 Task: Look for space in Combs-la-Ville, France from 15th June, 2023 to 21st June, 2023 for 5 adults in price range Rs.14000 to Rs.25000. Place can be entire place with 3 bedrooms having 3 beds and 3 bathrooms. Property type can be house, flat, guest house. Amenities needed are: washing machine. Booking option can be shelf check-in. Required host language is English.
Action: Mouse moved to (498, 120)
Screenshot: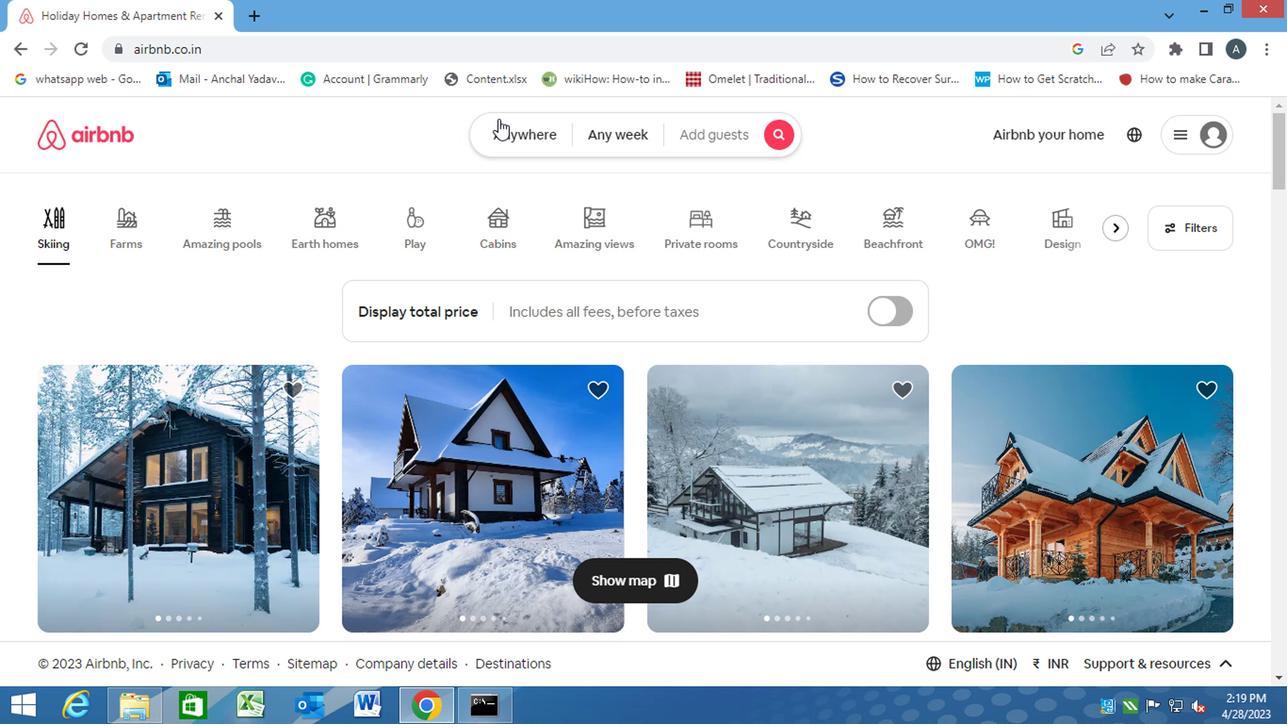 
Action: Mouse pressed left at (498, 120)
Screenshot: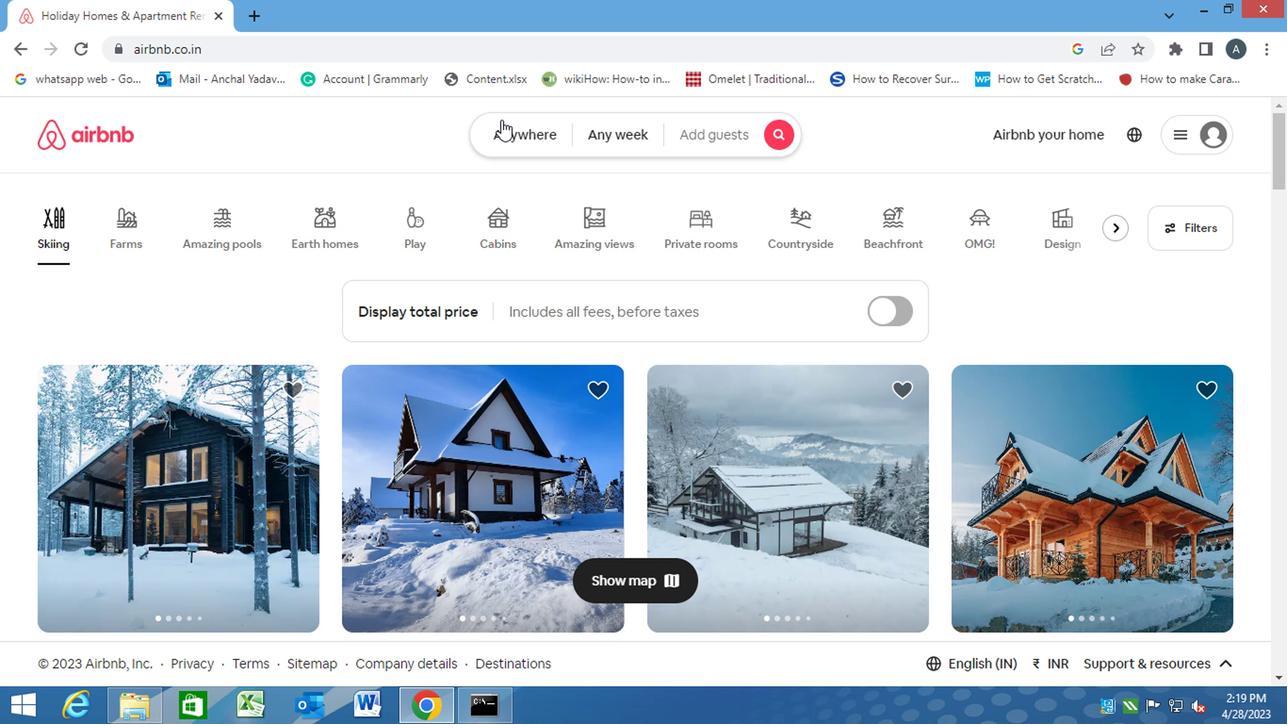 
Action: Mouse moved to (412, 199)
Screenshot: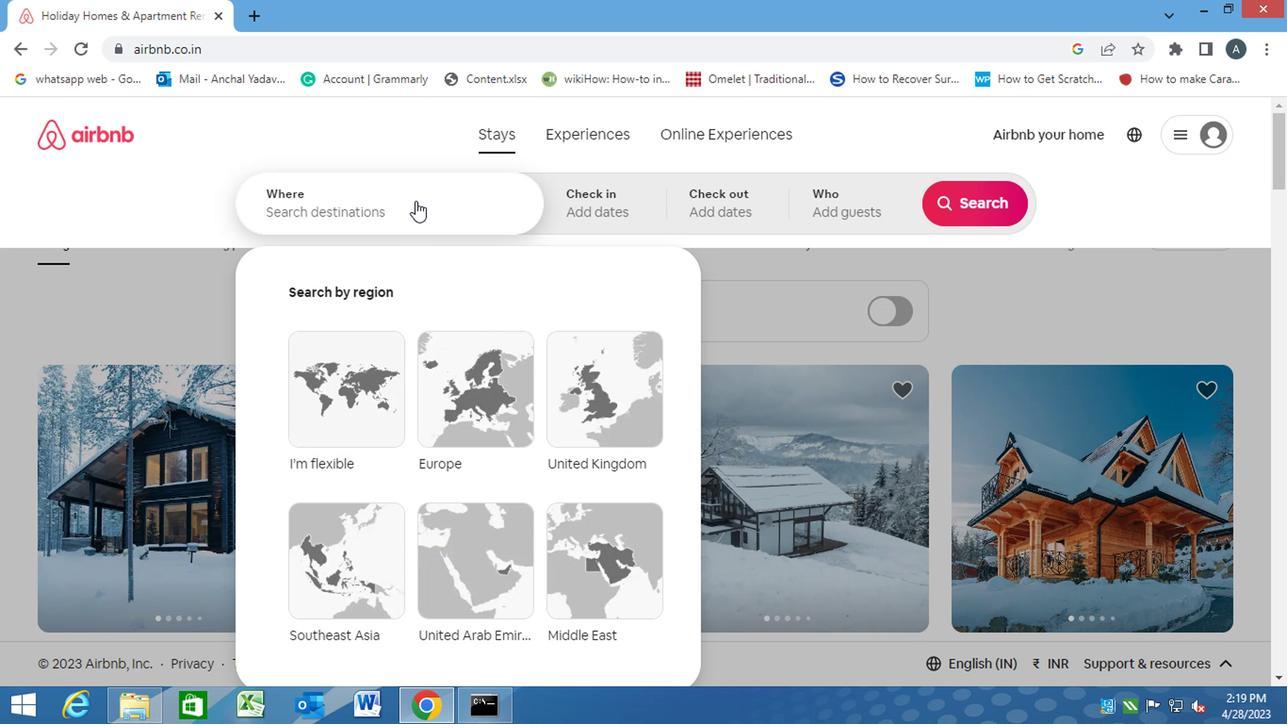 
Action: Mouse pressed left at (412, 199)
Screenshot: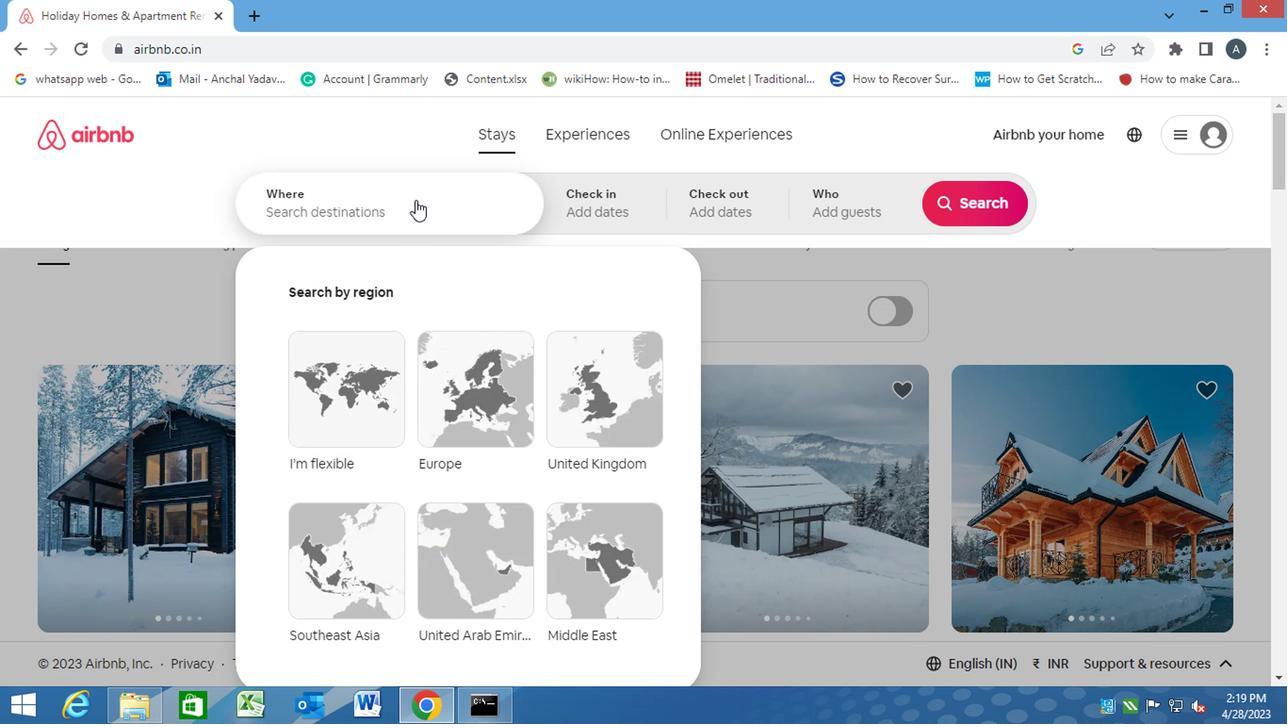 
Action: Key pressed <Key.caps_lock>c<Key.caps_lock>ombs-la-<Key.caps_lock>v<Key.caps_lock>ille,<Key.space><Key.caps_lock>f<Key.caps_lock>rance<Key.enter>
Screenshot: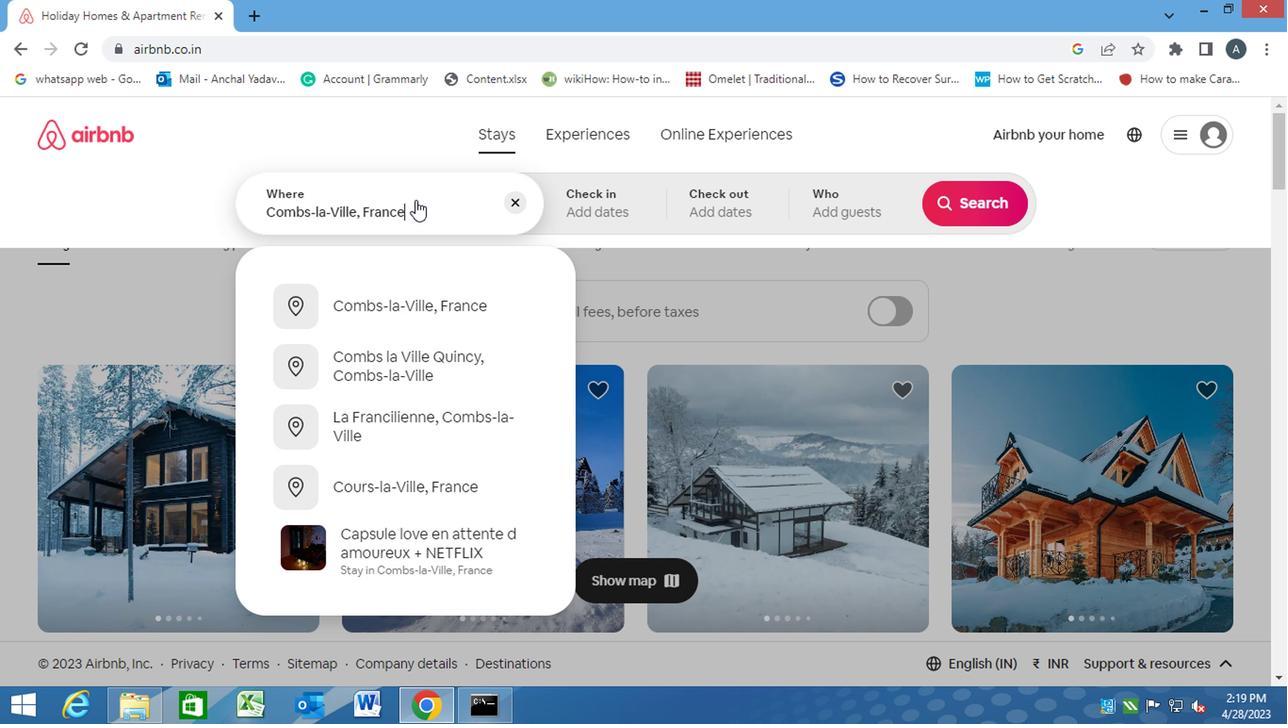 
Action: Mouse moved to (971, 356)
Screenshot: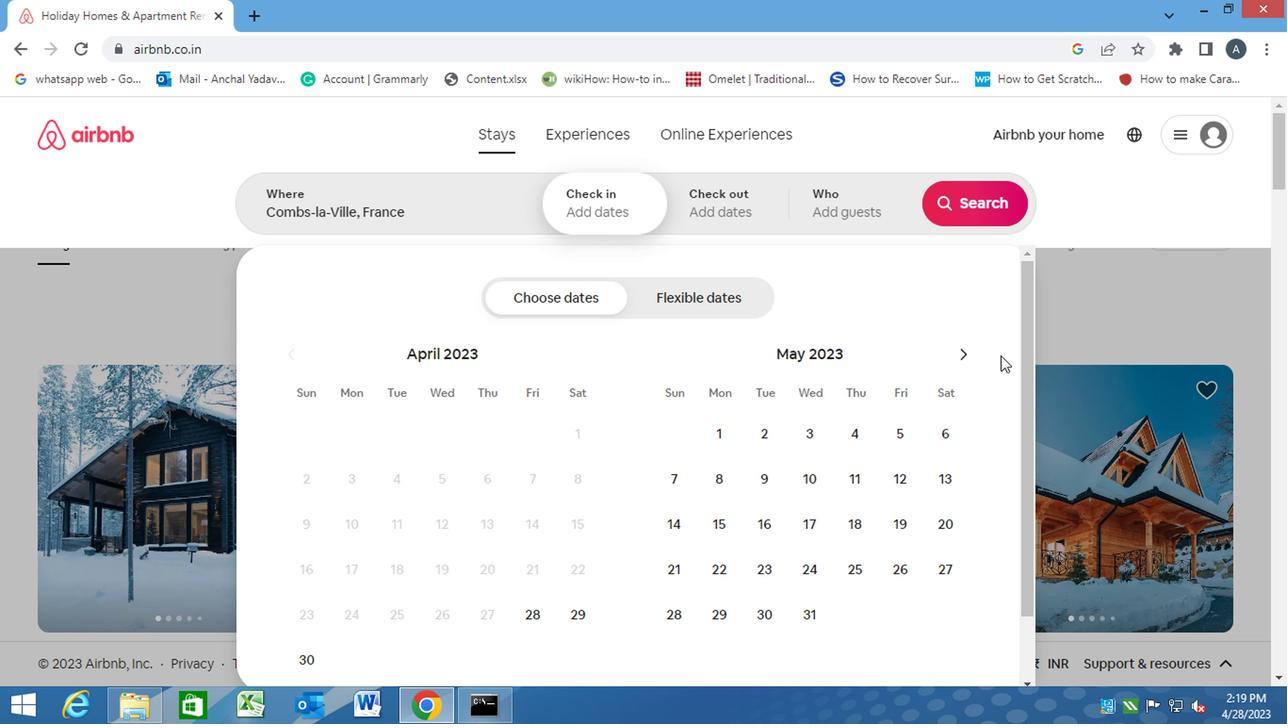 
Action: Mouse pressed left at (971, 356)
Screenshot: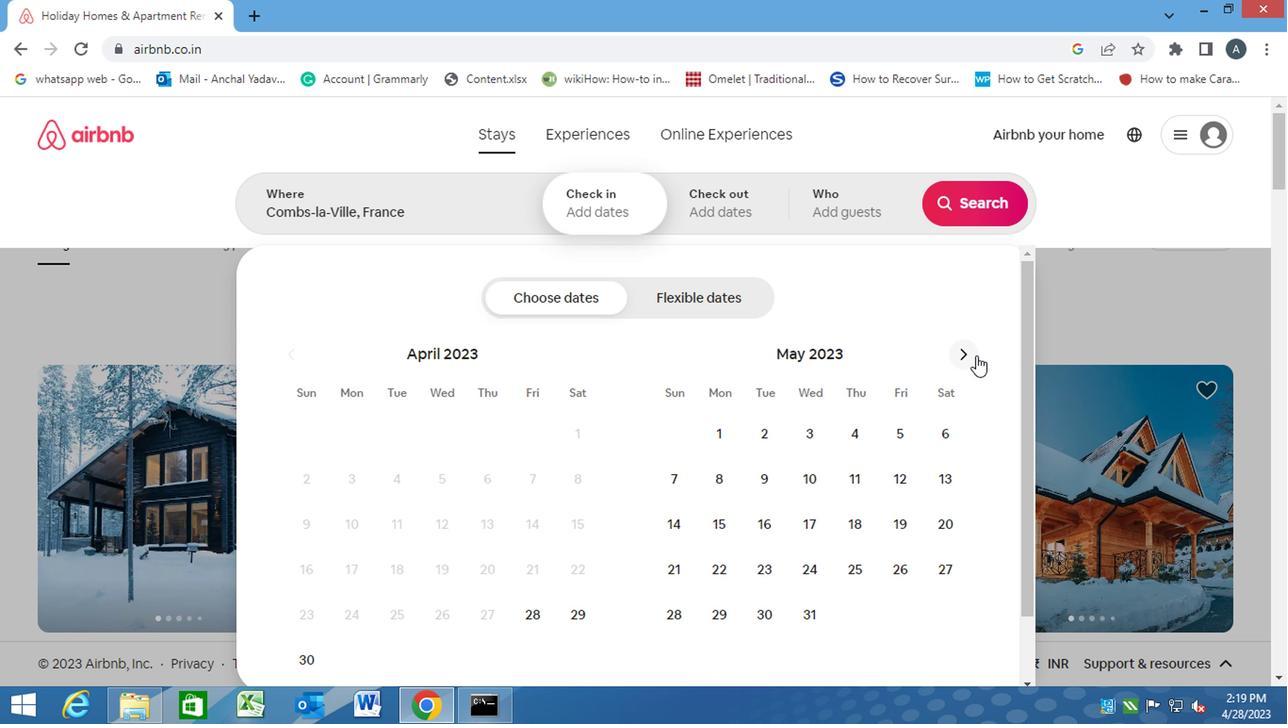 
Action: Mouse moved to (838, 529)
Screenshot: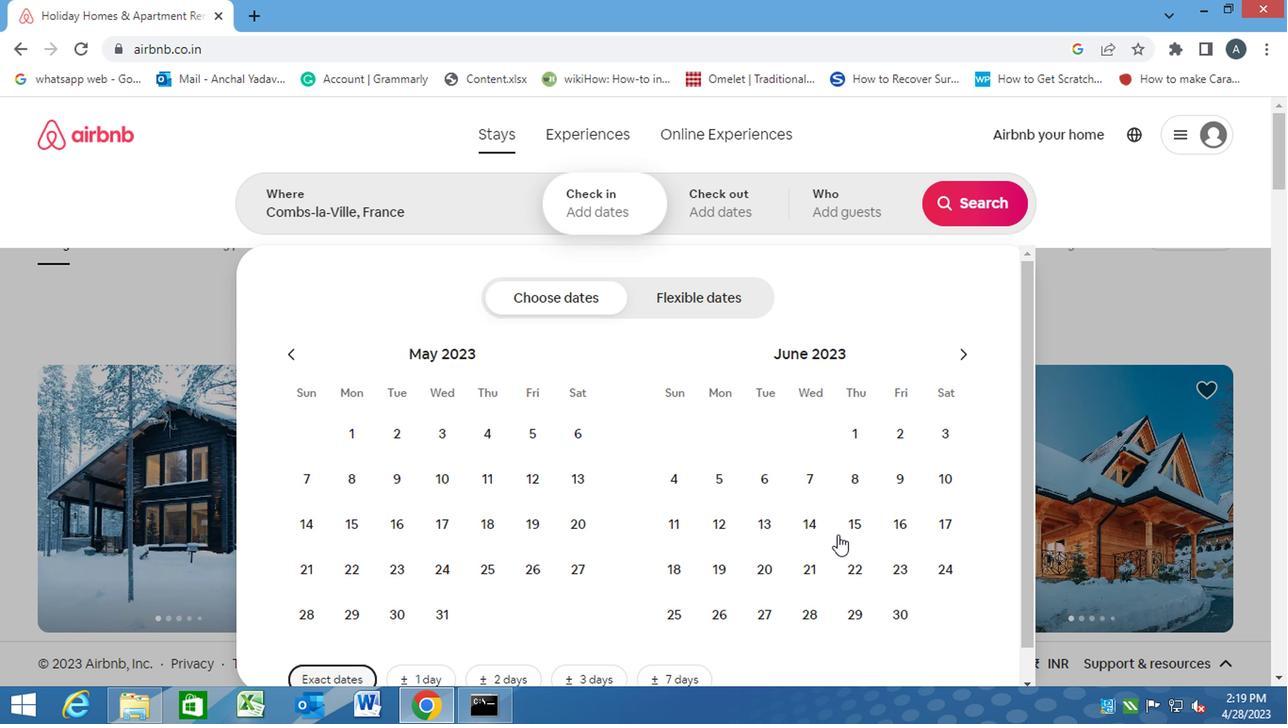 
Action: Mouse pressed left at (838, 529)
Screenshot: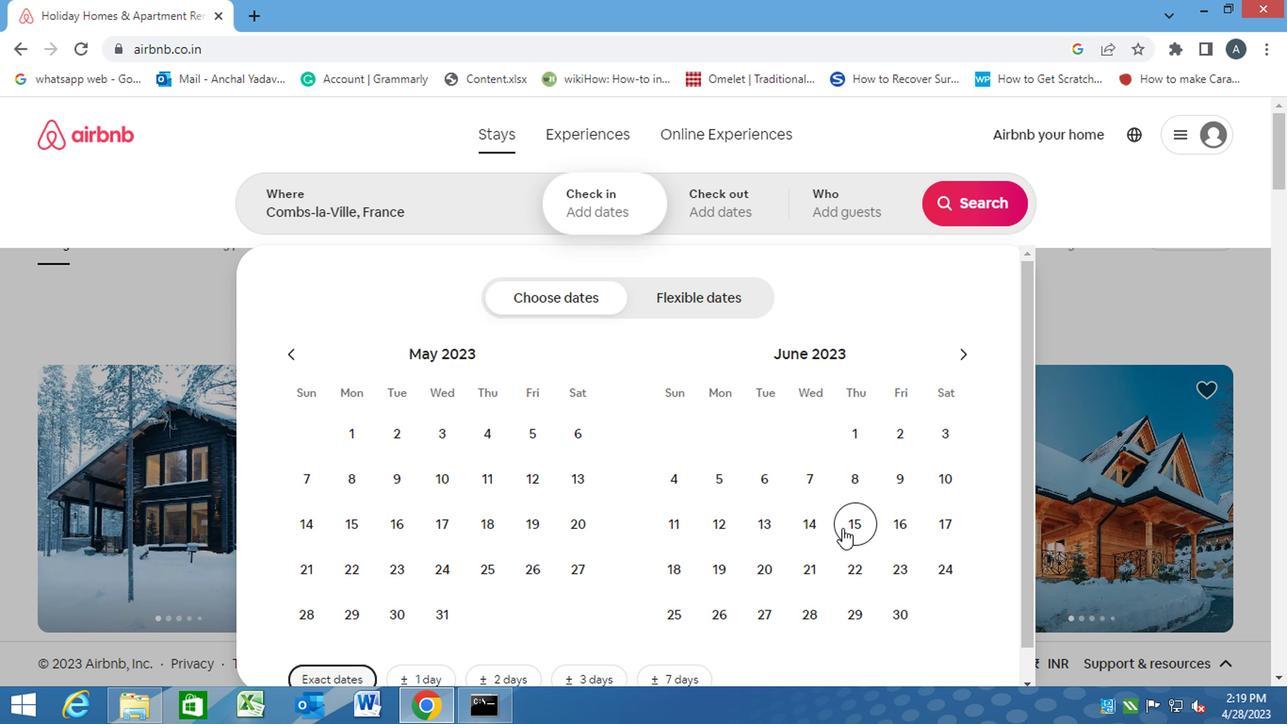 
Action: Mouse moved to (804, 568)
Screenshot: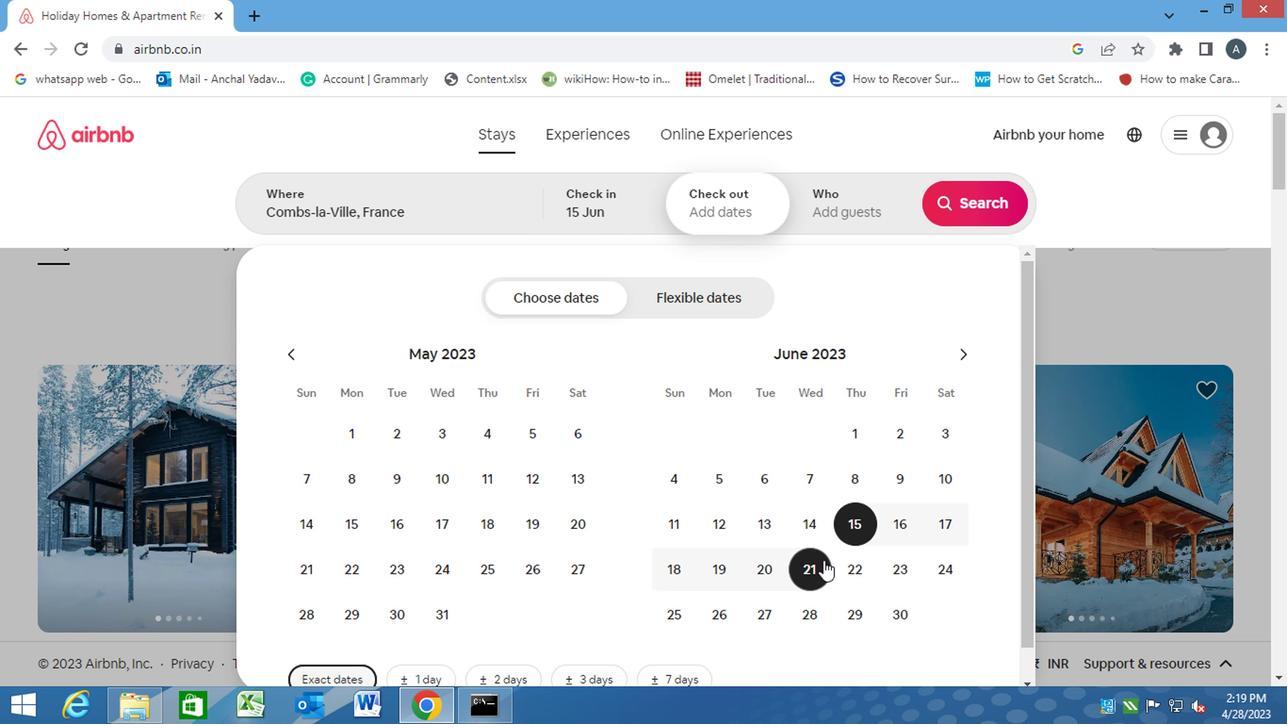 
Action: Mouse pressed left at (804, 568)
Screenshot: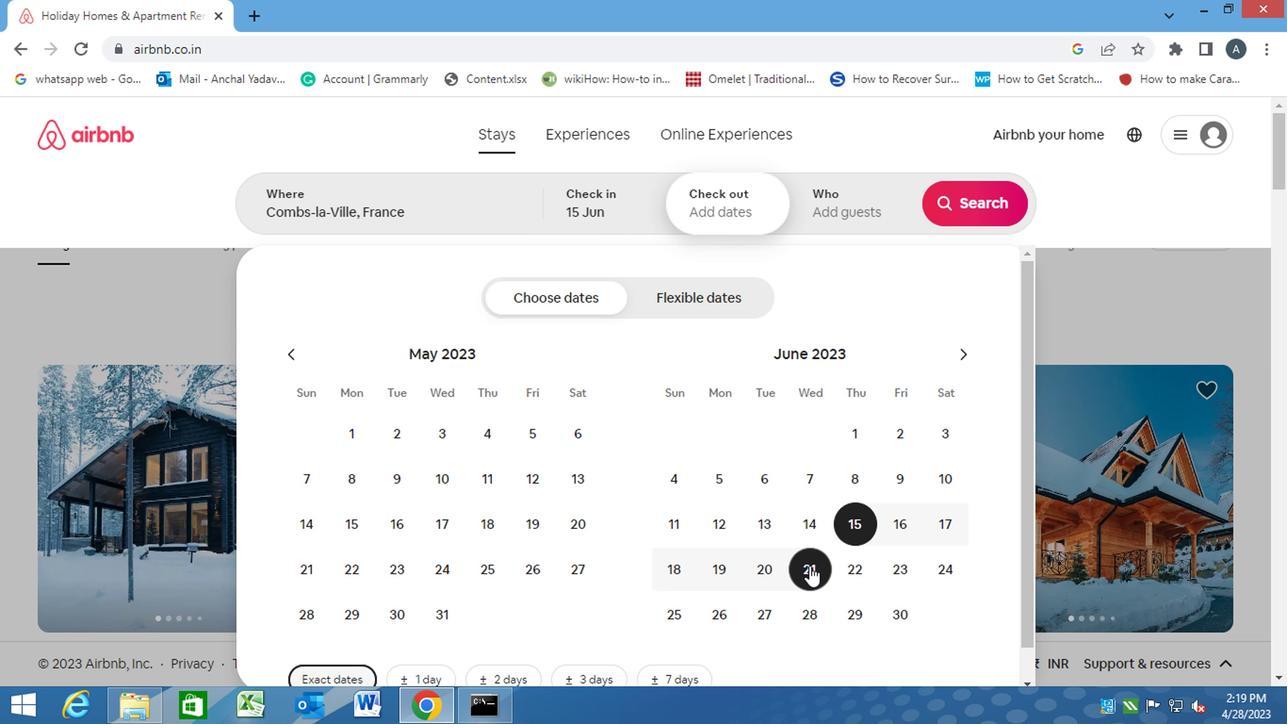 
Action: Mouse moved to (852, 199)
Screenshot: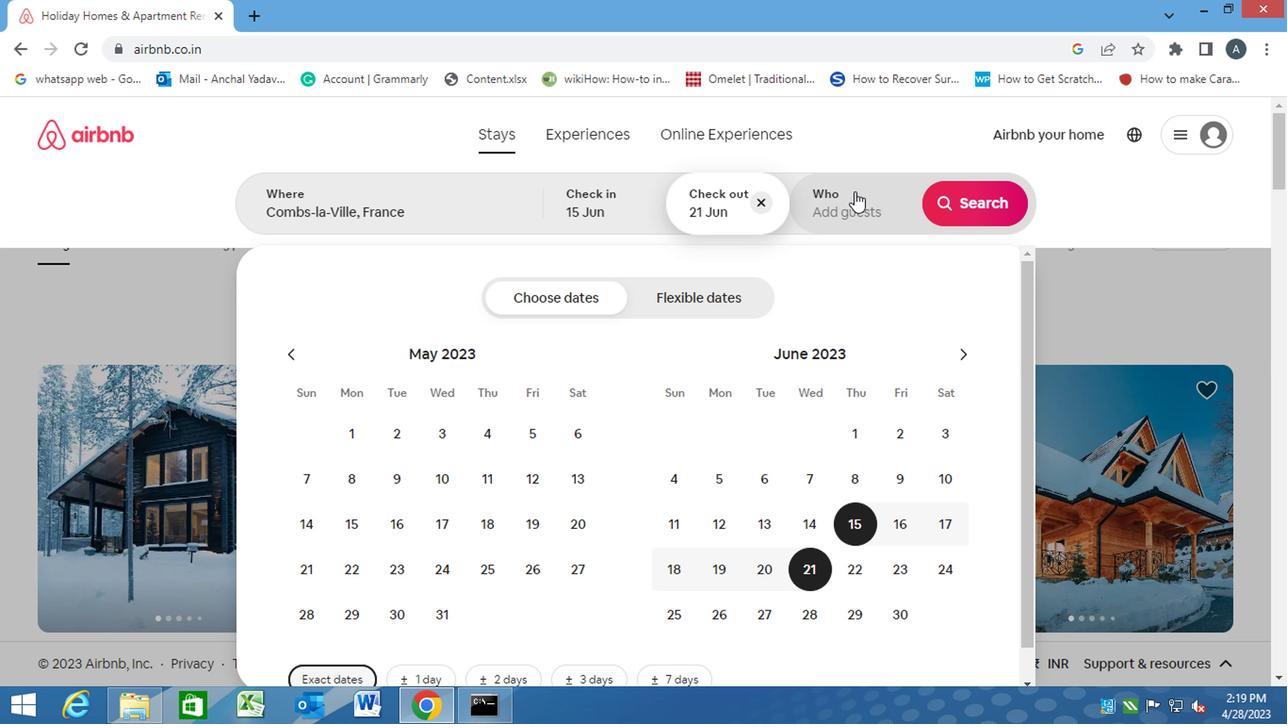 
Action: Mouse pressed left at (852, 199)
Screenshot: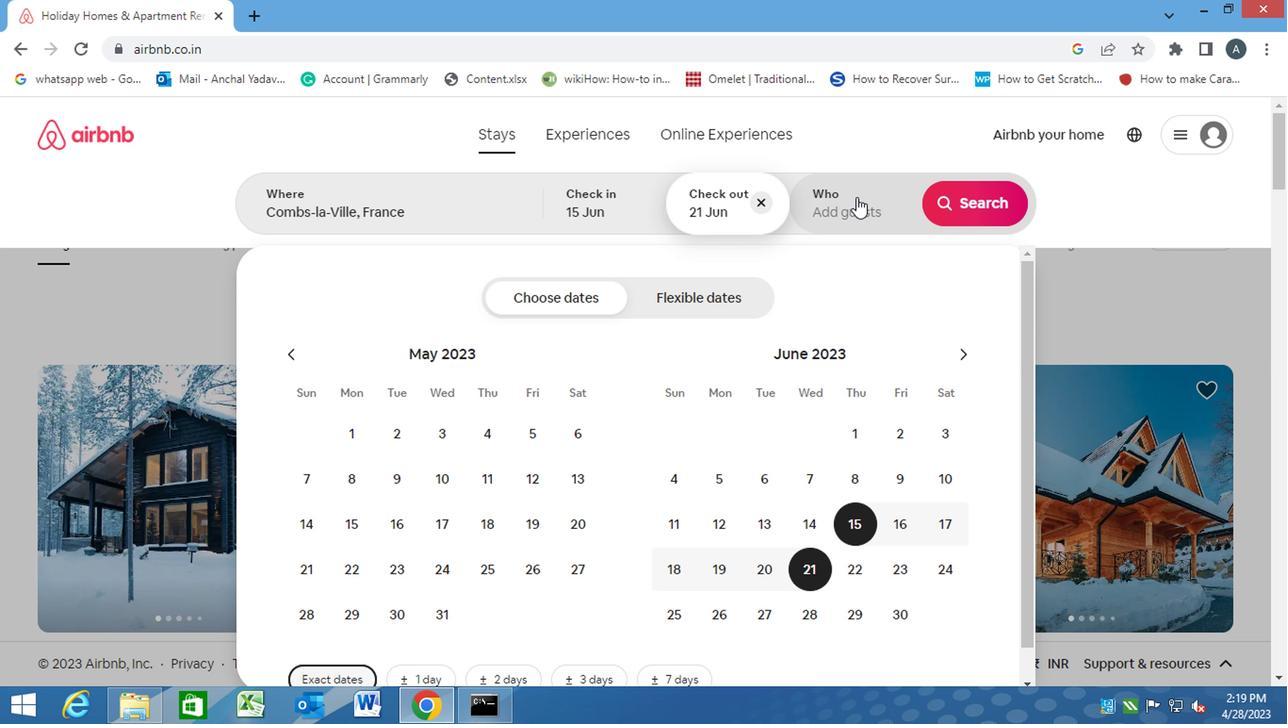 
Action: Mouse moved to (969, 309)
Screenshot: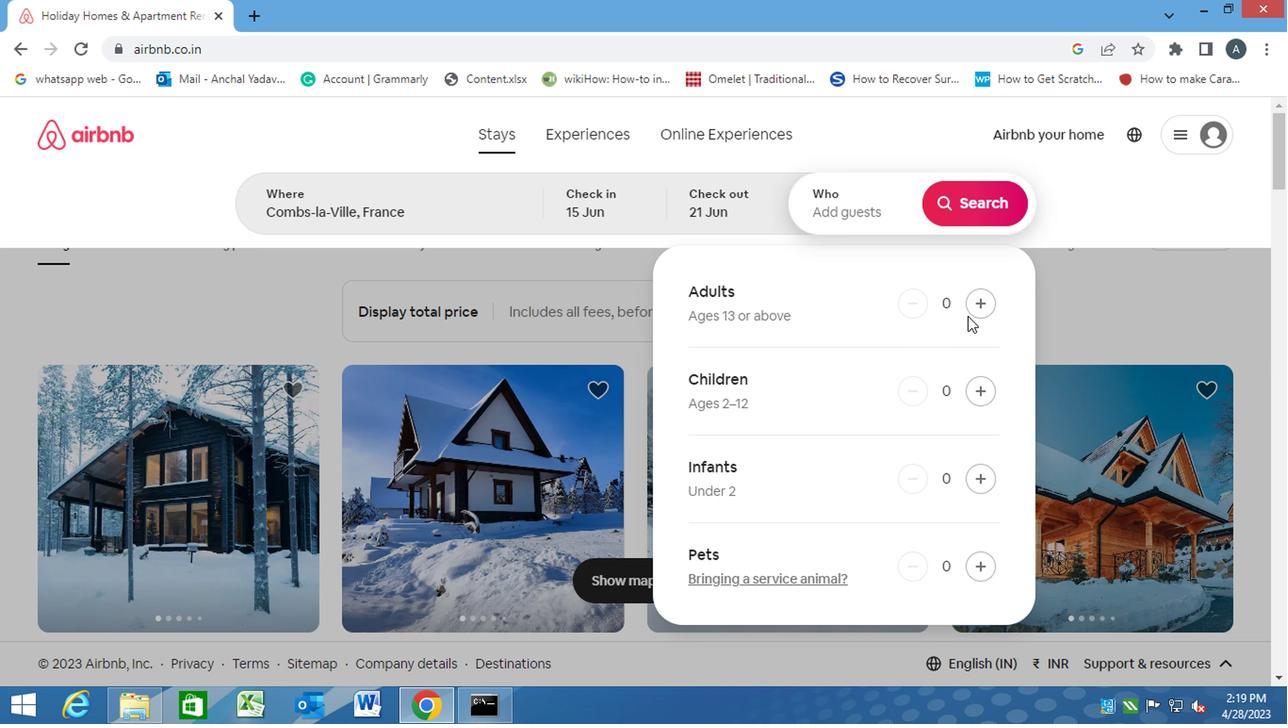 
Action: Mouse pressed left at (969, 309)
Screenshot: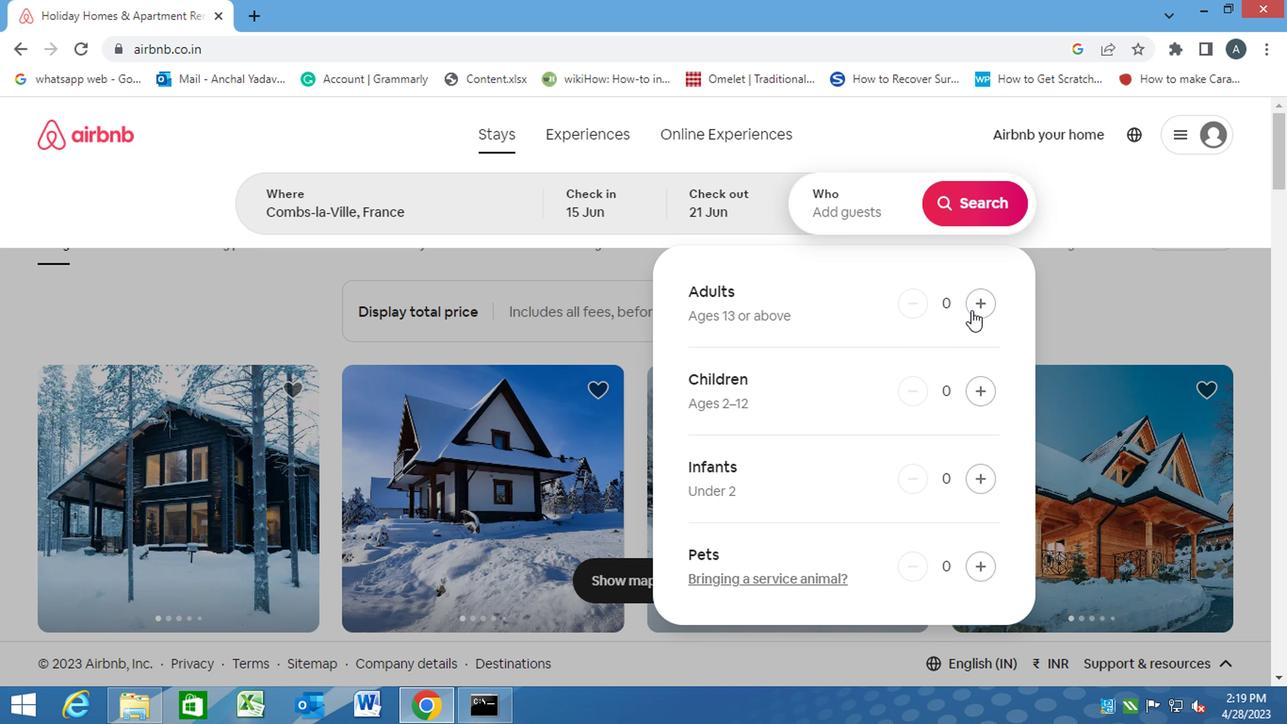 
Action: Mouse pressed left at (969, 309)
Screenshot: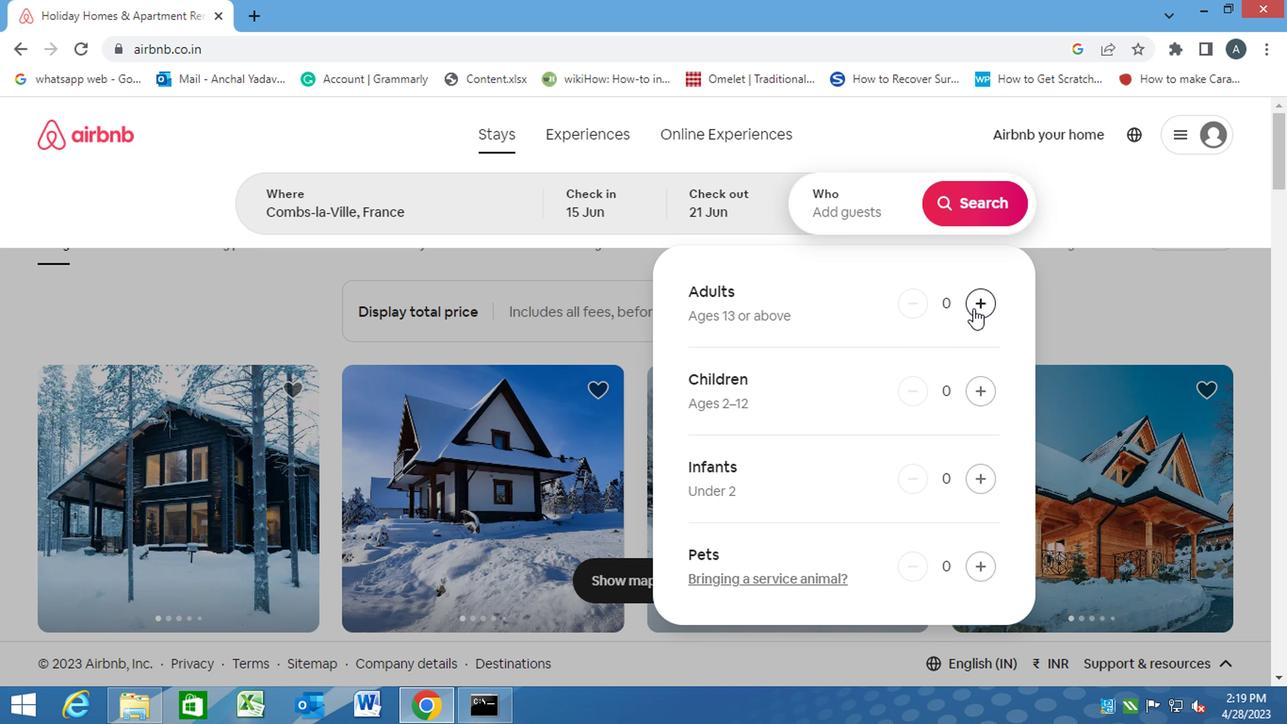 
Action: Mouse pressed left at (969, 309)
Screenshot: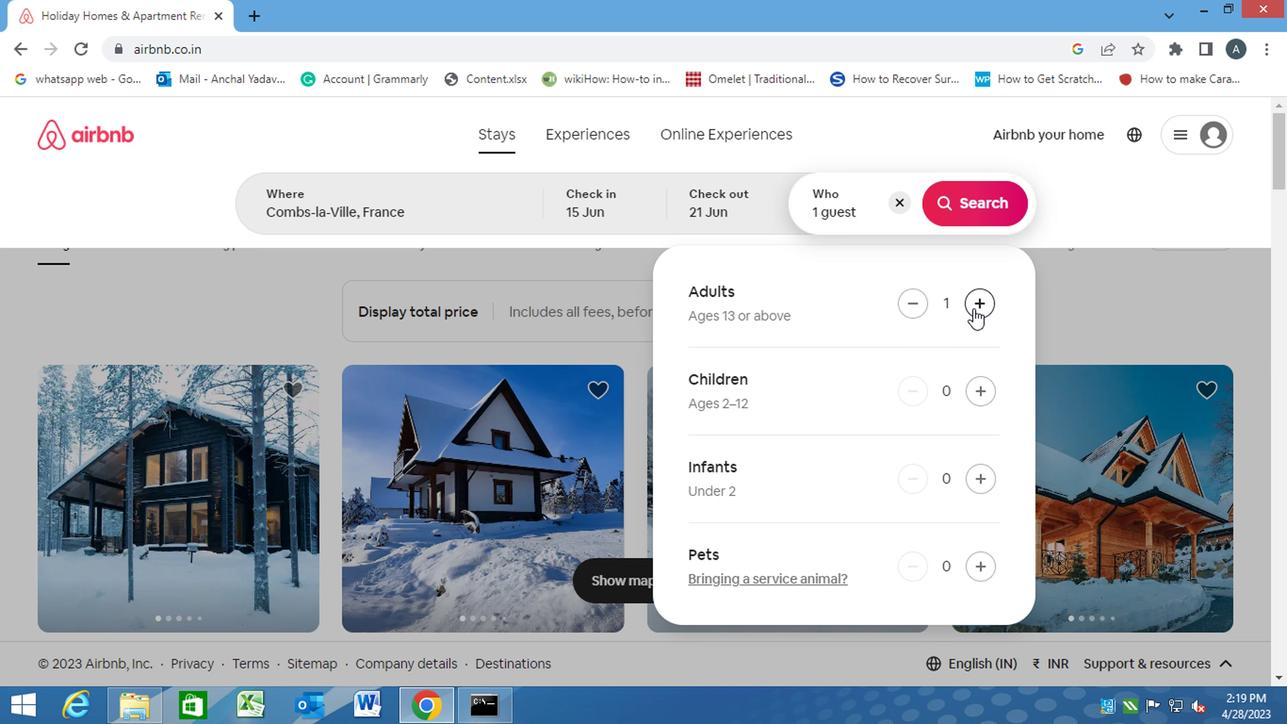 
Action: Mouse pressed left at (969, 309)
Screenshot: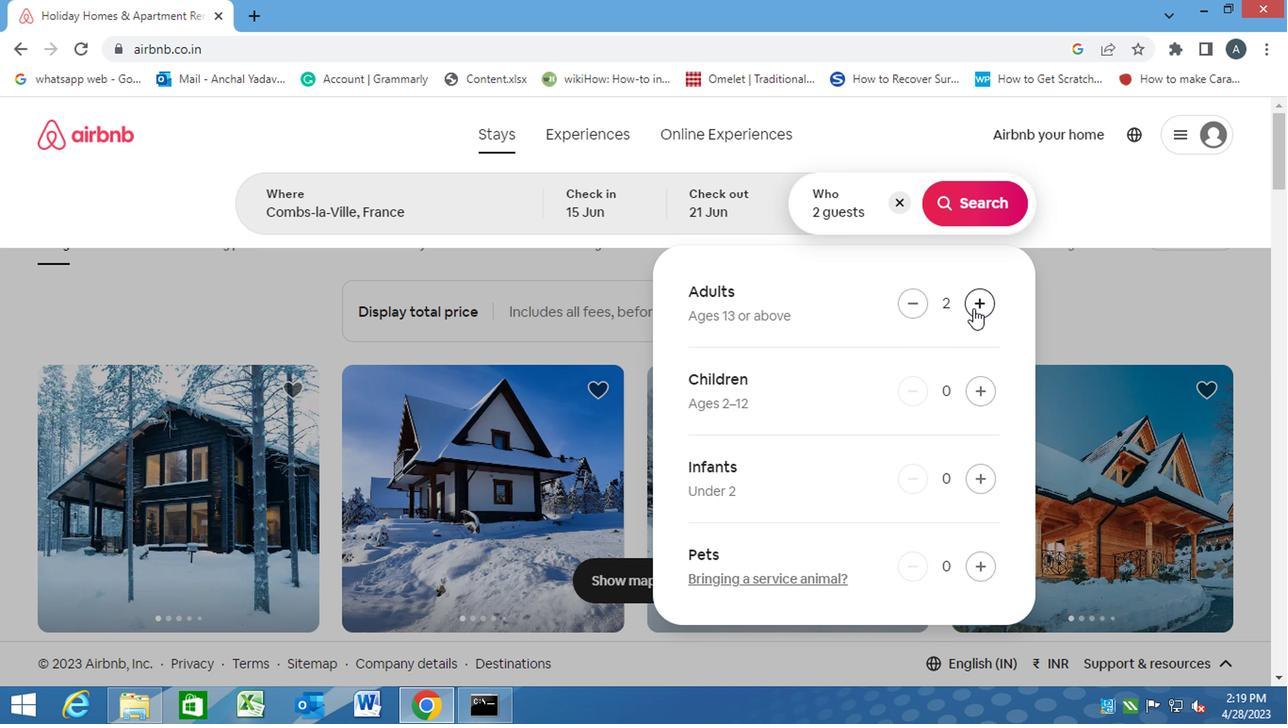 
Action: Mouse pressed left at (969, 309)
Screenshot: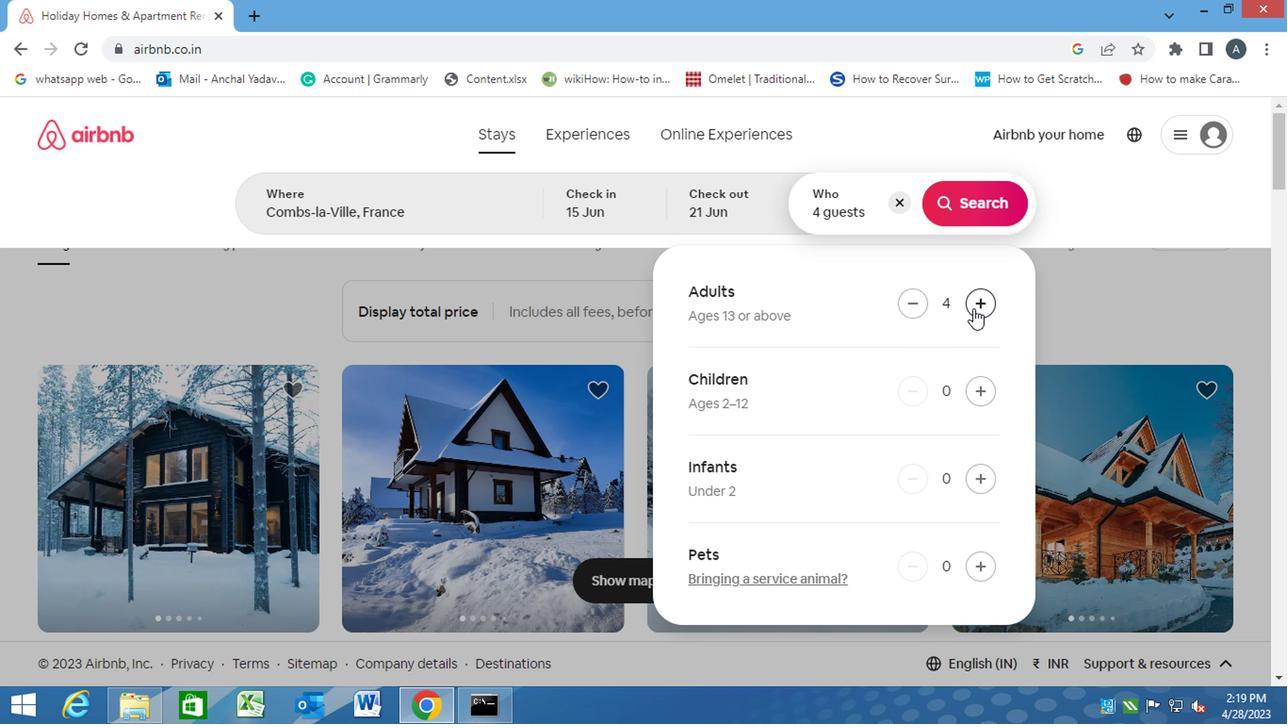 
Action: Mouse moved to (956, 205)
Screenshot: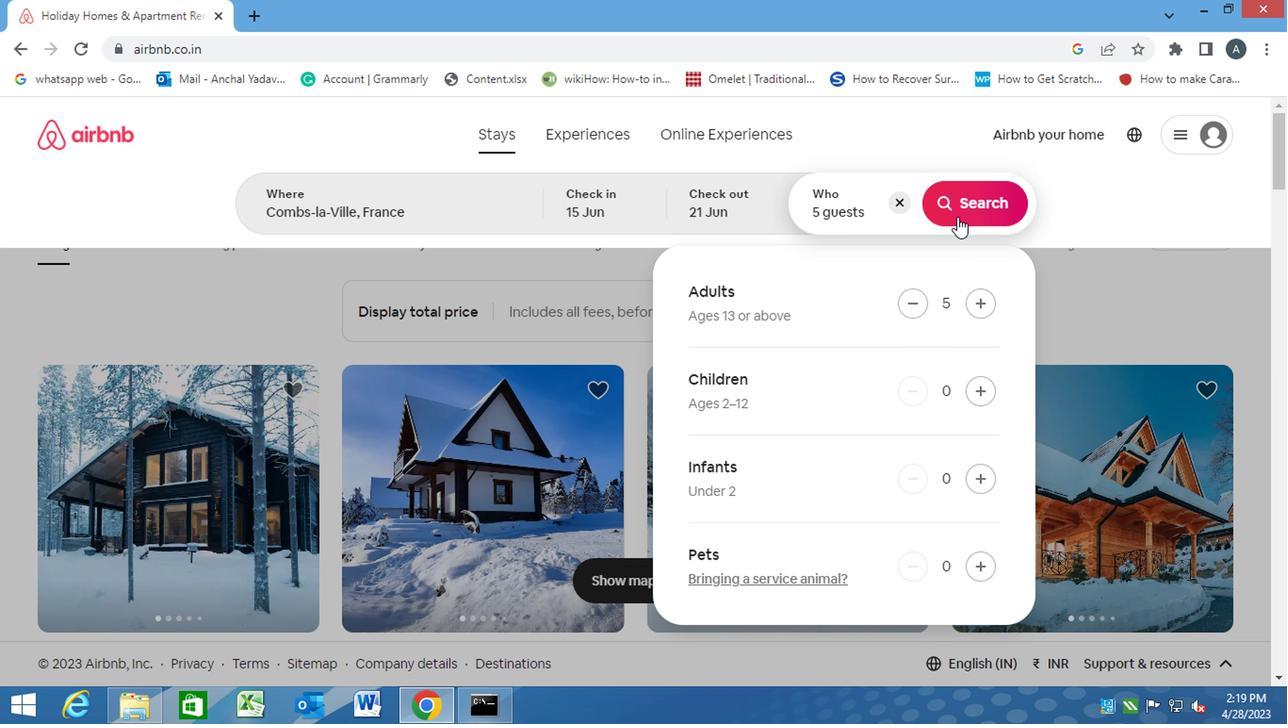 
Action: Mouse pressed left at (956, 205)
Screenshot: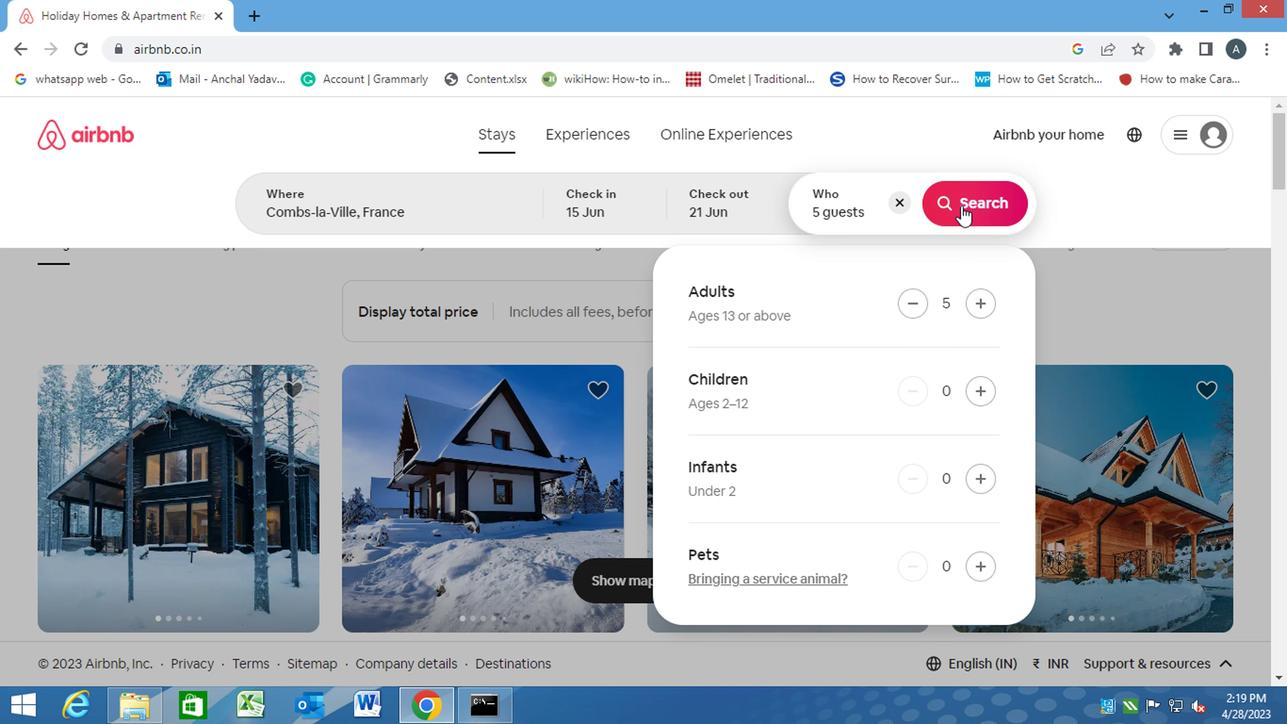 
Action: Mouse moved to (1208, 201)
Screenshot: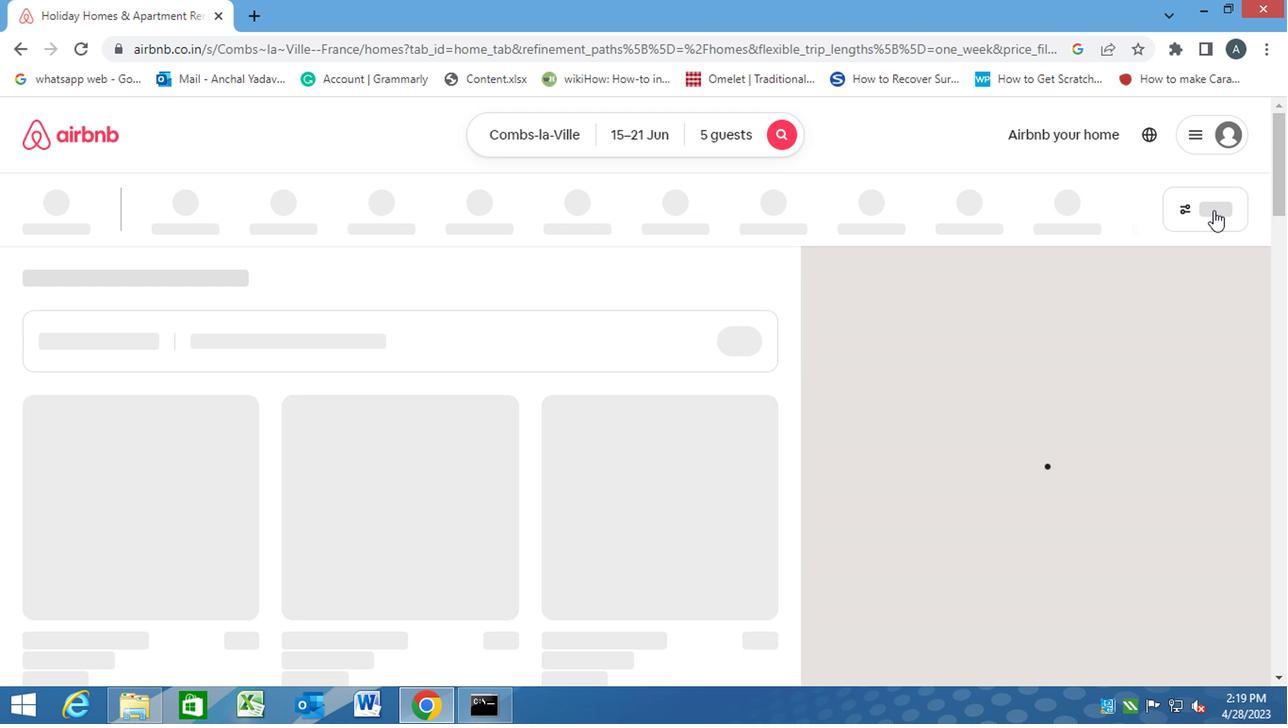 
Action: Mouse pressed left at (1208, 201)
Screenshot: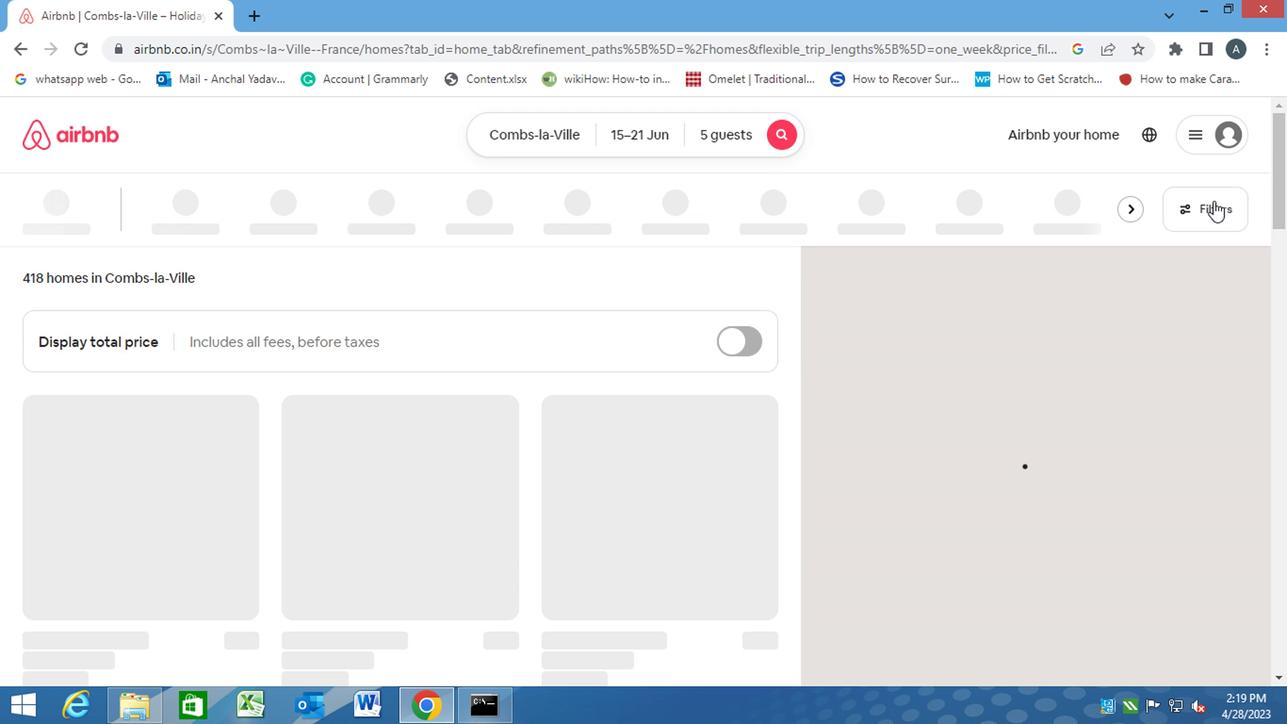 
Action: Mouse moved to (423, 433)
Screenshot: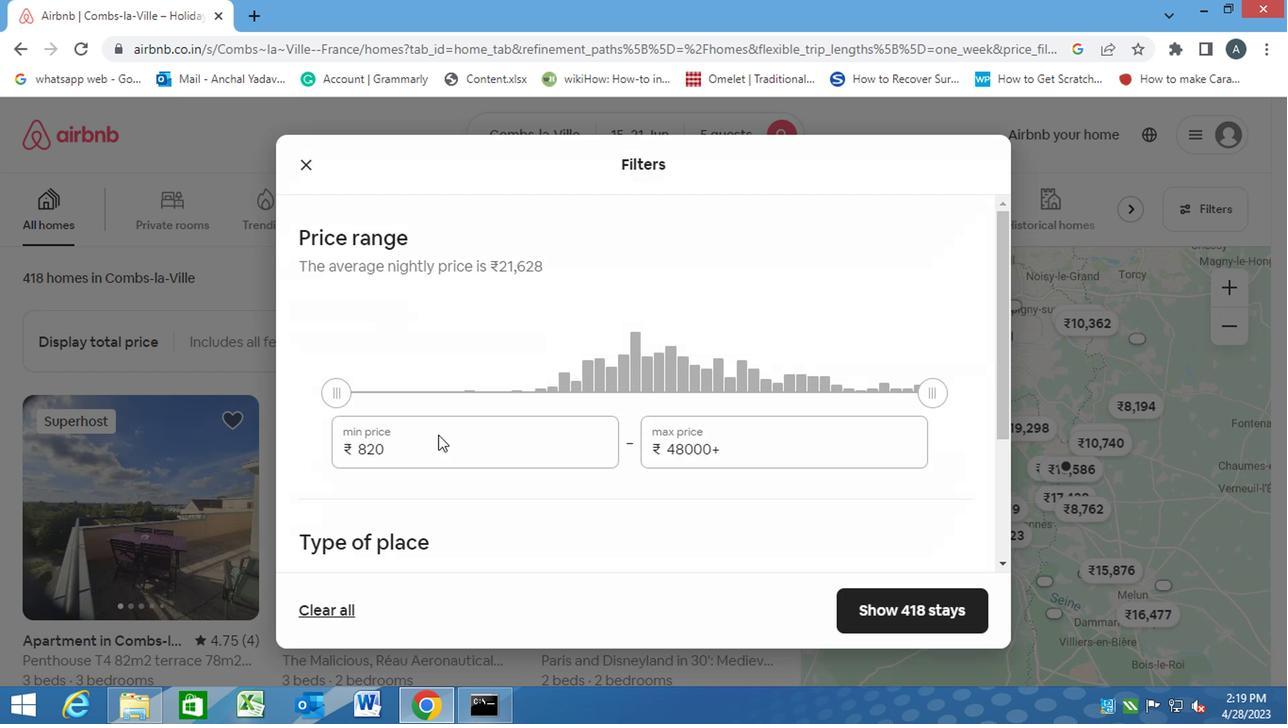 
Action: Mouse scrolled (423, 432) with delta (0, 0)
Screenshot: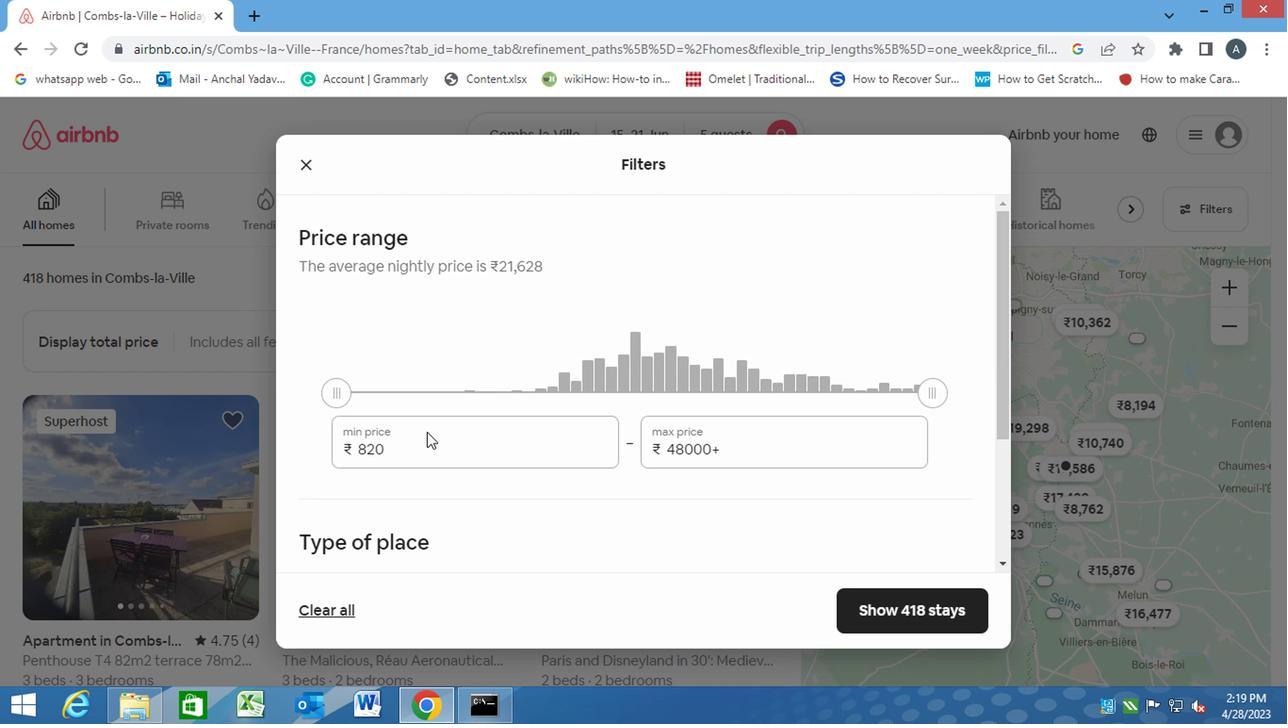 
Action: Mouse scrolled (423, 432) with delta (0, 0)
Screenshot: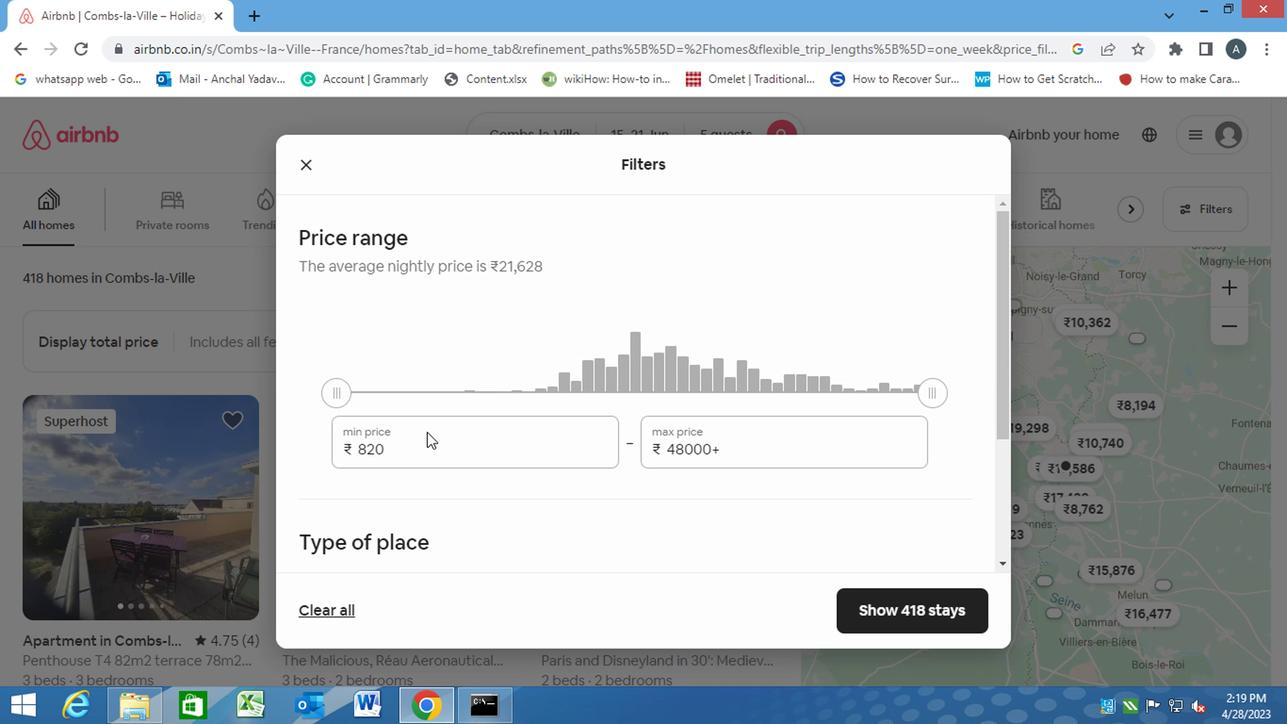
Action: Mouse moved to (404, 265)
Screenshot: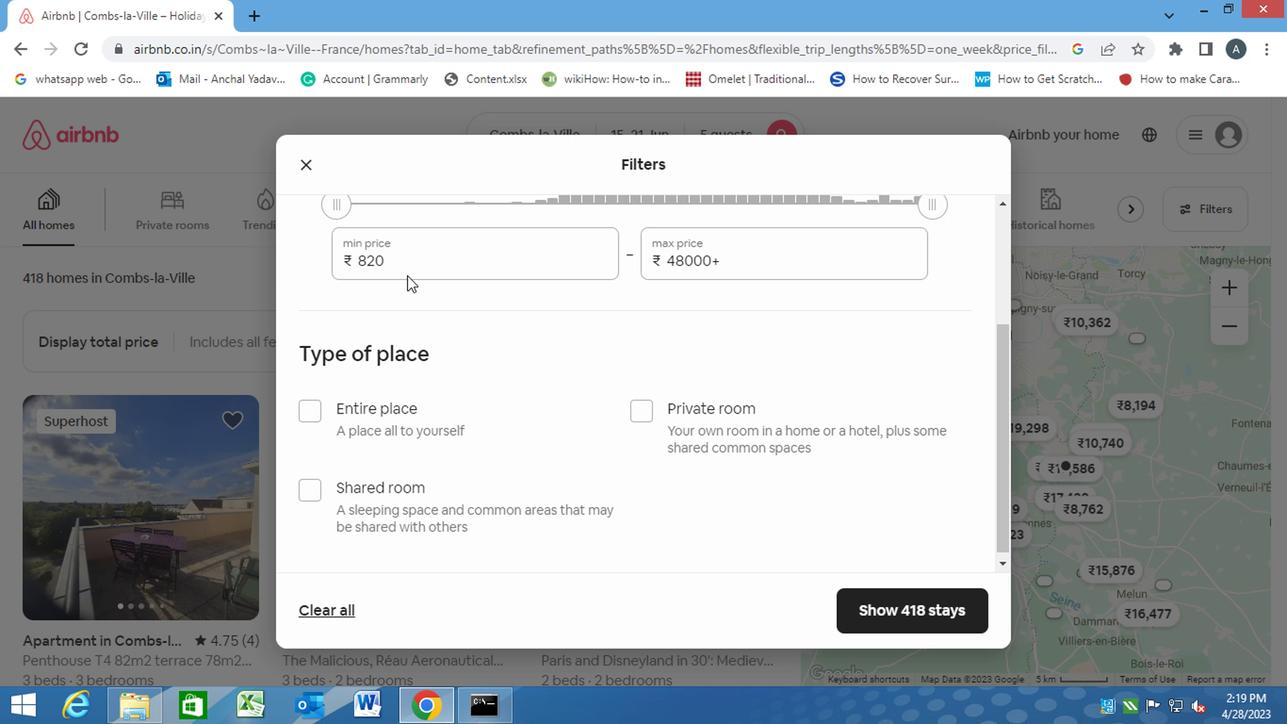 
Action: Mouse pressed left at (404, 265)
Screenshot: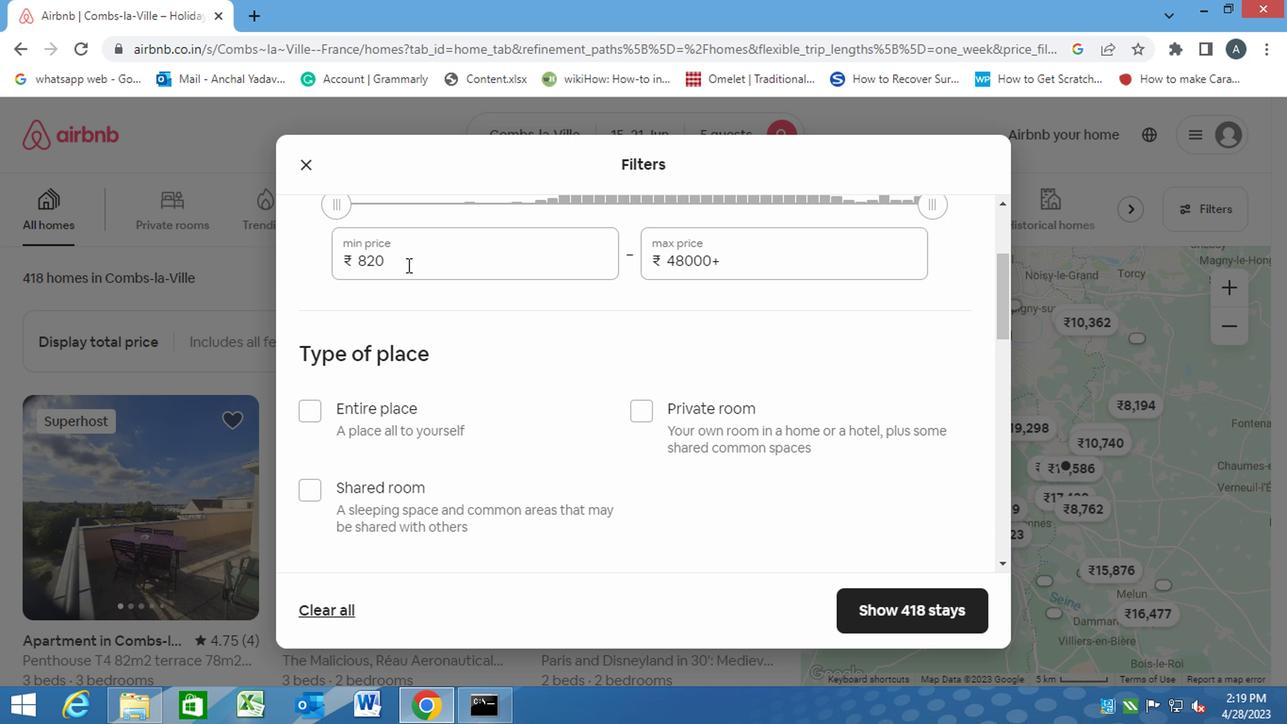 
Action: Mouse moved to (341, 264)
Screenshot: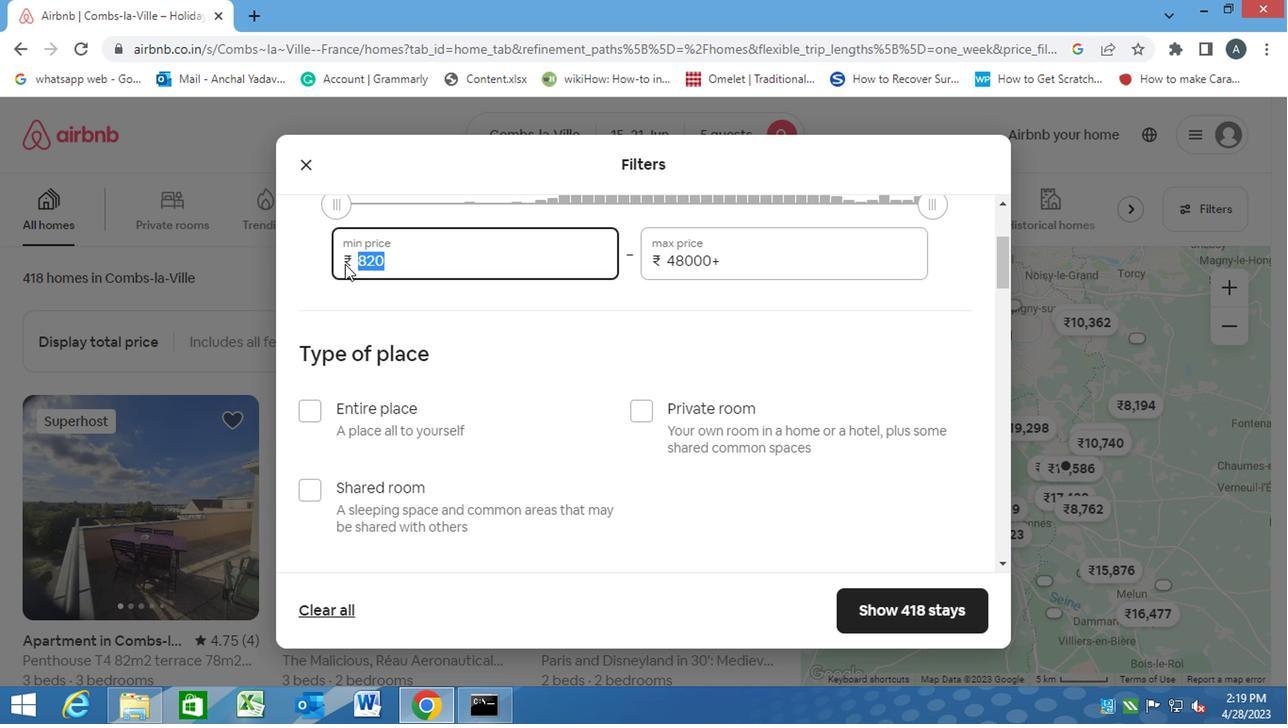 
Action: Key pressed 14000<Key.tab><Key.backspace><Key.backspace><Key.backspace><Key.backspace><Key.backspace><Key.backspace><Key.backspace><Key.backspace><Key.backspace><Key.backspace><Key.backspace><Key.backspace><Key.backspace><Key.backspace><Key.backspace><Key.backspace><Key.backspace><Key.backspace><Key.backspace><Key.backspace><Key.backspace><Key.backspace><Key.backspace><Key.backspace><Key.backspace><Key.backspace><Key.backspace><Key.backspace><Key.backspace><Key.backspace><Key.backspace>2525<Key.backspace><Key.backspace>000
Screenshot: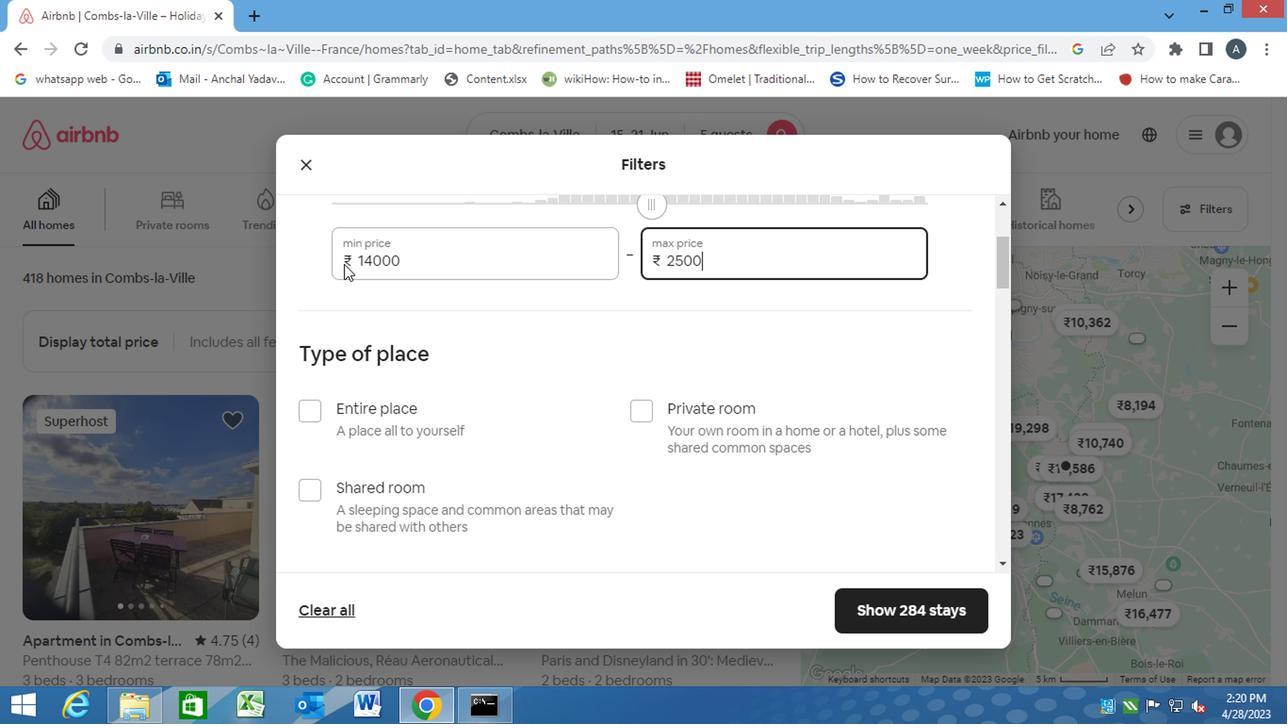 
Action: Mouse moved to (540, 366)
Screenshot: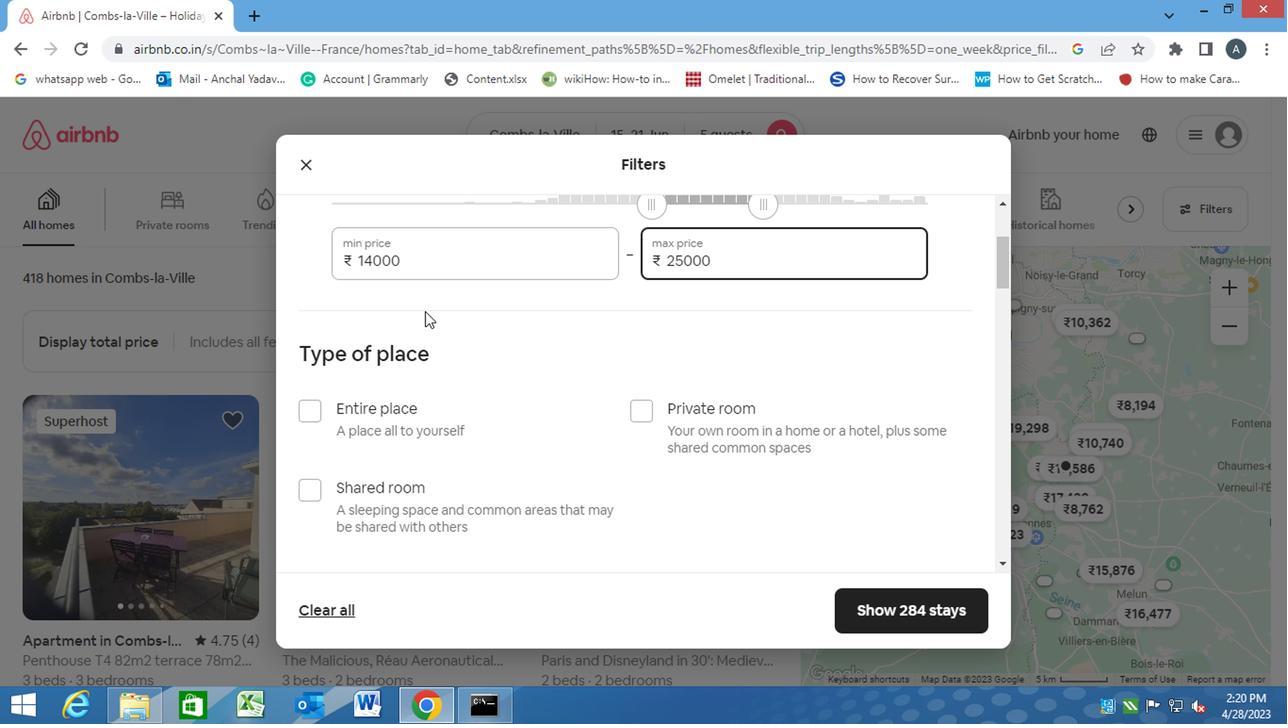 
Action: Mouse scrolled (540, 364) with delta (0, -1)
Screenshot: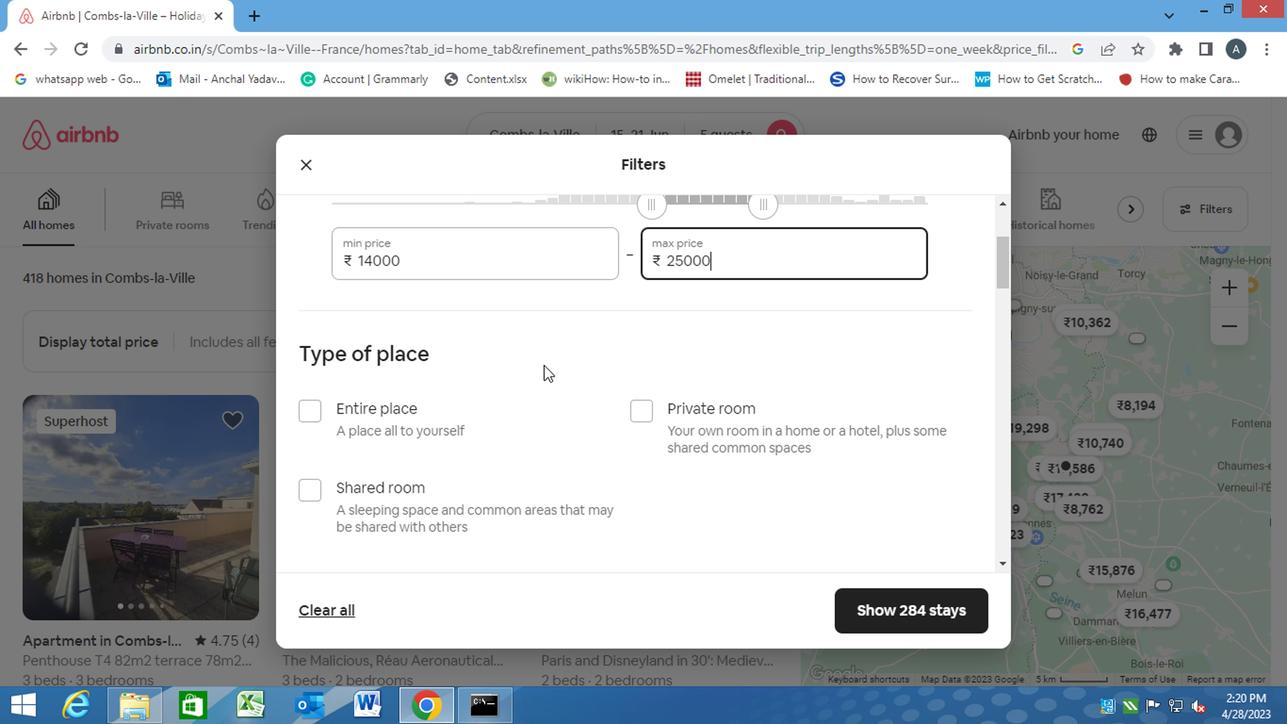 
Action: Mouse moved to (316, 306)
Screenshot: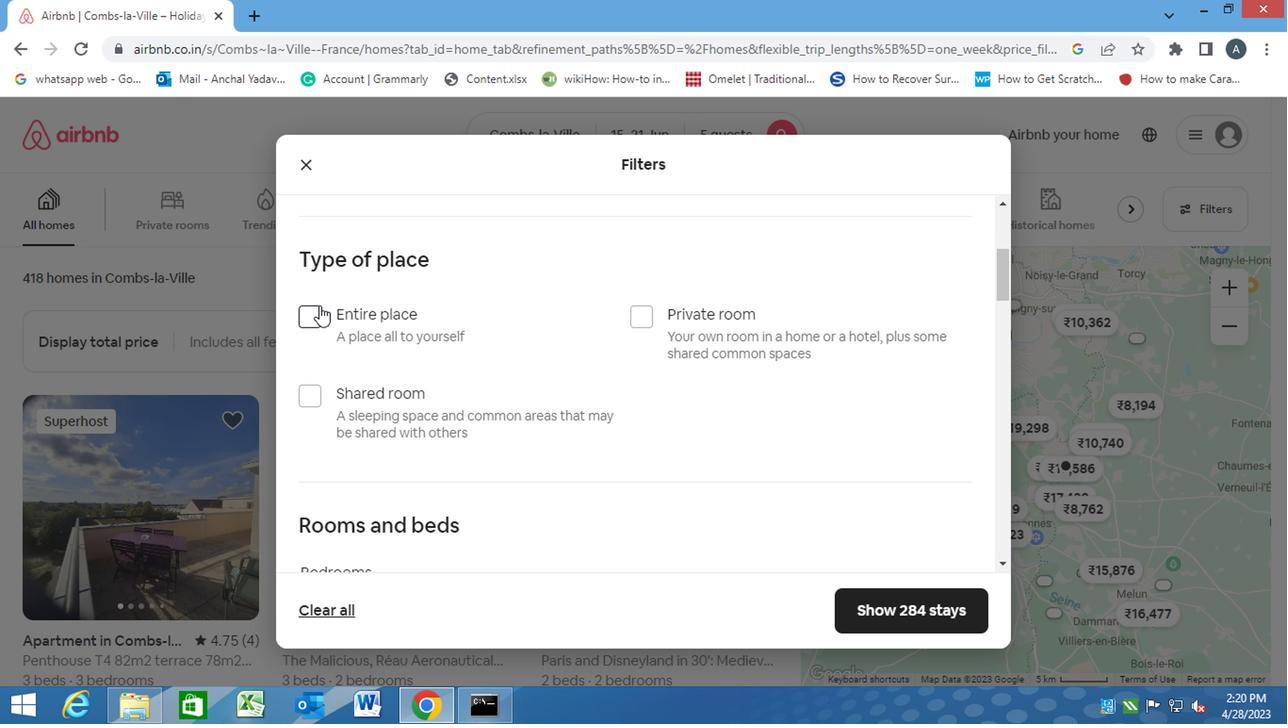 
Action: Mouse pressed left at (316, 306)
Screenshot: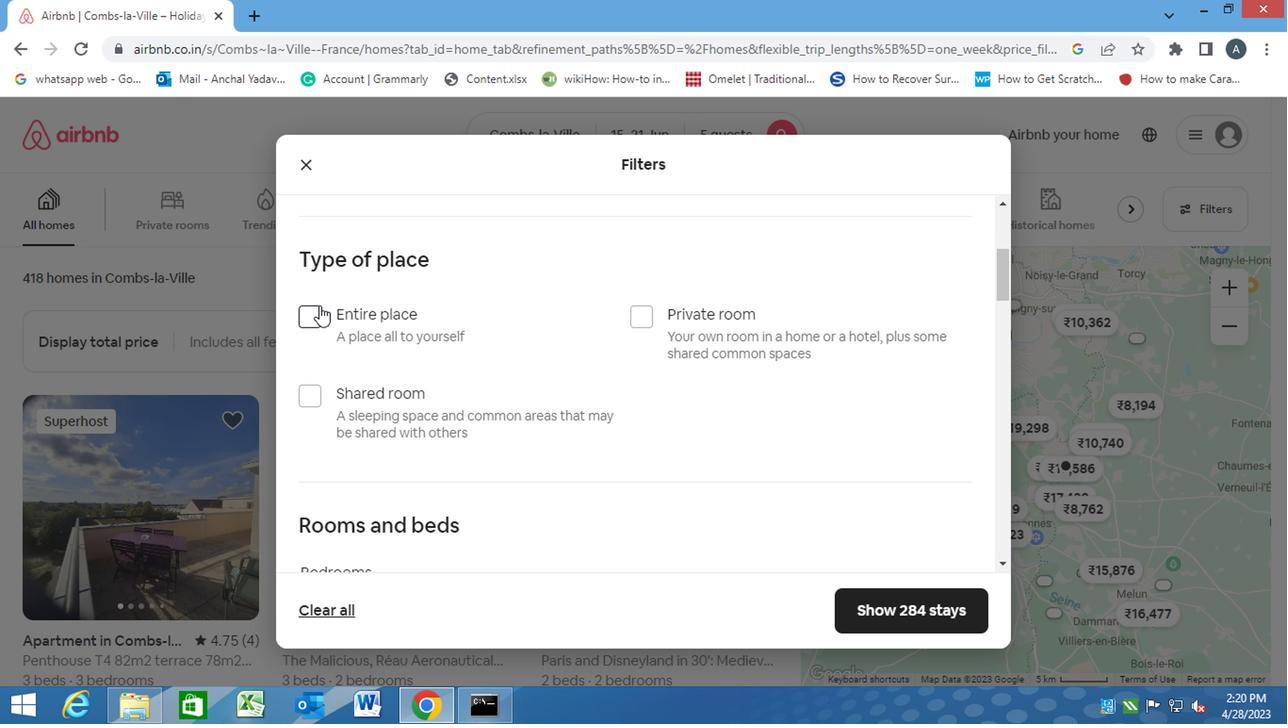 
Action: Mouse moved to (460, 371)
Screenshot: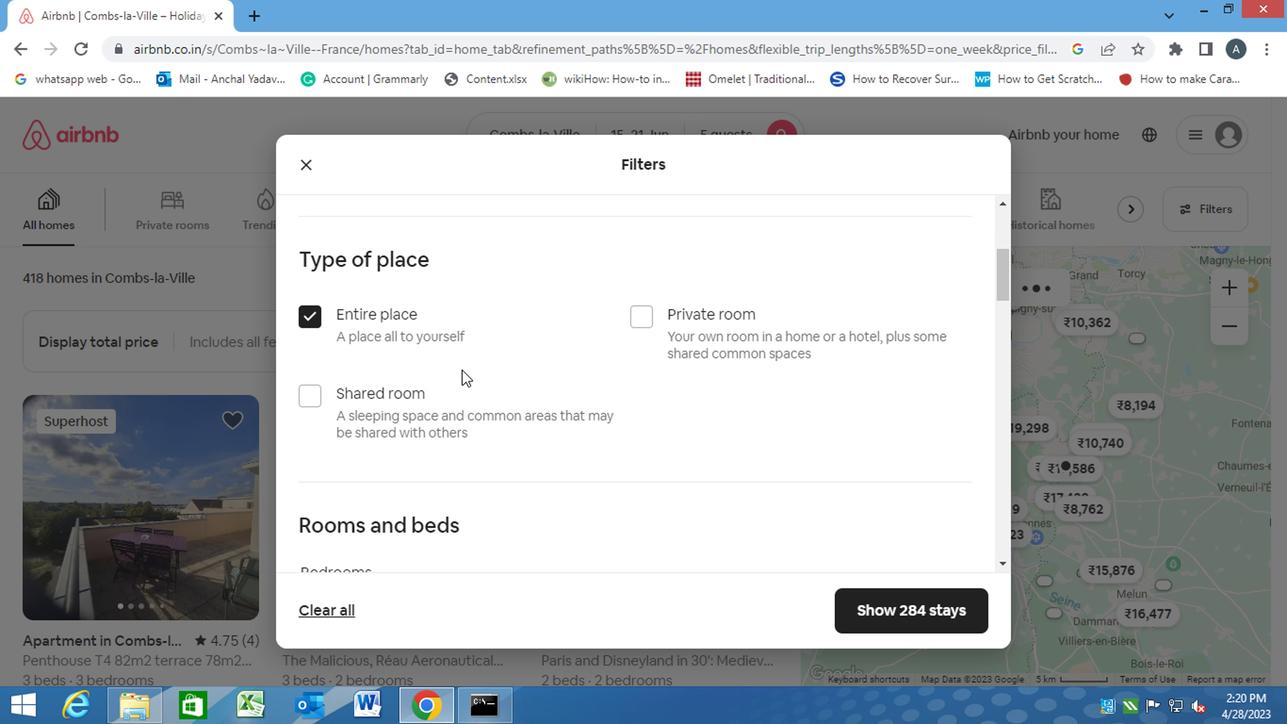 
Action: Mouse scrolled (460, 370) with delta (0, 0)
Screenshot: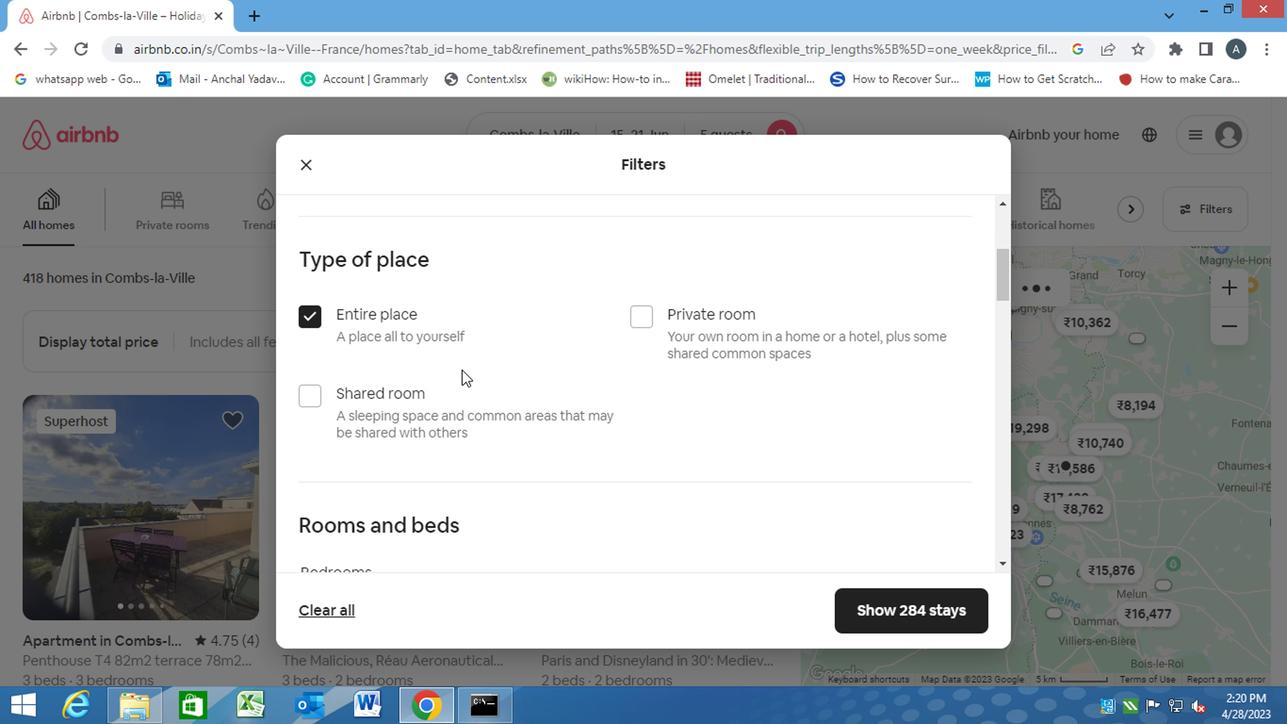 
Action: Mouse scrolled (460, 370) with delta (0, 0)
Screenshot: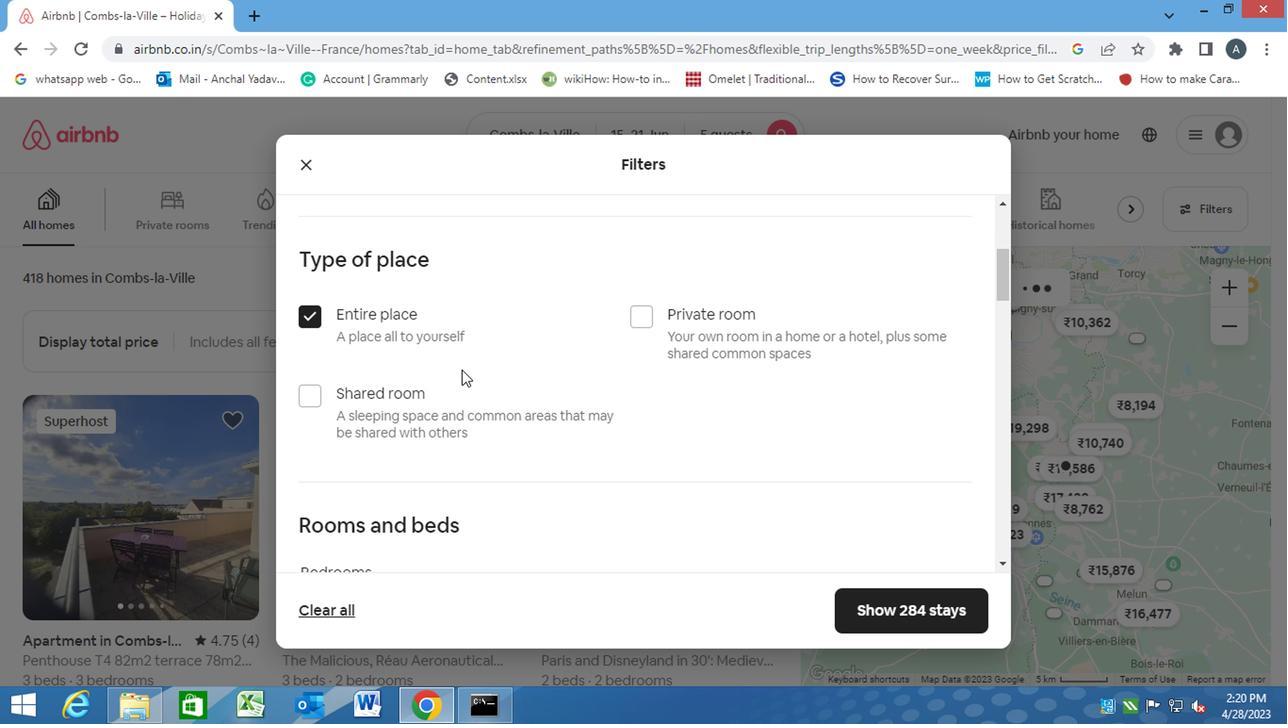 
Action: Mouse scrolled (460, 370) with delta (0, 0)
Screenshot: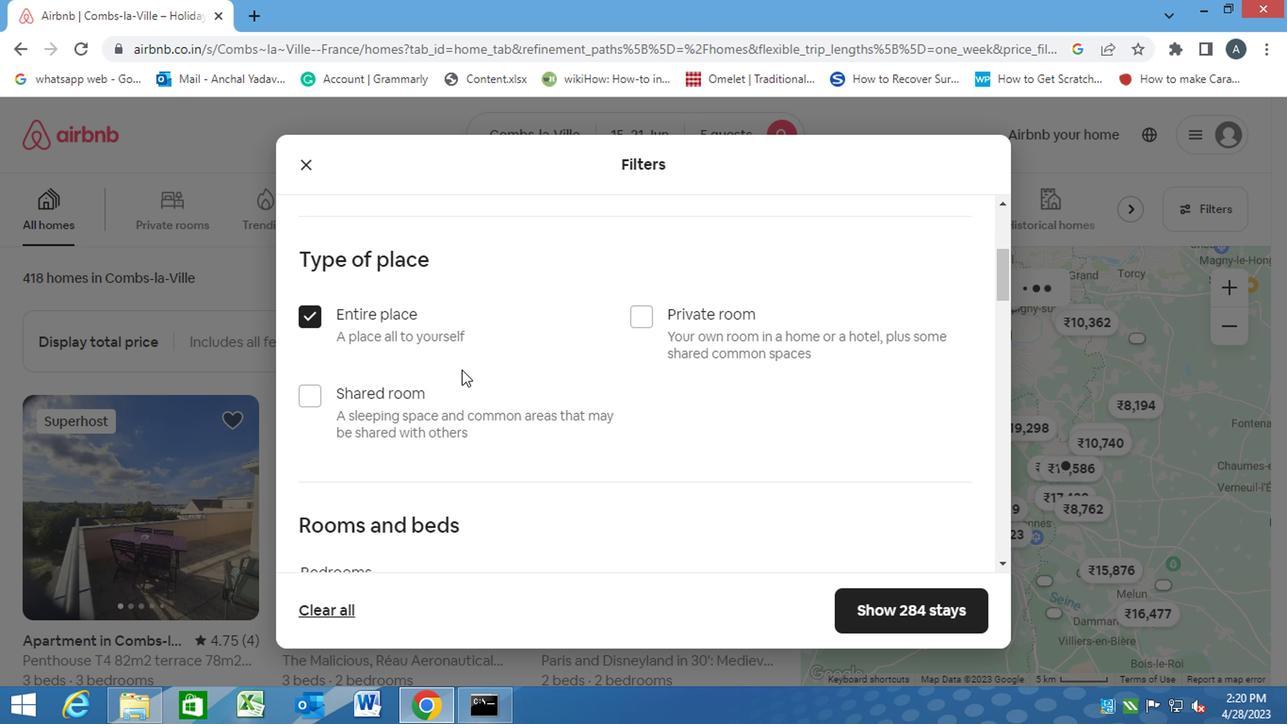 
Action: Mouse moved to (543, 340)
Screenshot: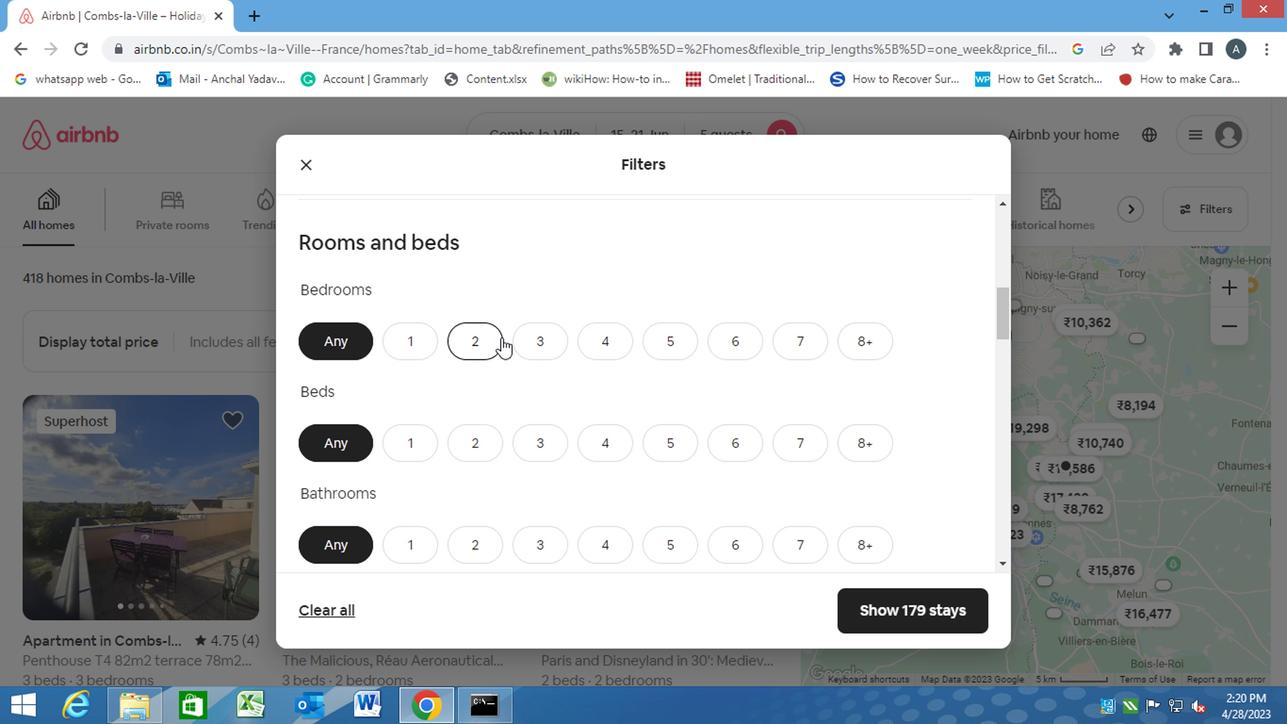 
Action: Mouse pressed left at (543, 340)
Screenshot: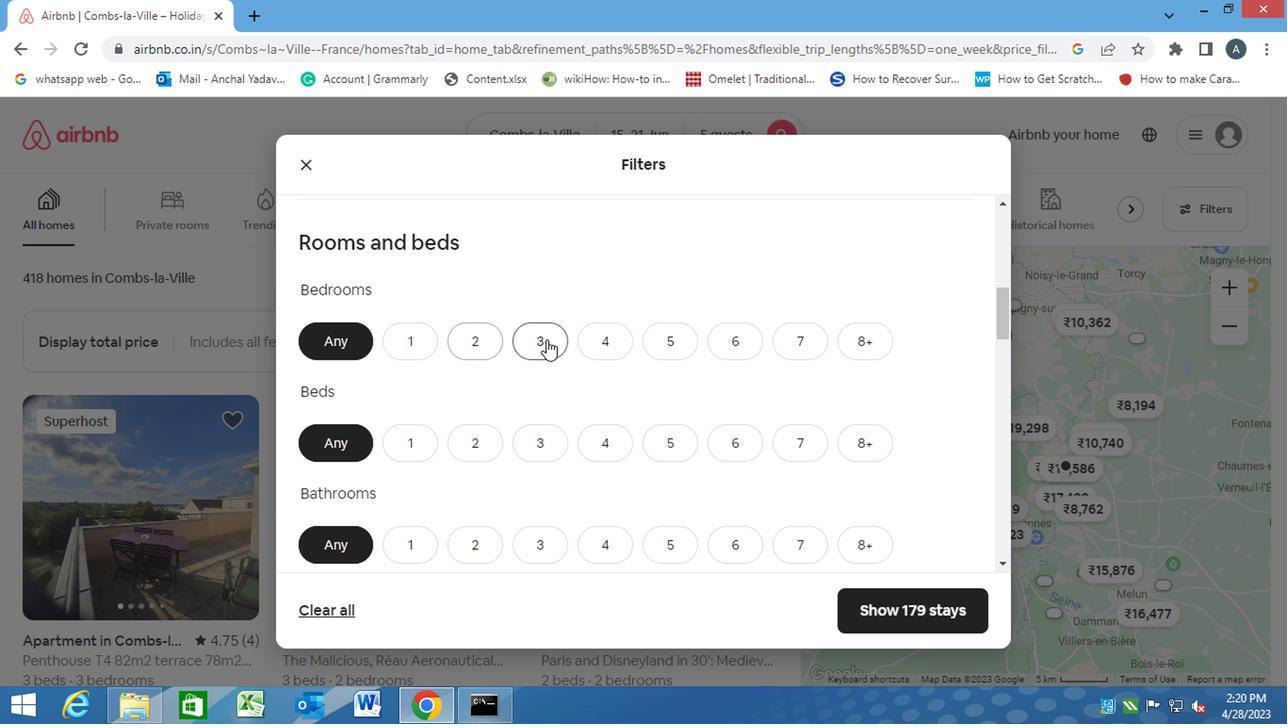 
Action: Mouse moved to (536, 438)
Screenshot: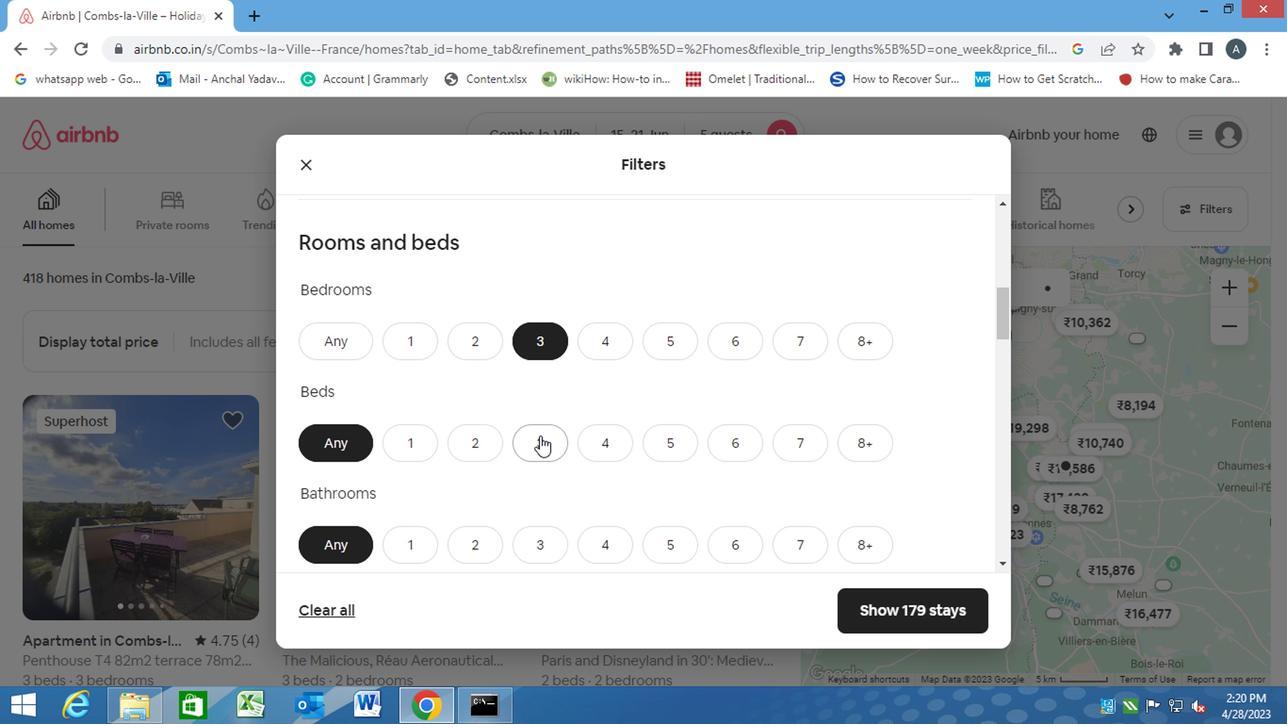 
Action: Mouse pressed left at (536, 438)
Screenshot: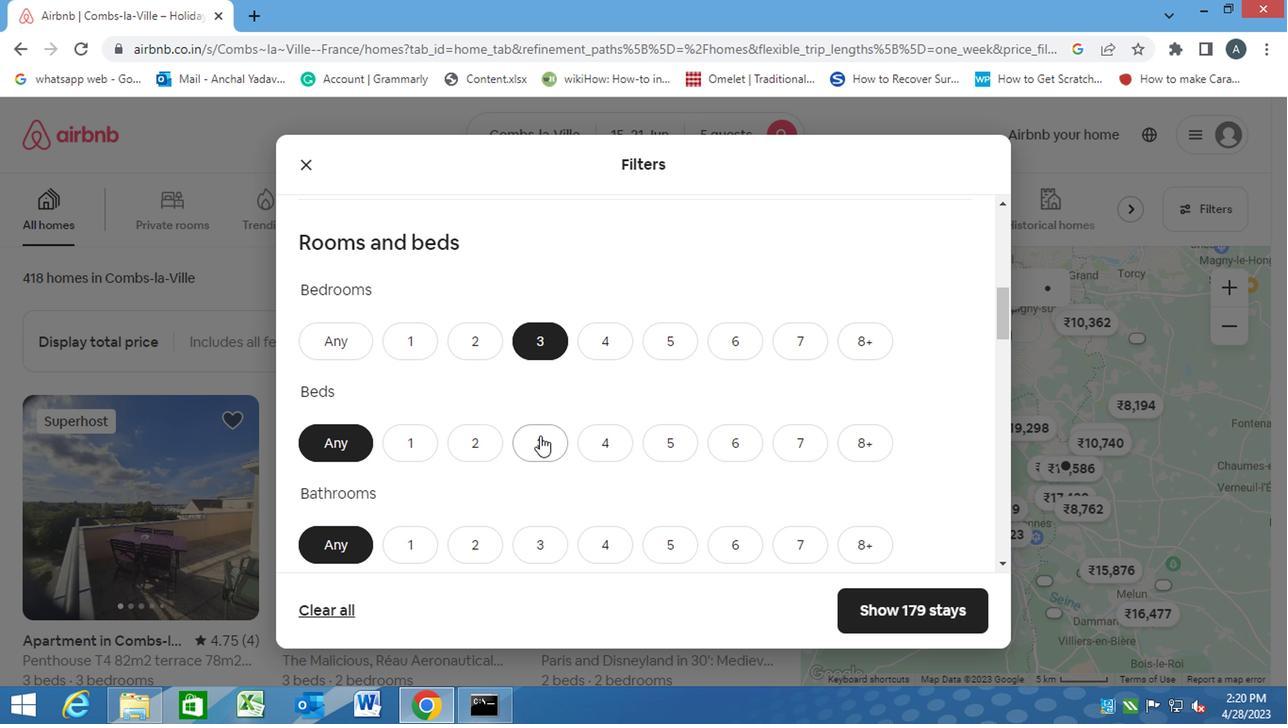 
Action: Mouse moved to (538, 538)
Screenshot: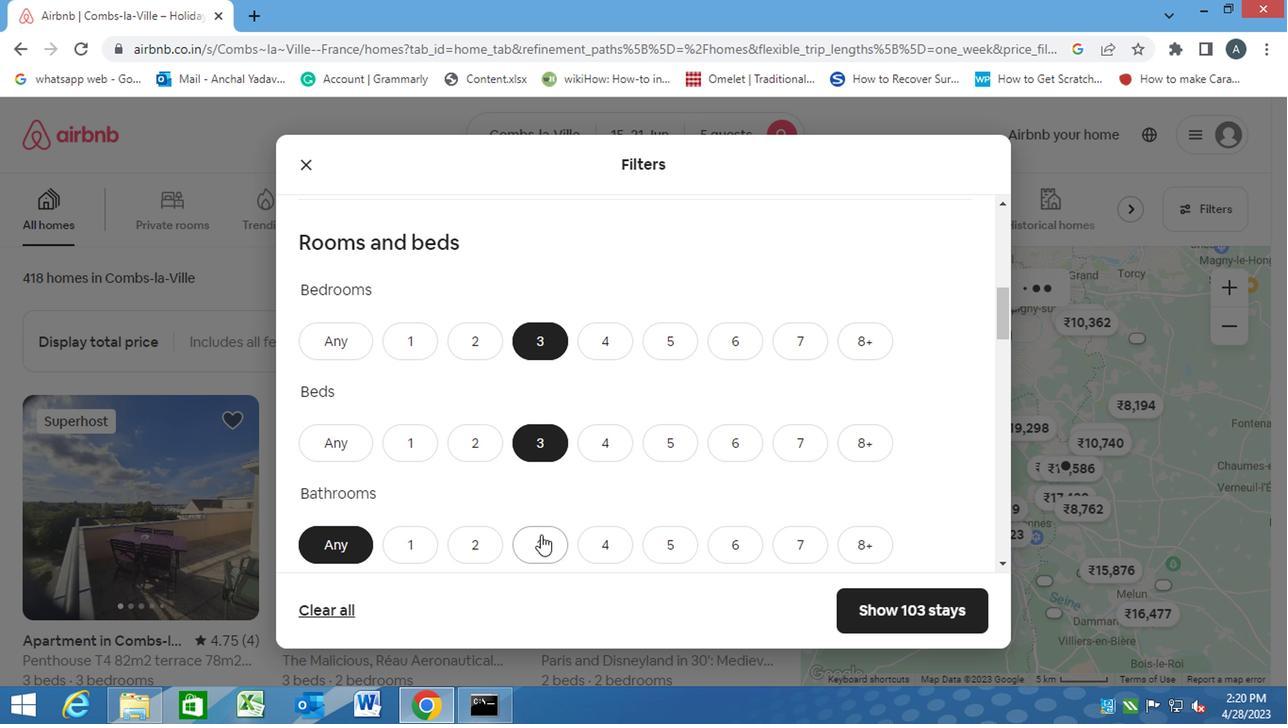 
Action: Mouse pressed left at (538, 538)
Screenshot: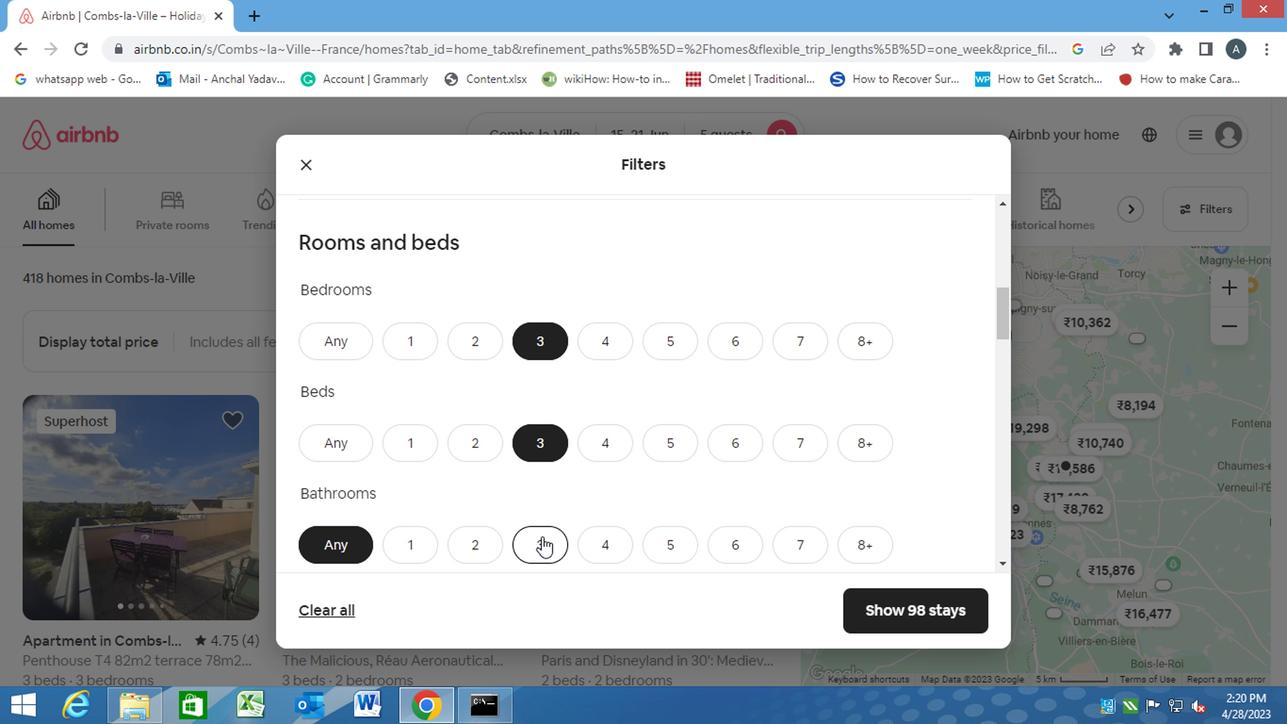 
Action: Mouse scrolled (538, 537) with delta (0, -1)
Screenshot: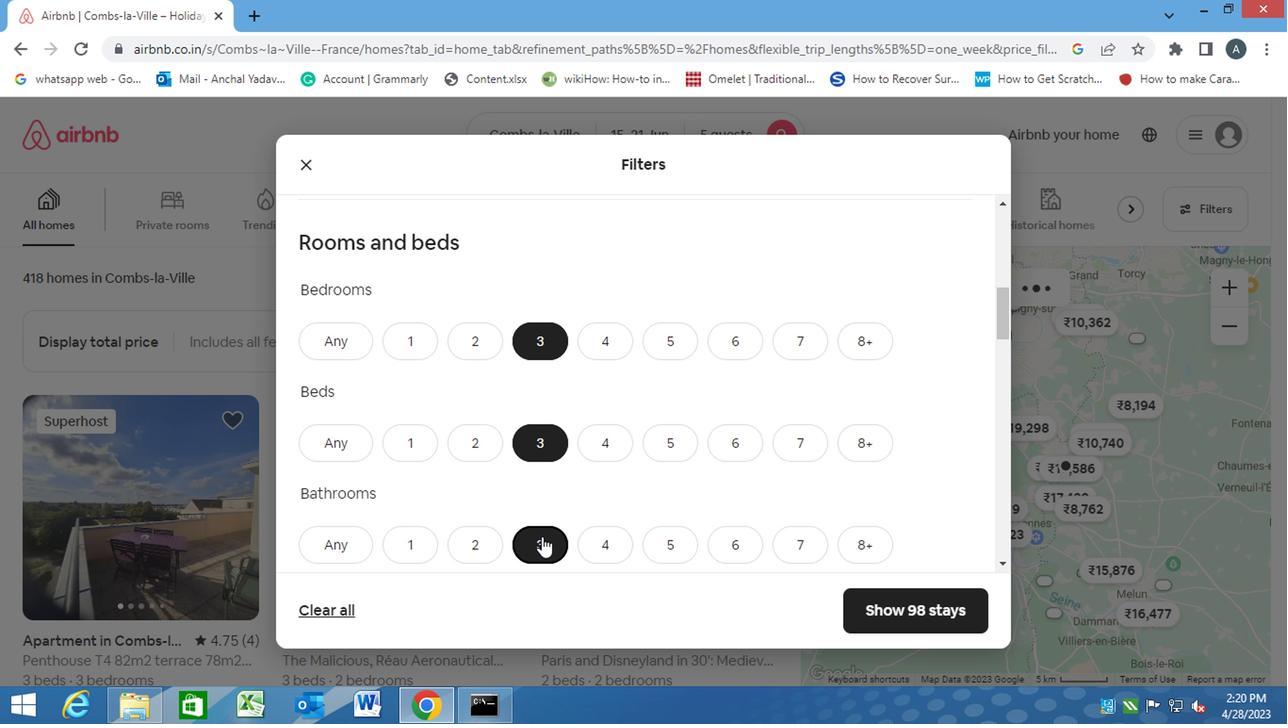 
Action: Mouse scrolled (538, 537) with delta (0, -1)
Screenshot: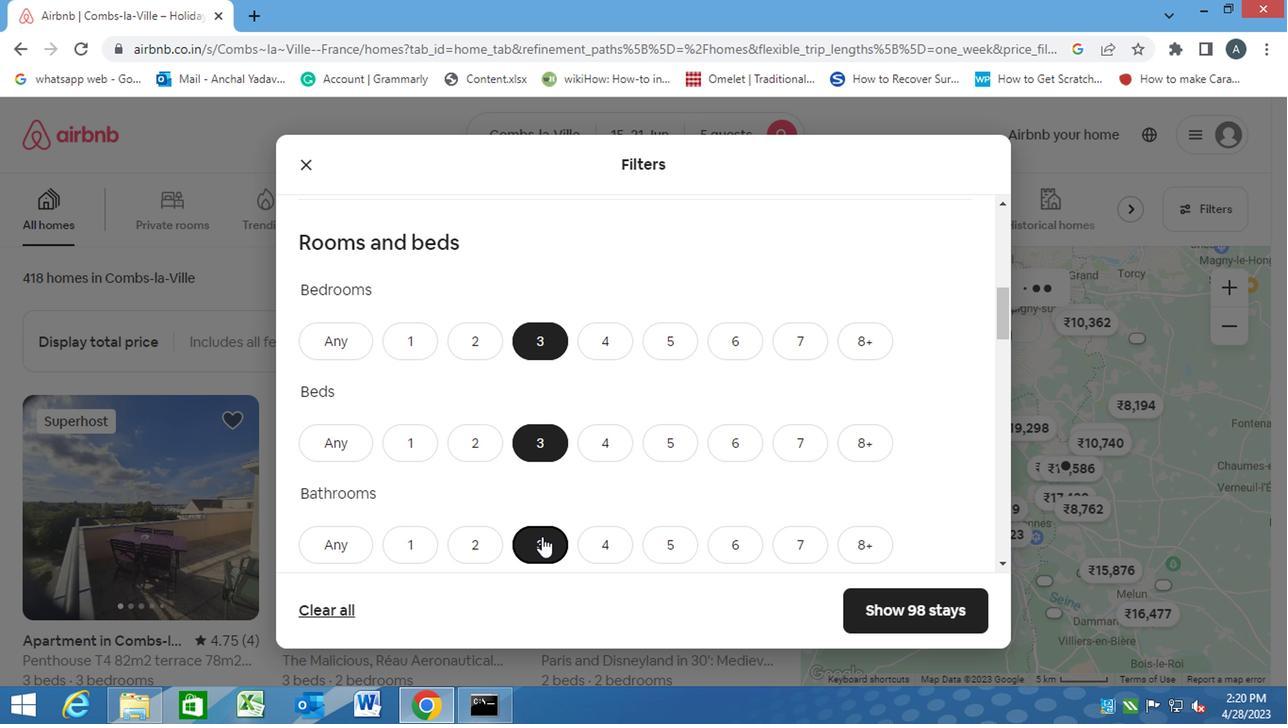 
Action: Mouse scrolled (538, 537) with delta (0, -1)
Screenshot: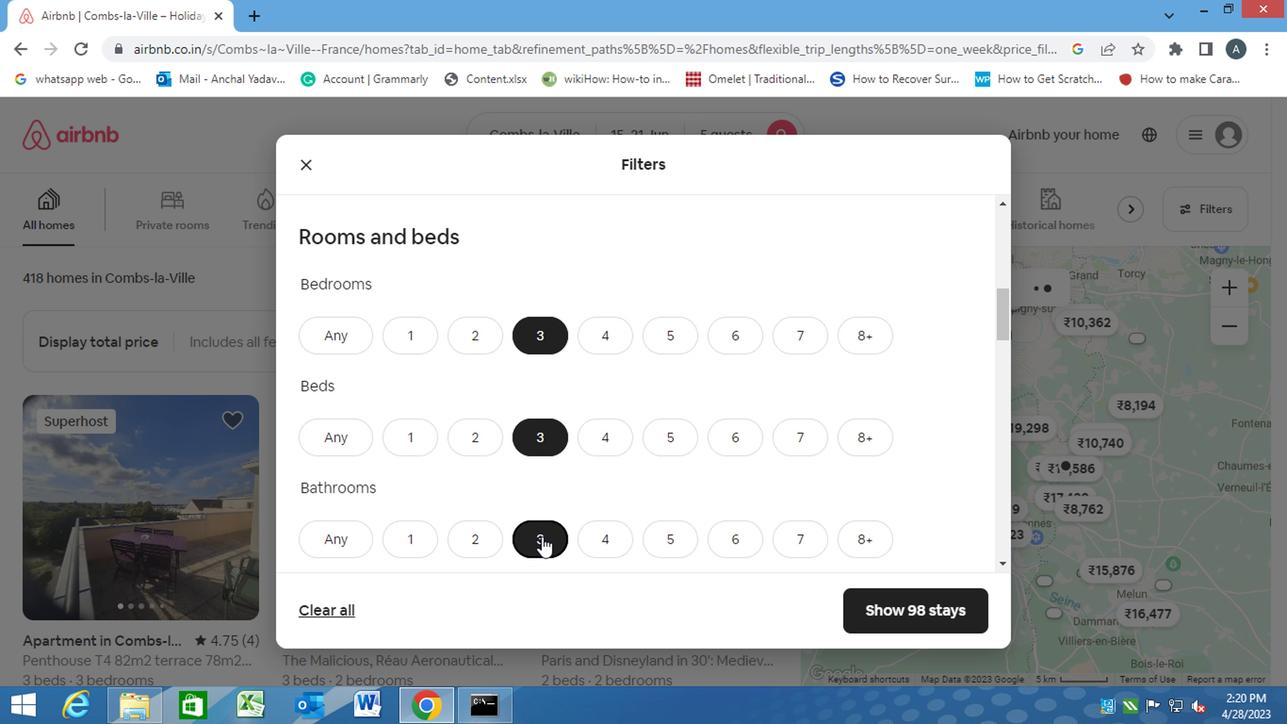 
Action: Mouse moved to (425, 470)
Screenshot: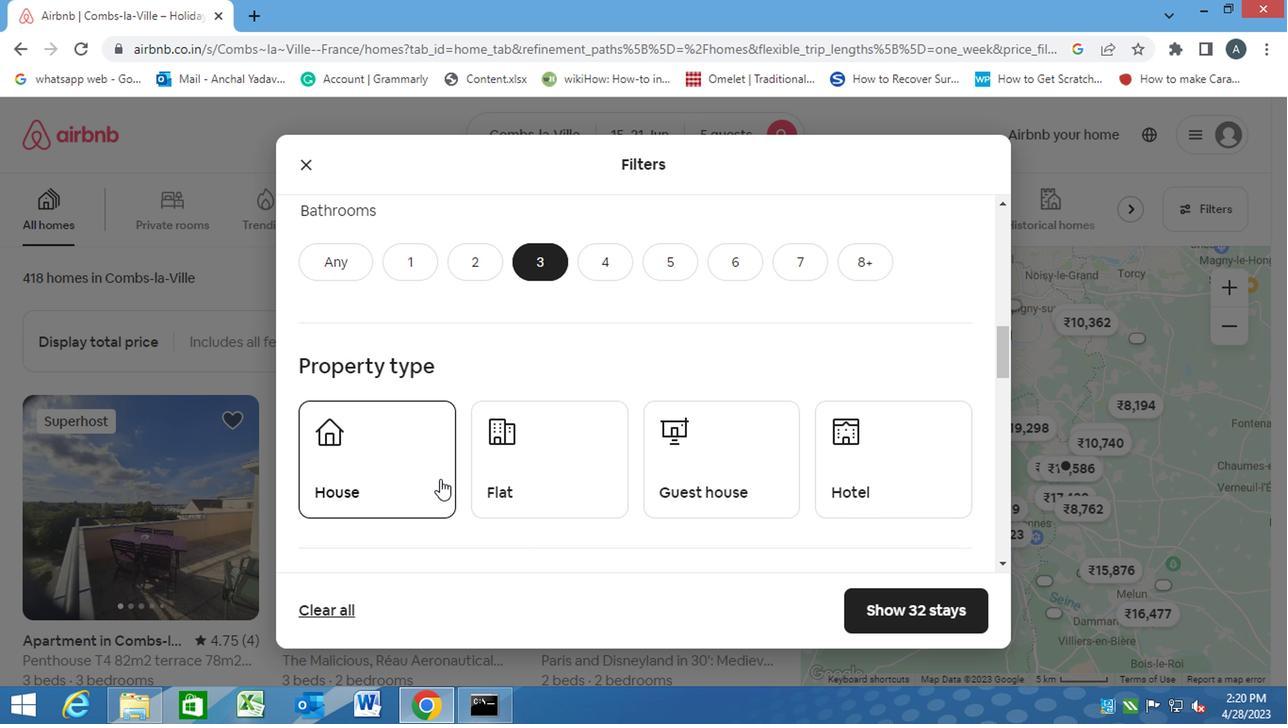 
Action: Mouse pressed left at (425, 470)
Screenshot: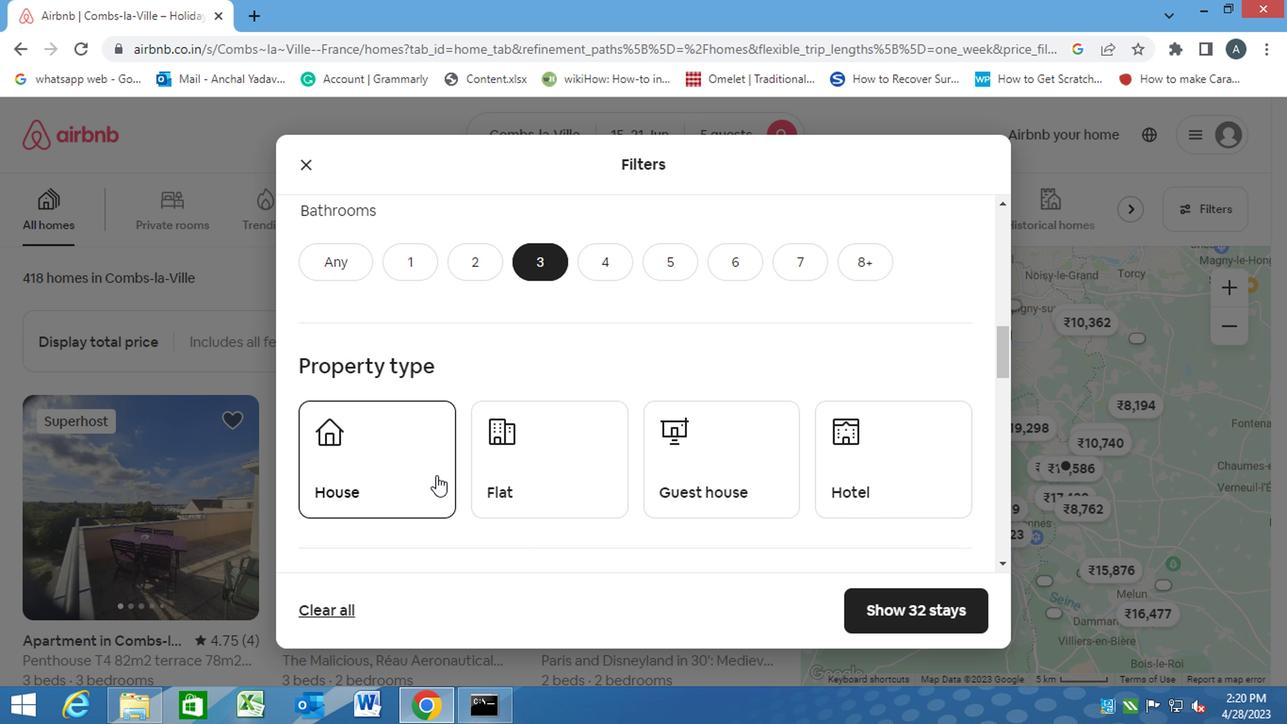 
Action: Mouse moved to (545, 470)
Screenshot: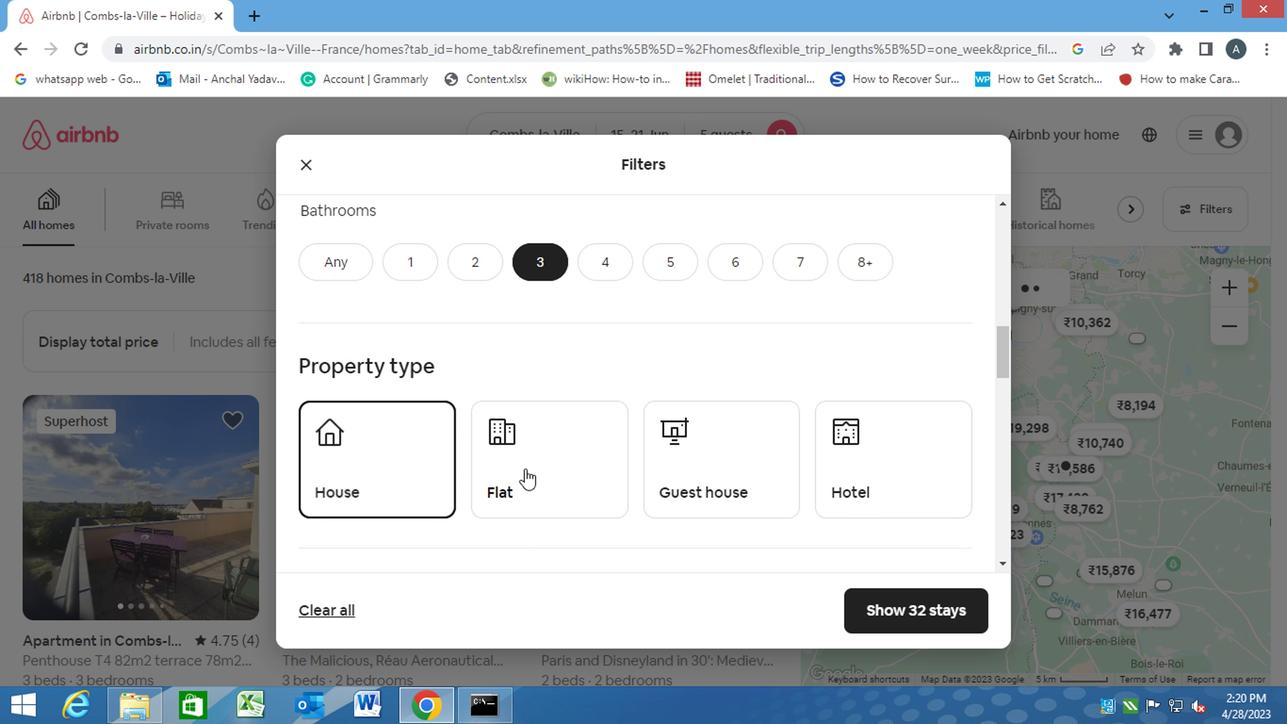 
Action: Mouse pressed left at (545, 470)
Screenshot: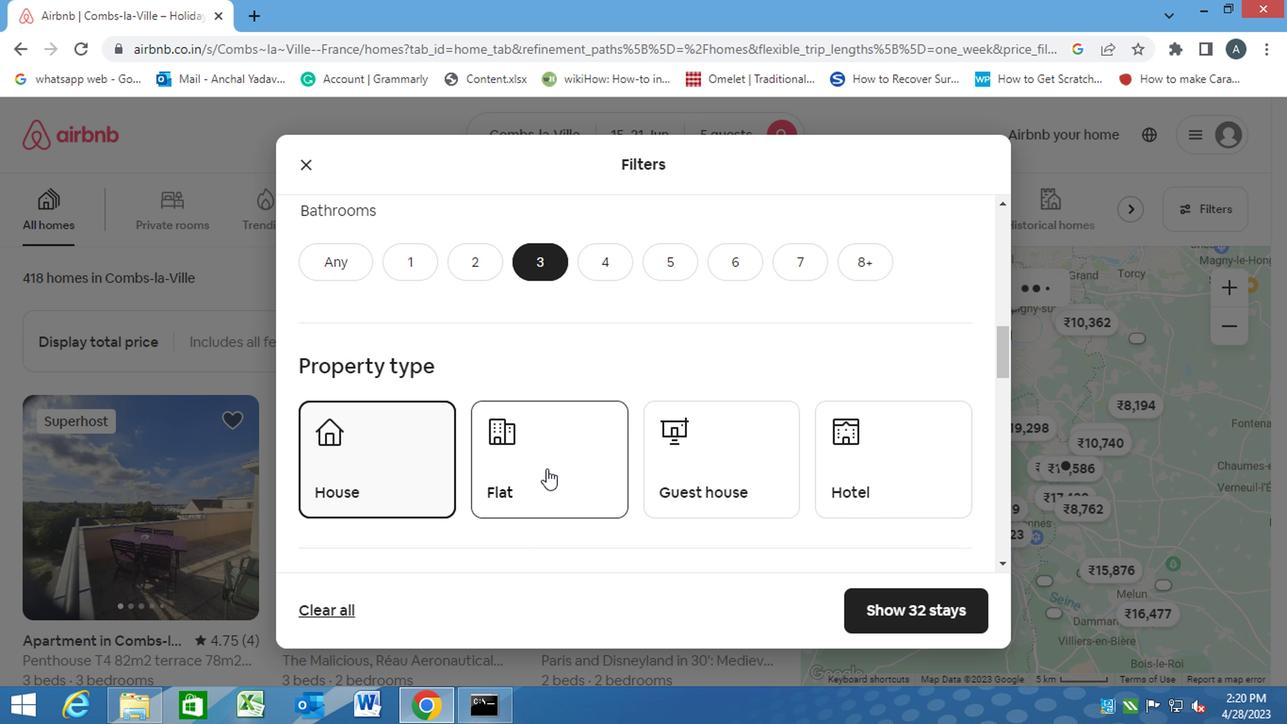 
Action: Mouse moved to (684, 463)
Screenshot: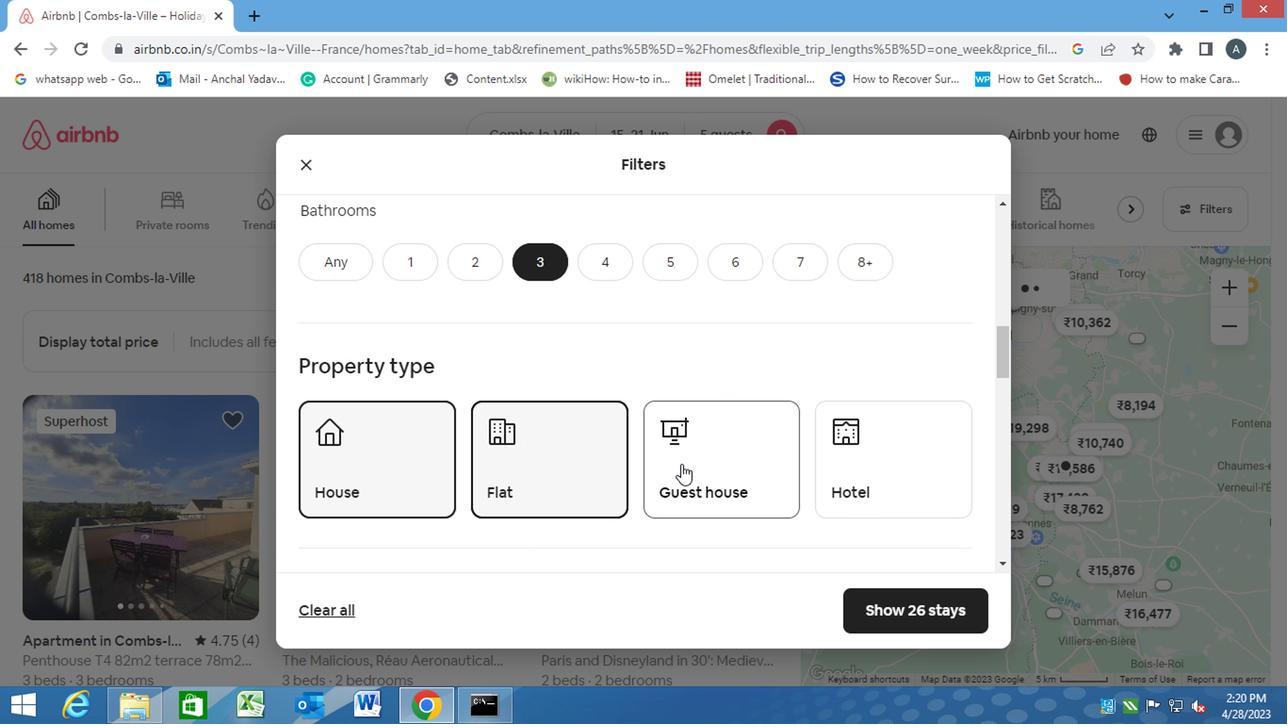 
Action: Mouse pressed left at (684, 463)
Screenshot: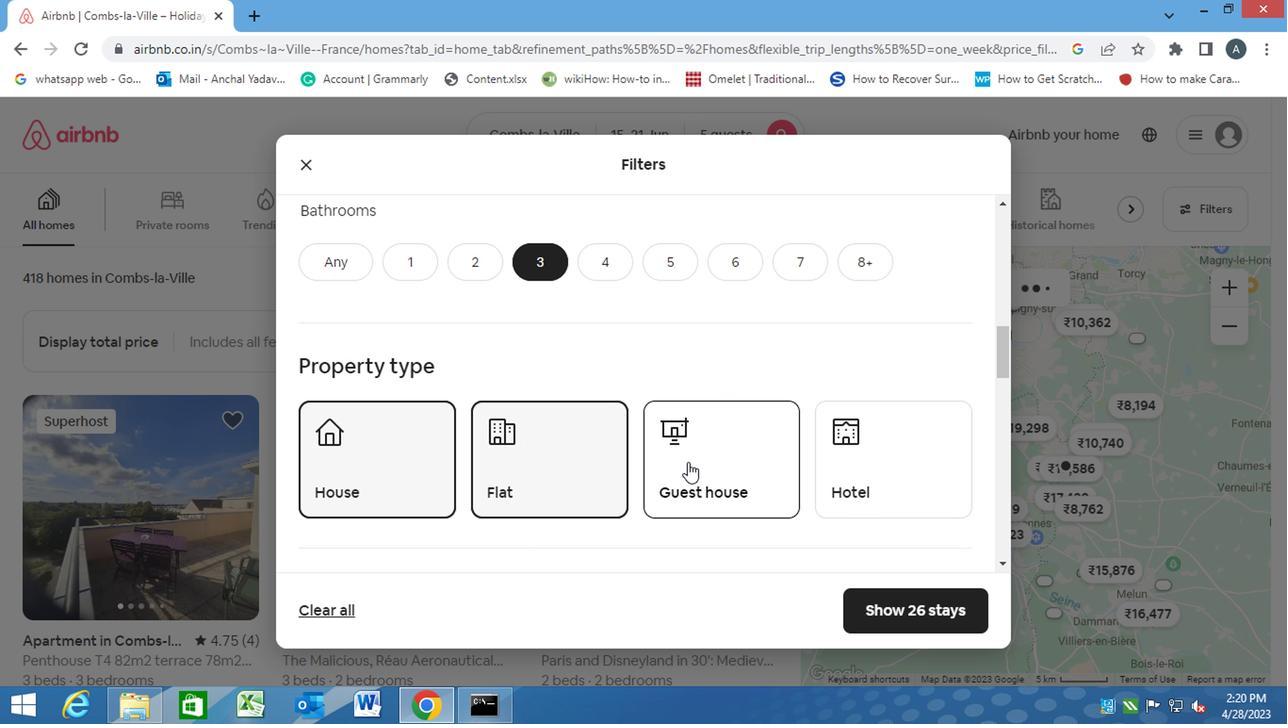 
Action: Mouse moved to (684, 463)
Screenshot: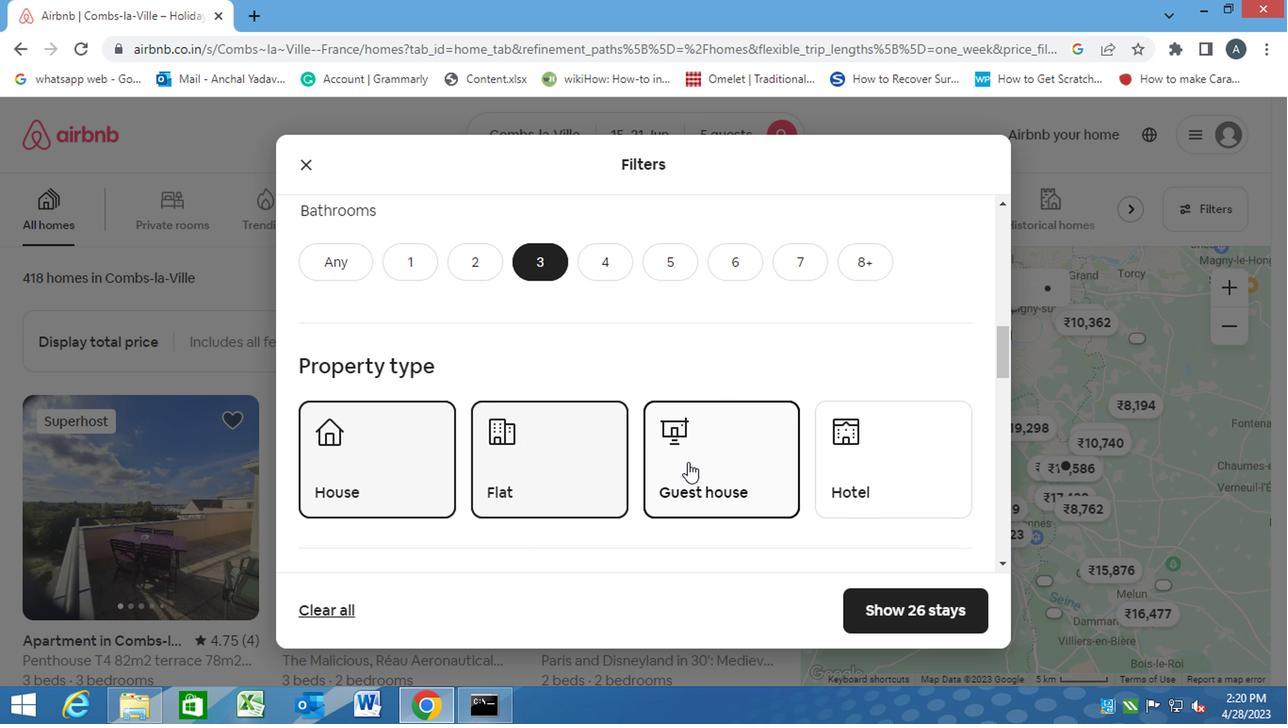 
Action: Mouse scrolled (684, 462) with delta (0, 0)
Screenshot: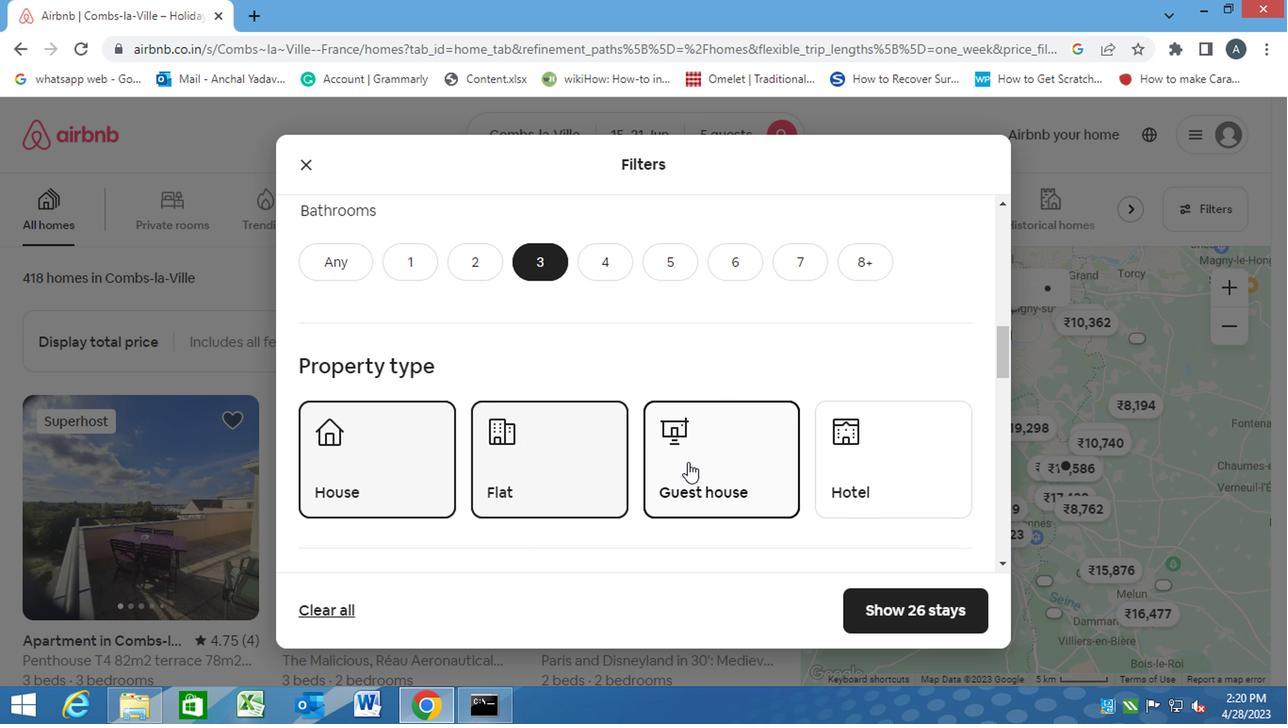 
Action: Mouse moved to (683, 465)
Screenshot: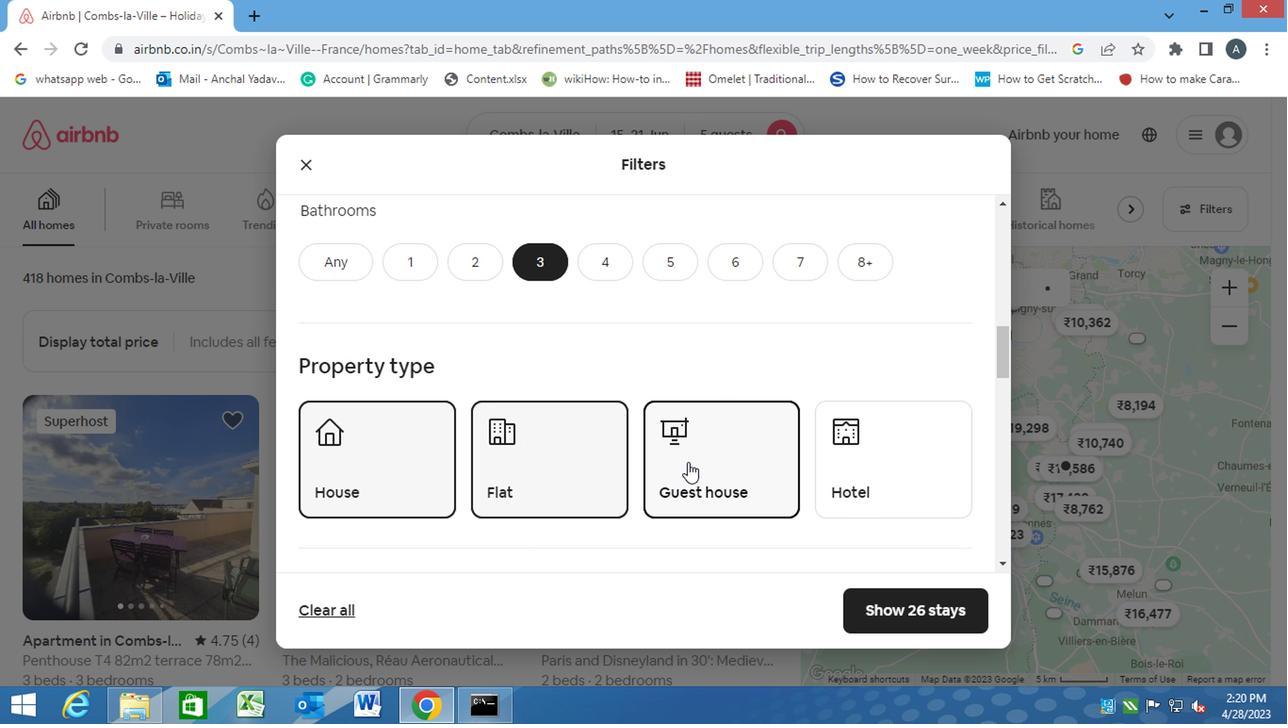 
Action: Mouse scrolled (683, 464) with delta (0, 0)
Screenshot: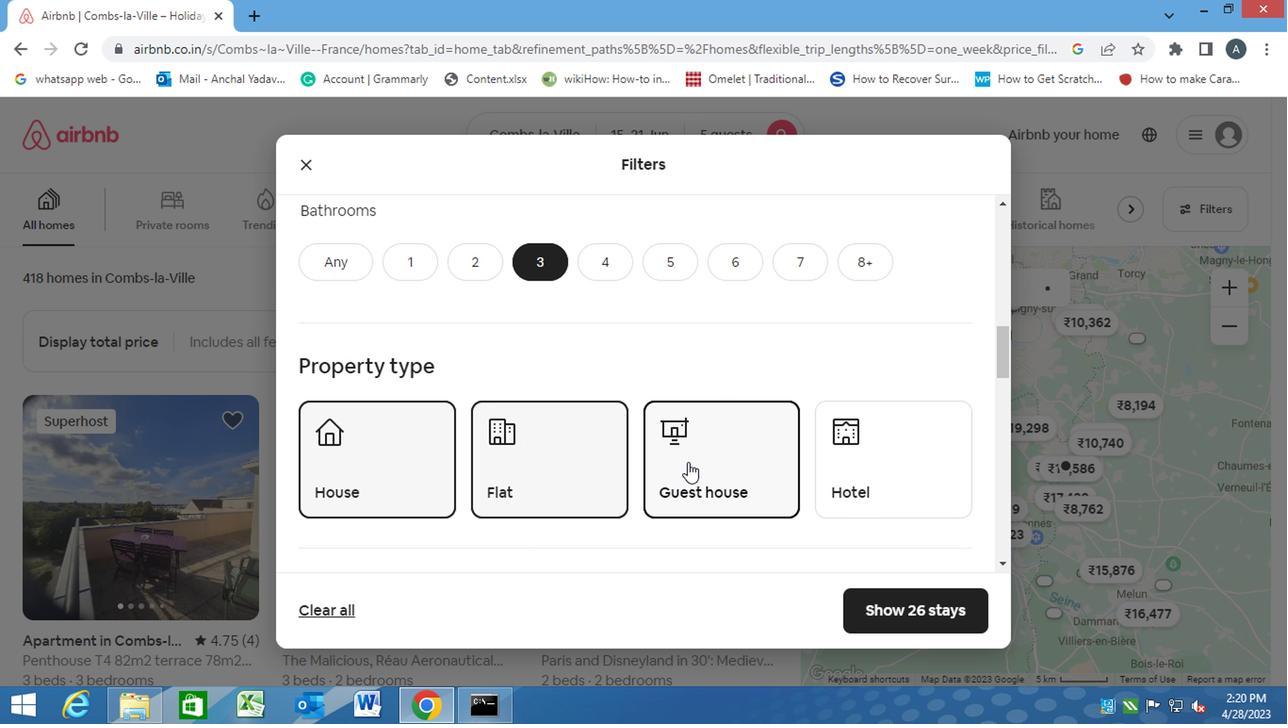 
Action: Mouse moved to (683, 465)
Screenshot: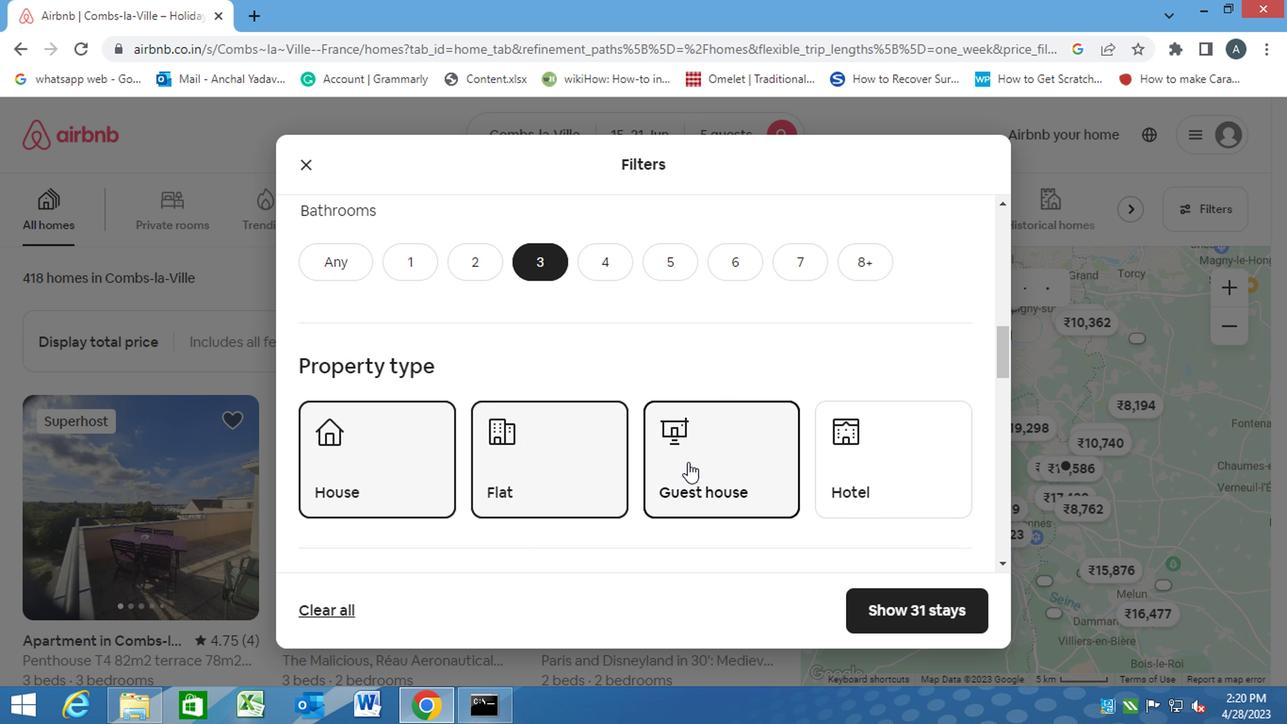 
Action: Mouse scrolled (683, 464) with delta (0, 0)
Screenshot: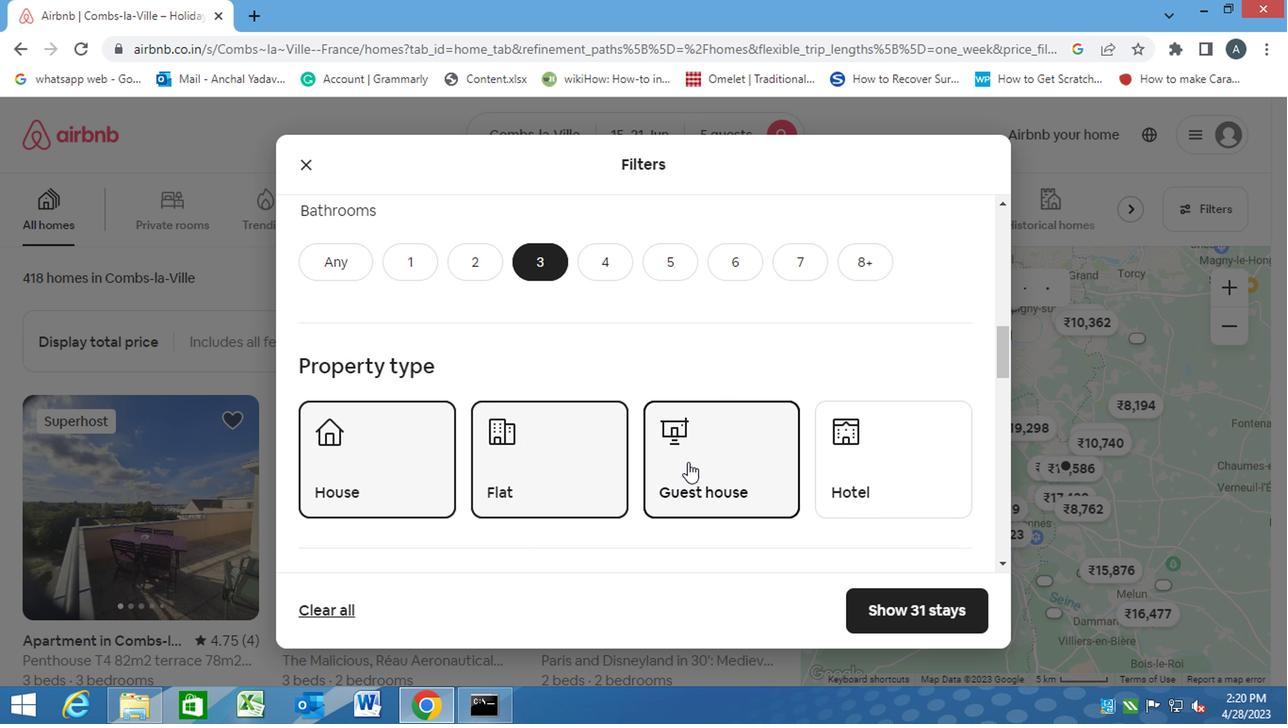 
Action: Mouse moved to (641, 461)
Screenshot: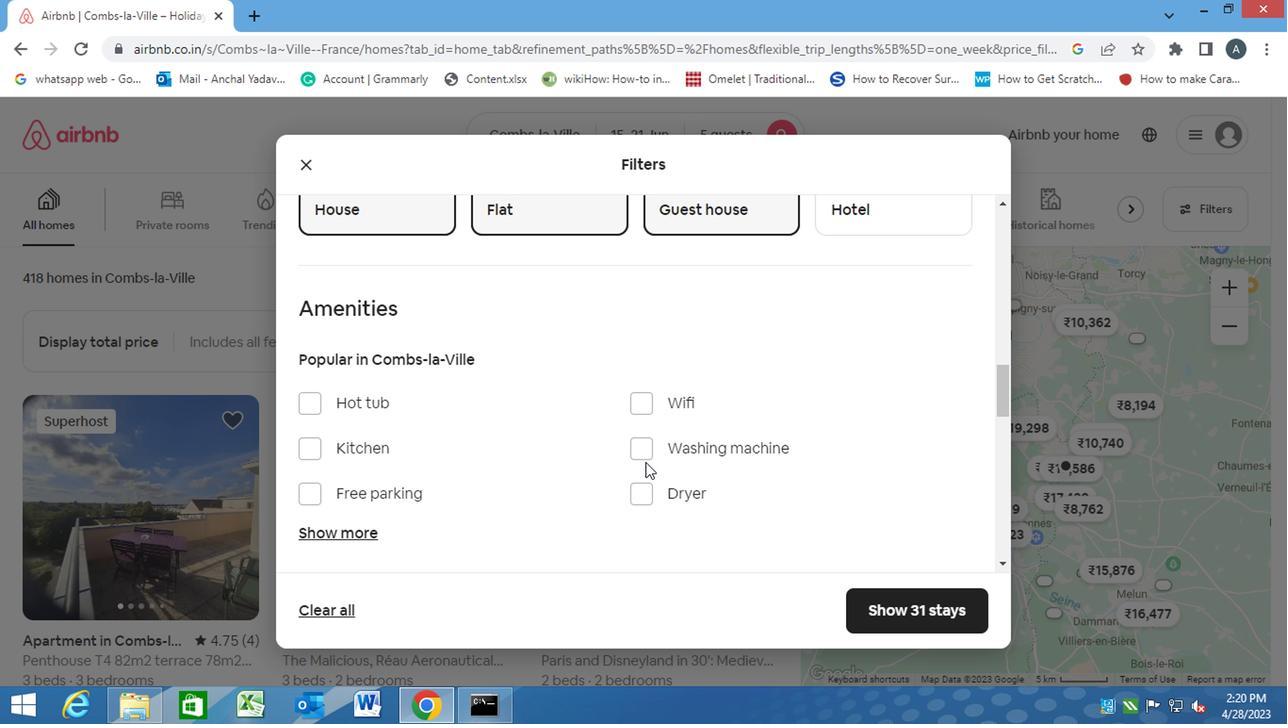 
Action: Mouse pressed left at (641, 461)
Screenshot: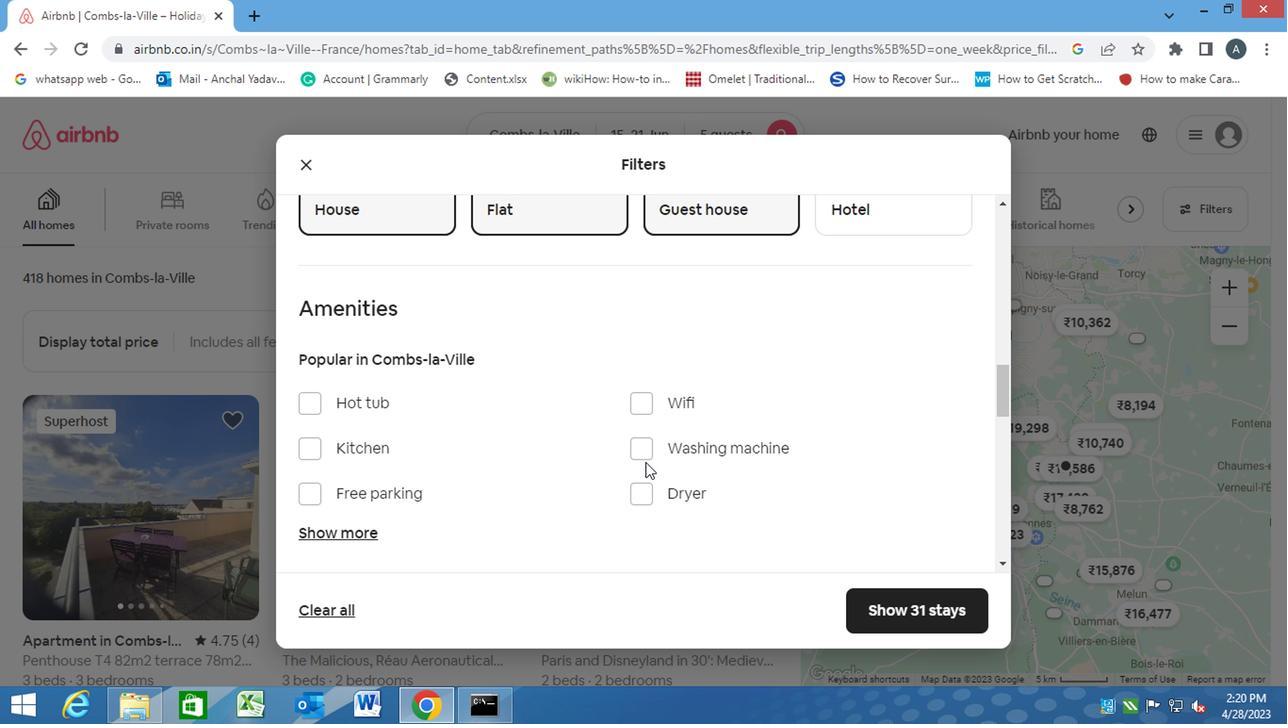 
Action: Mouse moved to (566, 498)
Screenshot: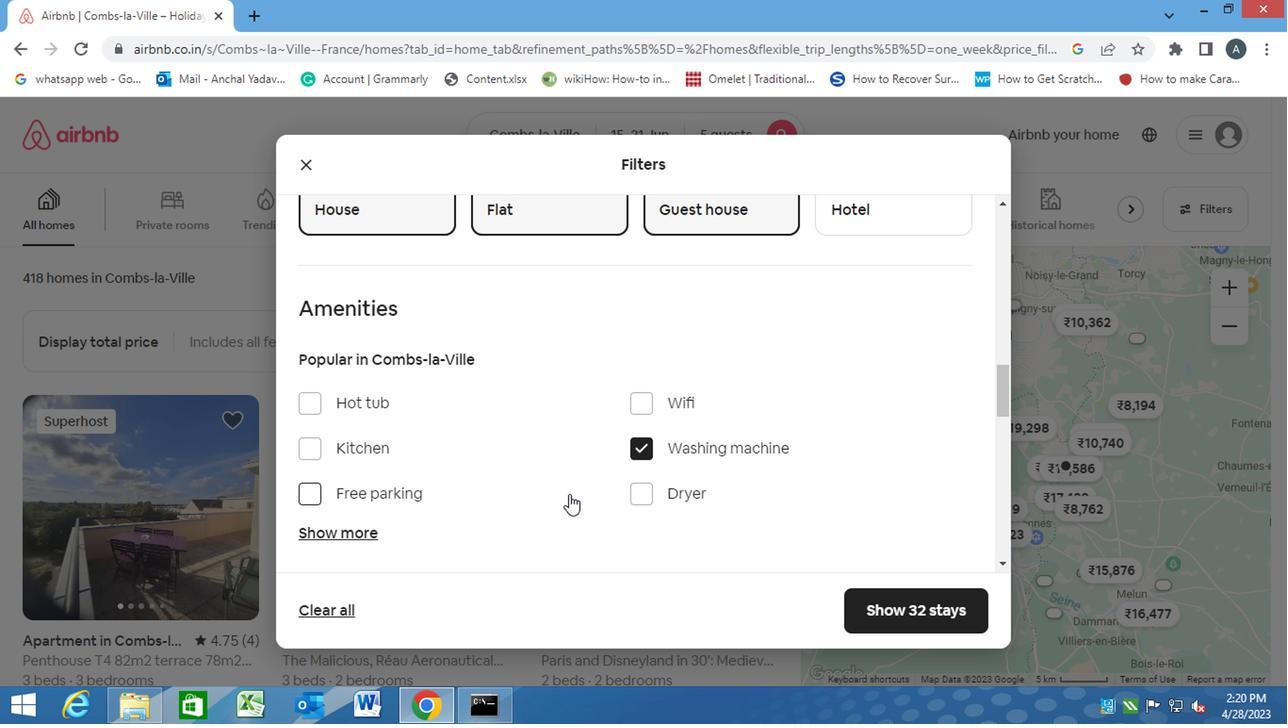 
Action: Mouse scrolled (566, 497) with delta (0, 0)
Screenshot: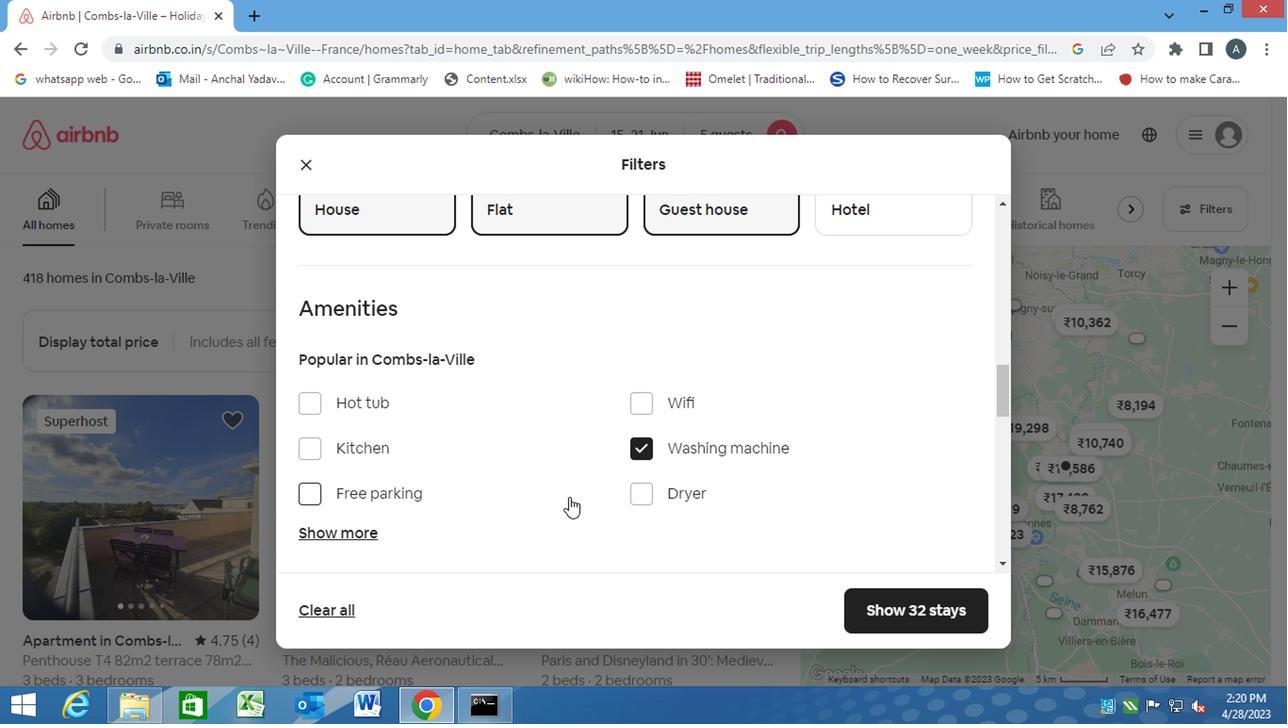 
Action: Mouse scrolled (566, 497) with delta (0, 0)
Screenshot: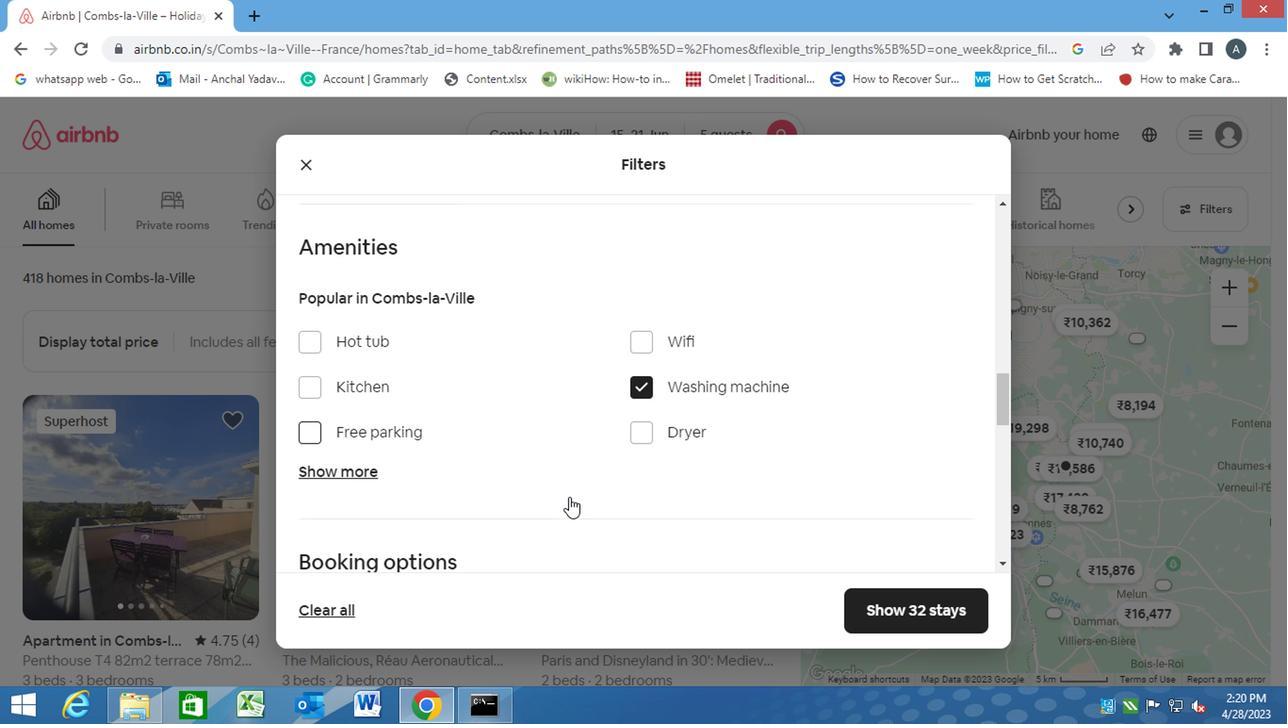 
Action: Mouse scrolled (566, 497) with delta (0, 0)
Screenshot: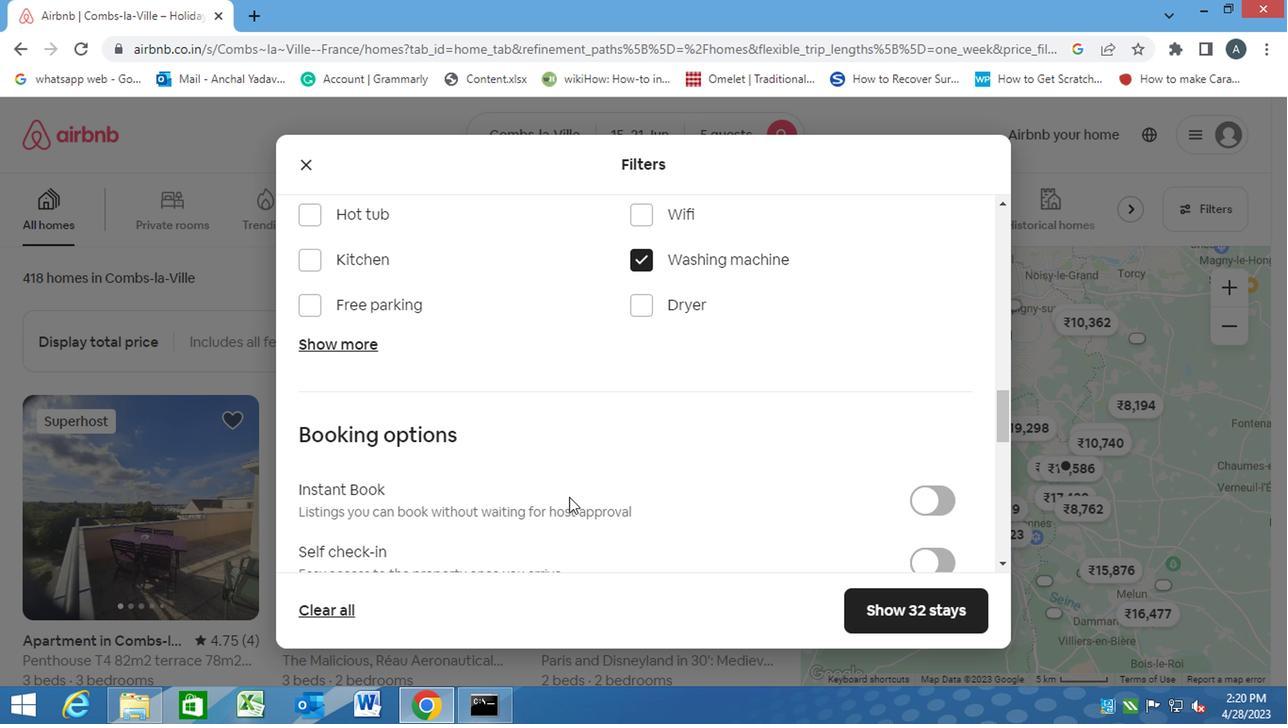 
Action: Mouse moved to (927, 462)
Screenshot: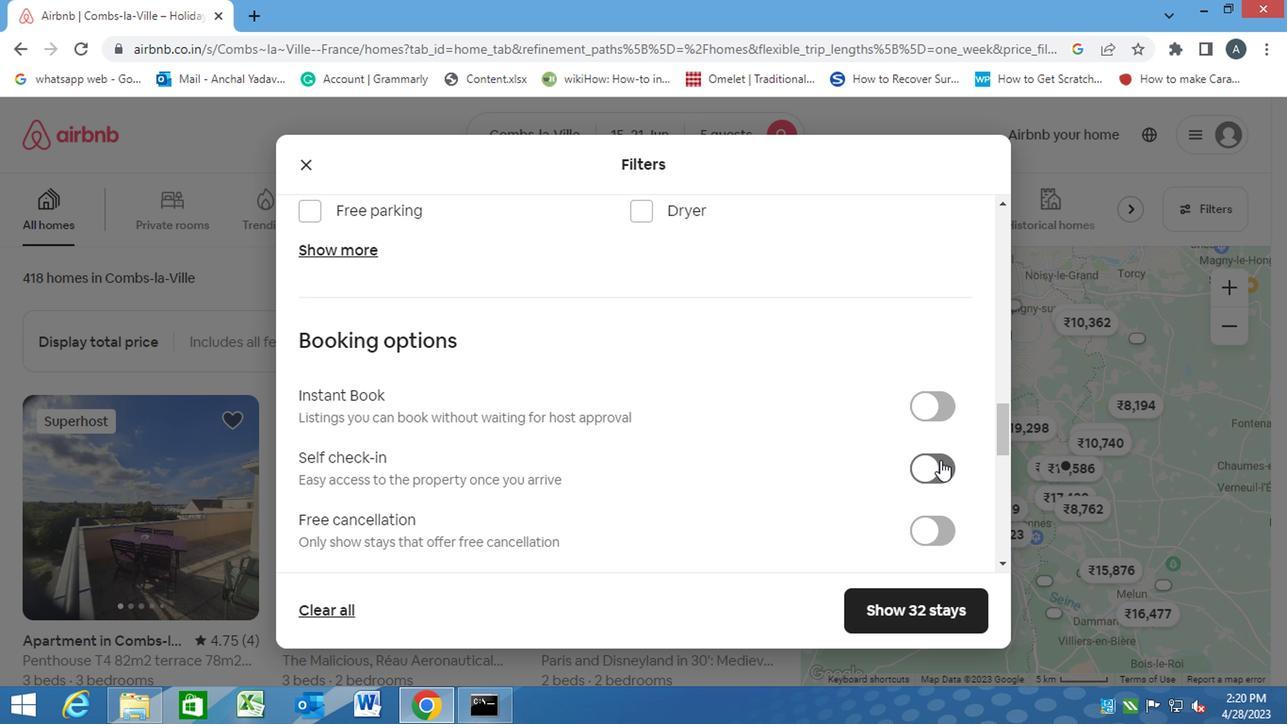 
Action: Mouse pressed left at (927, 462)
Screenshot: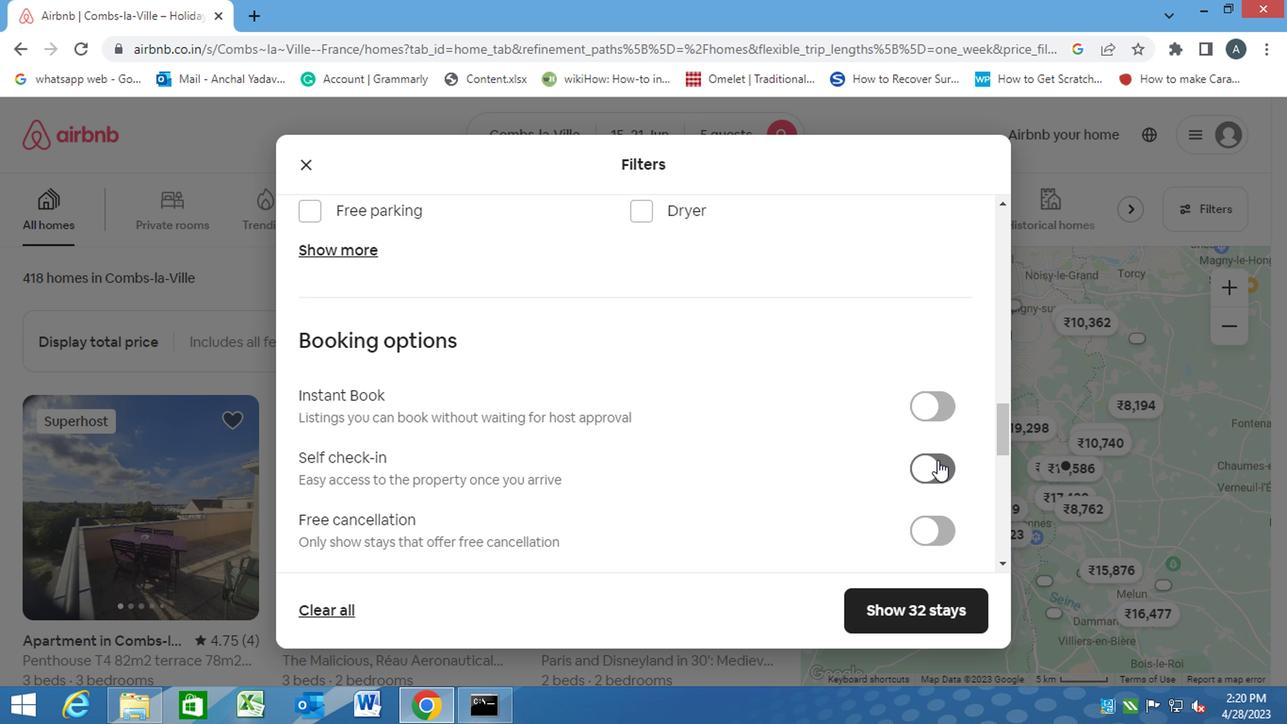 
Action: Mouse moved to (709, 451)
Screenshot: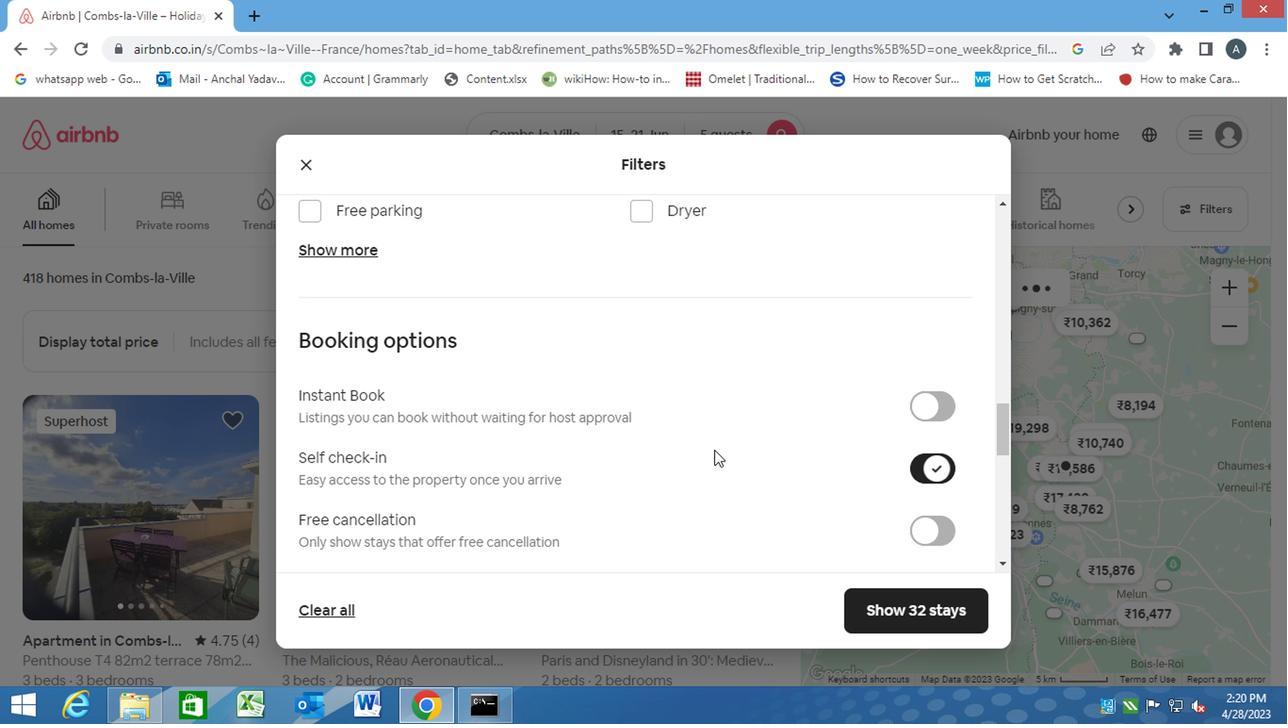 
Action: Mouse scrolled (709, 450) with delta (0, -1)
Screenshot: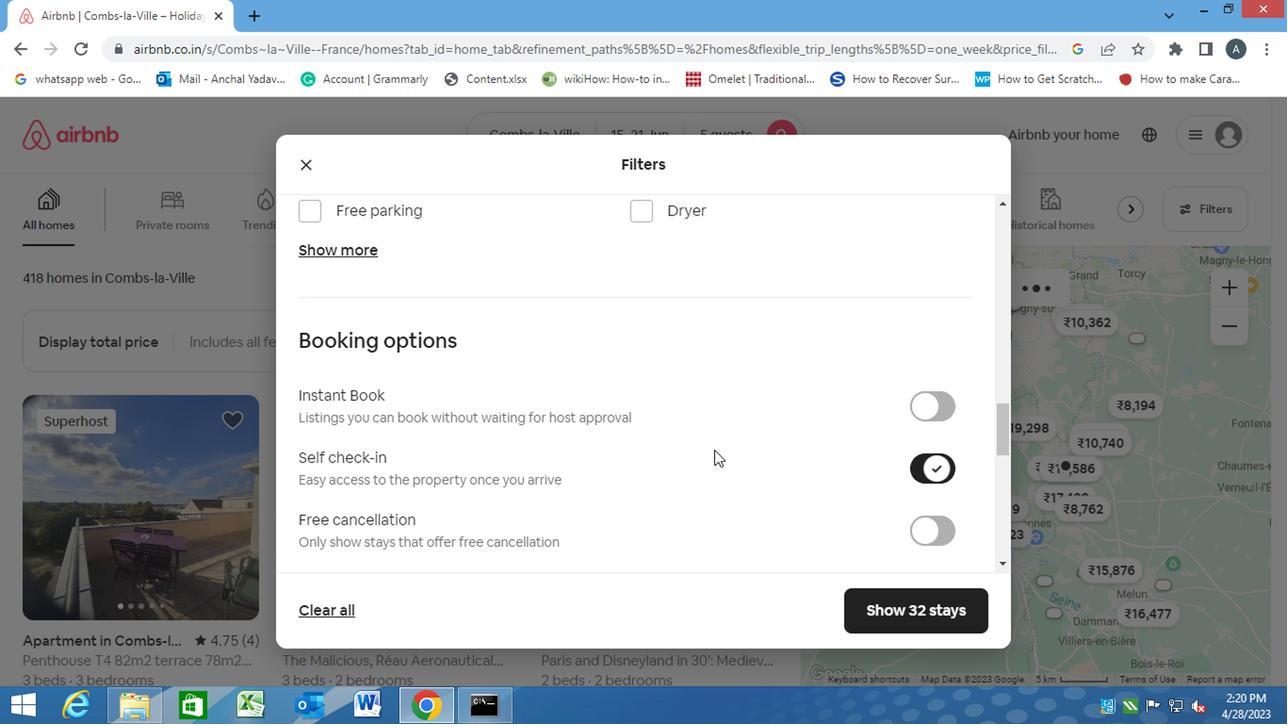 
Action: Mouse moved to (708, 451)
Screenshot: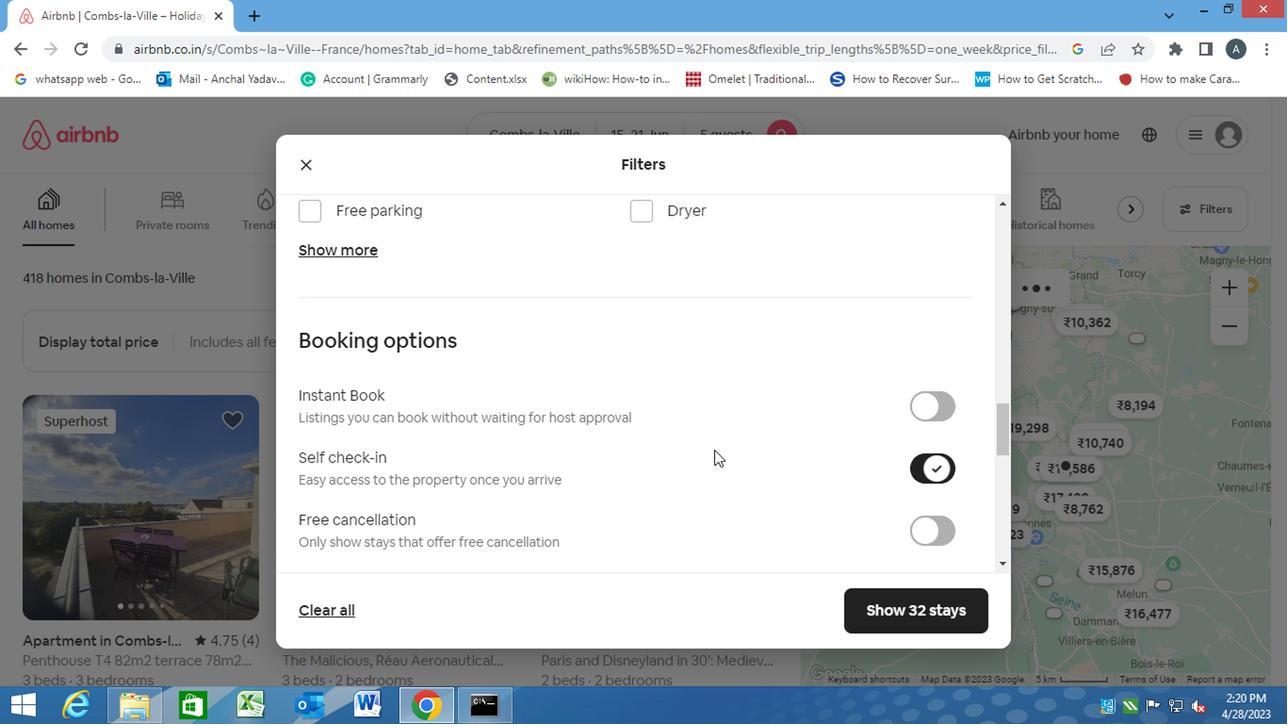 
Action: Mouse scrolled (708, 450) with delta (0, -1)
Screenshot: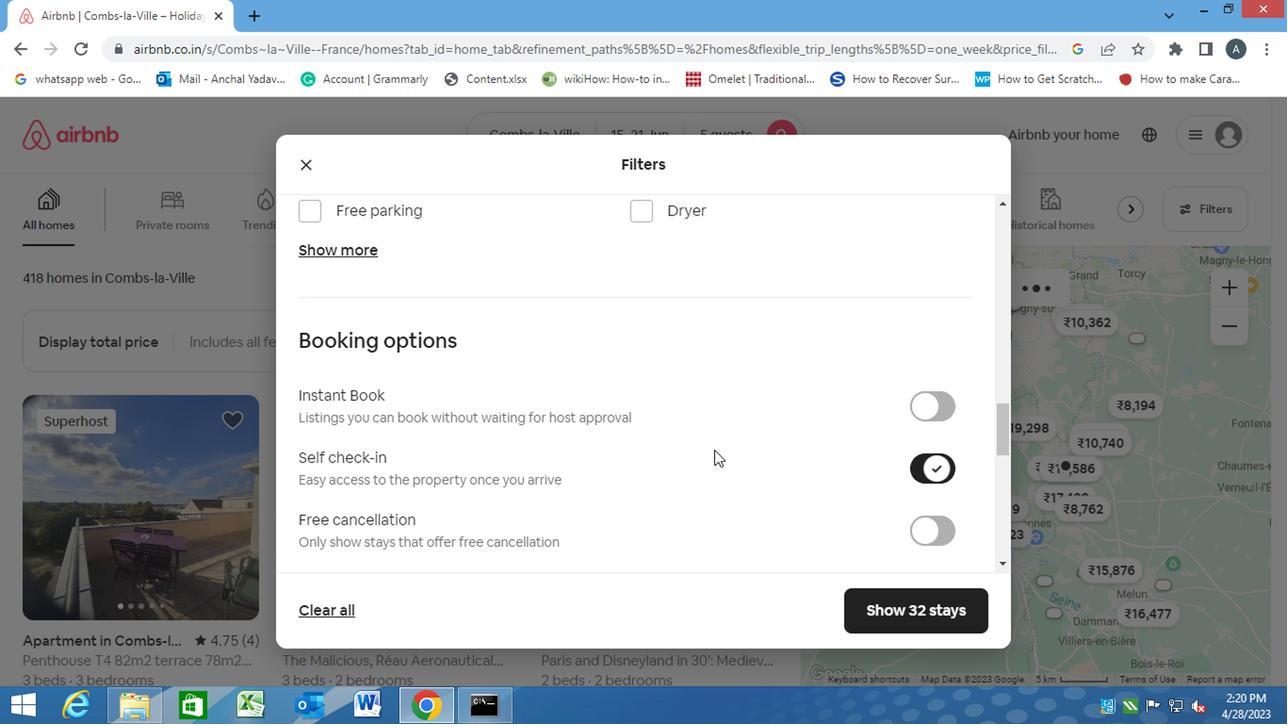 
Action: Mouse scrolled (708, 450) with delta (0, -1)
Screenshot: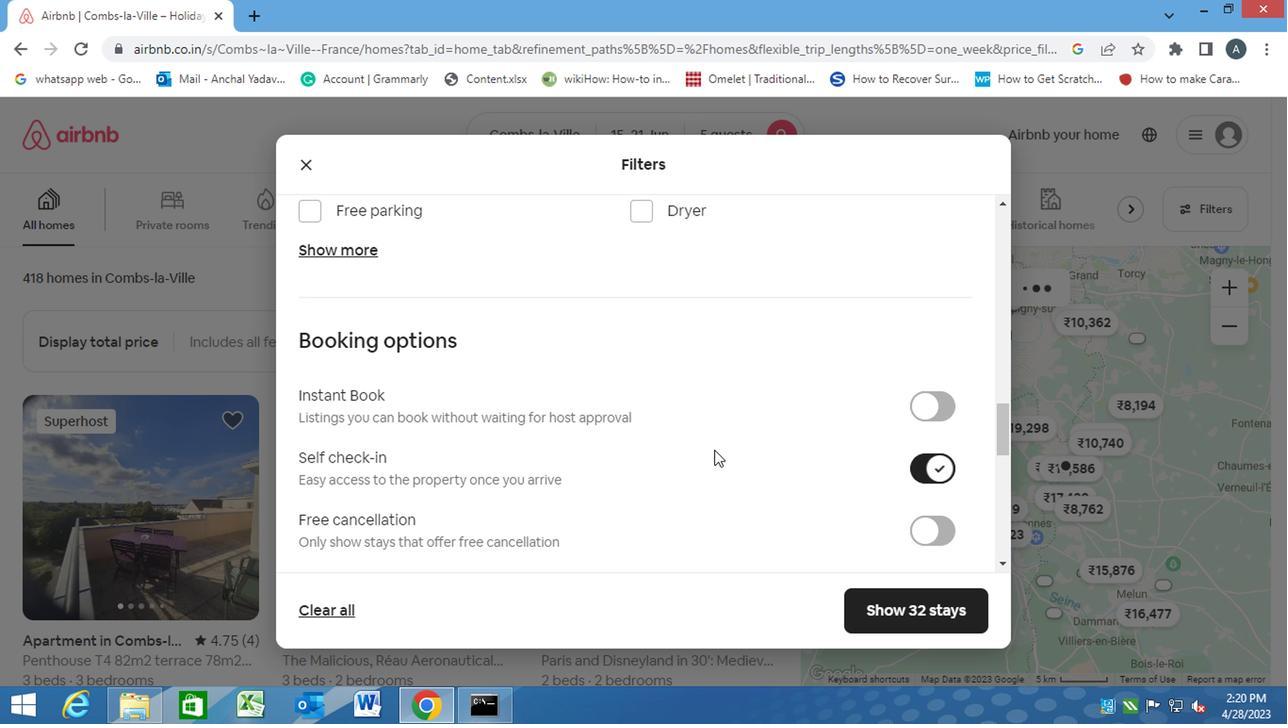 
Action: Mouse moved to (707, 451)
Screenshot: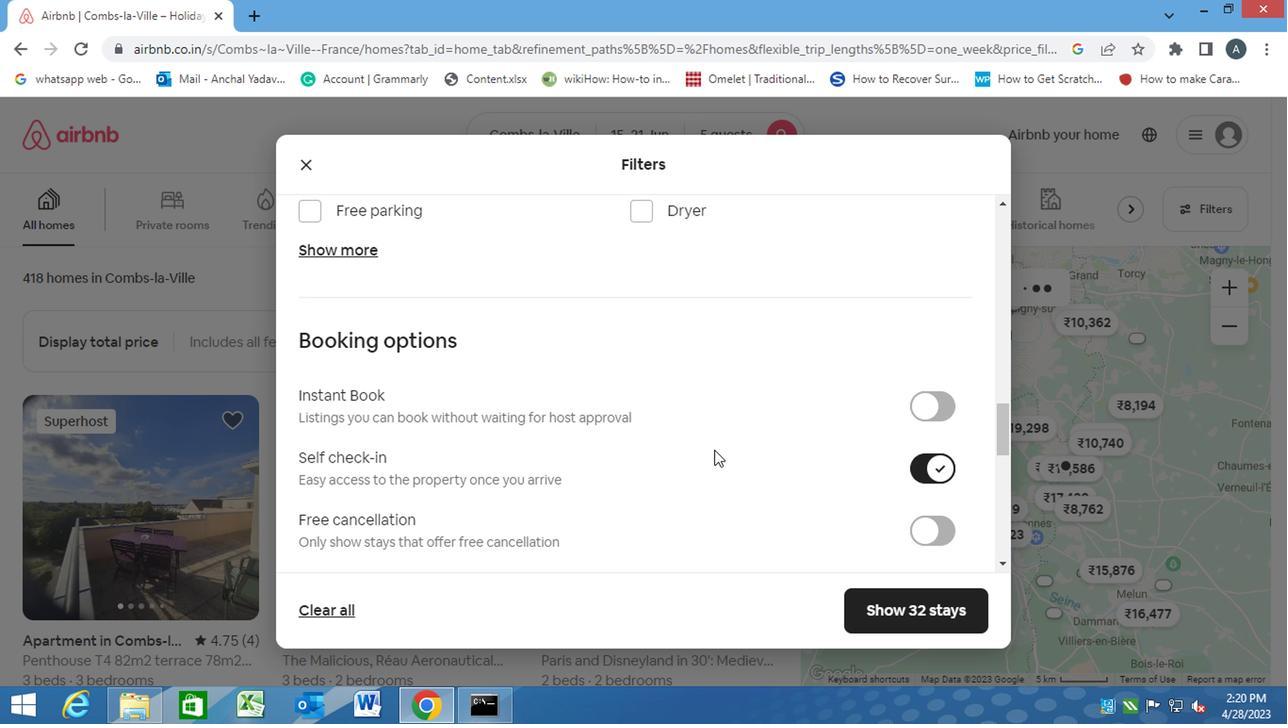 
Action: Mouse scrolled (707, 450) with delta (0, -1)
Screenshot: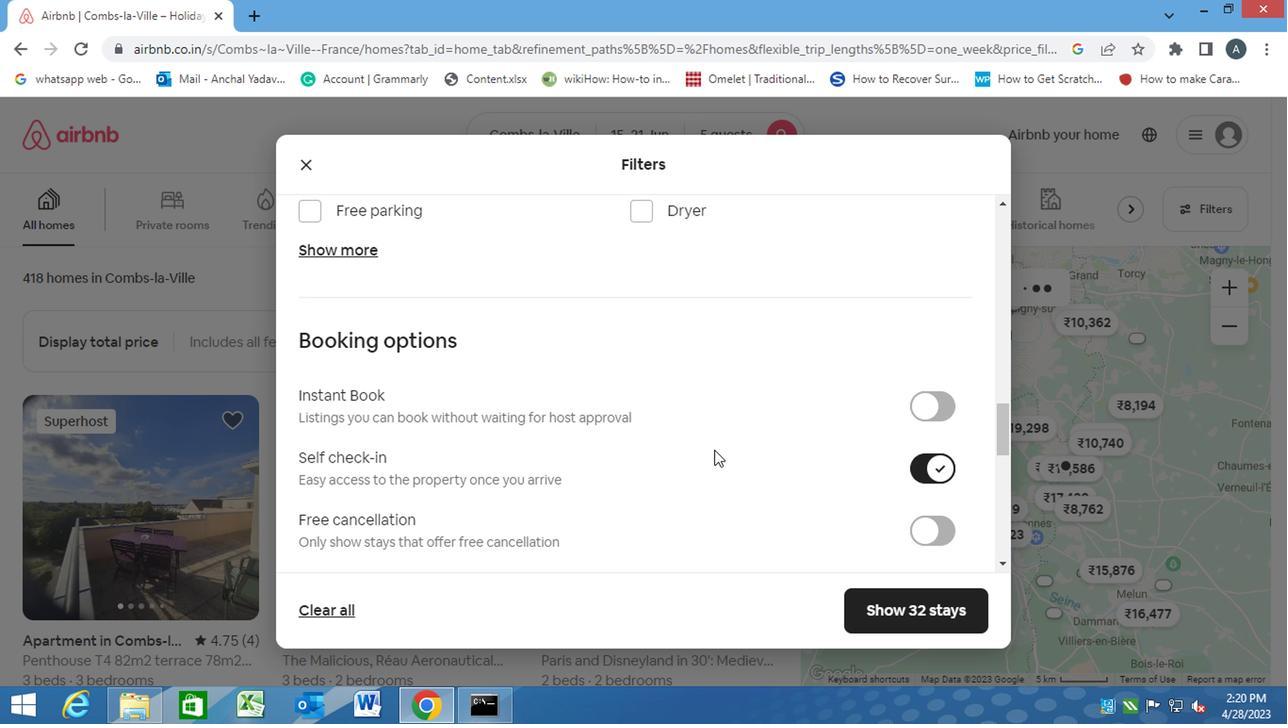 
Action: Mouse moved to (567, 452)
Screenshot: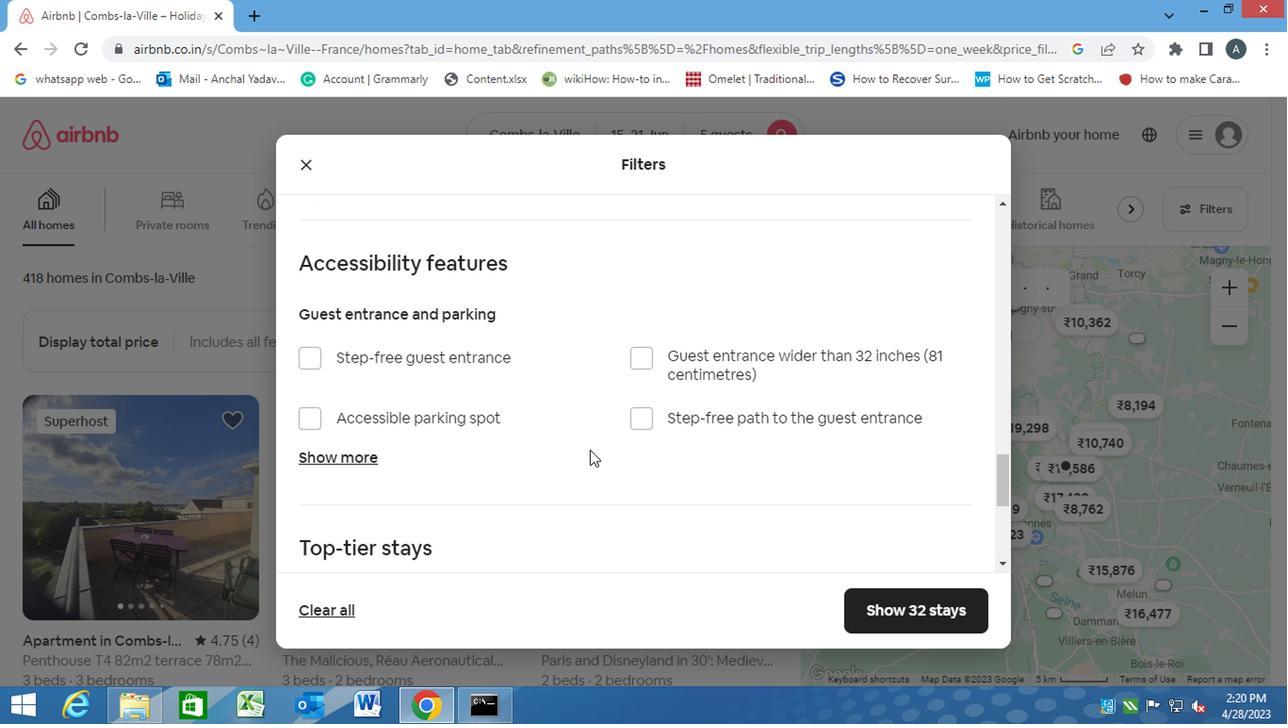 
Action: Mouse scrolled (567, 451) with delta (0, 0)
Screenshot: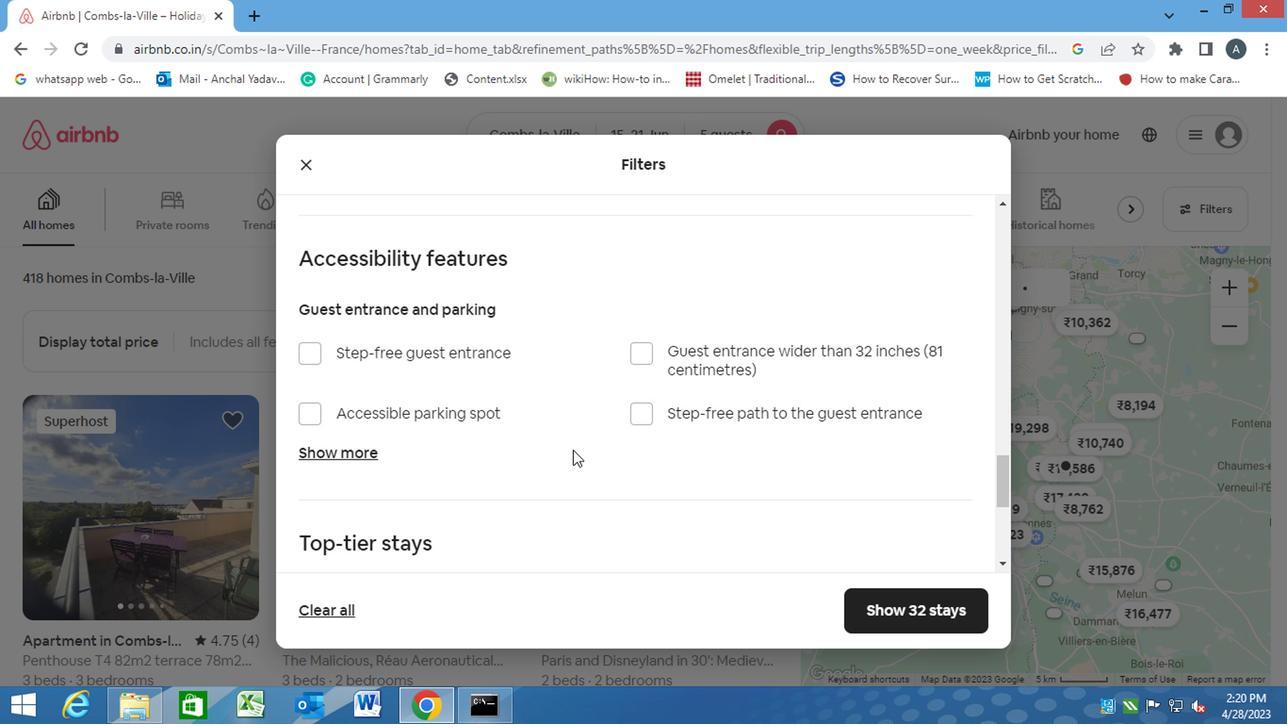 
Action: Mouse scrolled (567, 451) with delta (0, 0)
Screenshot: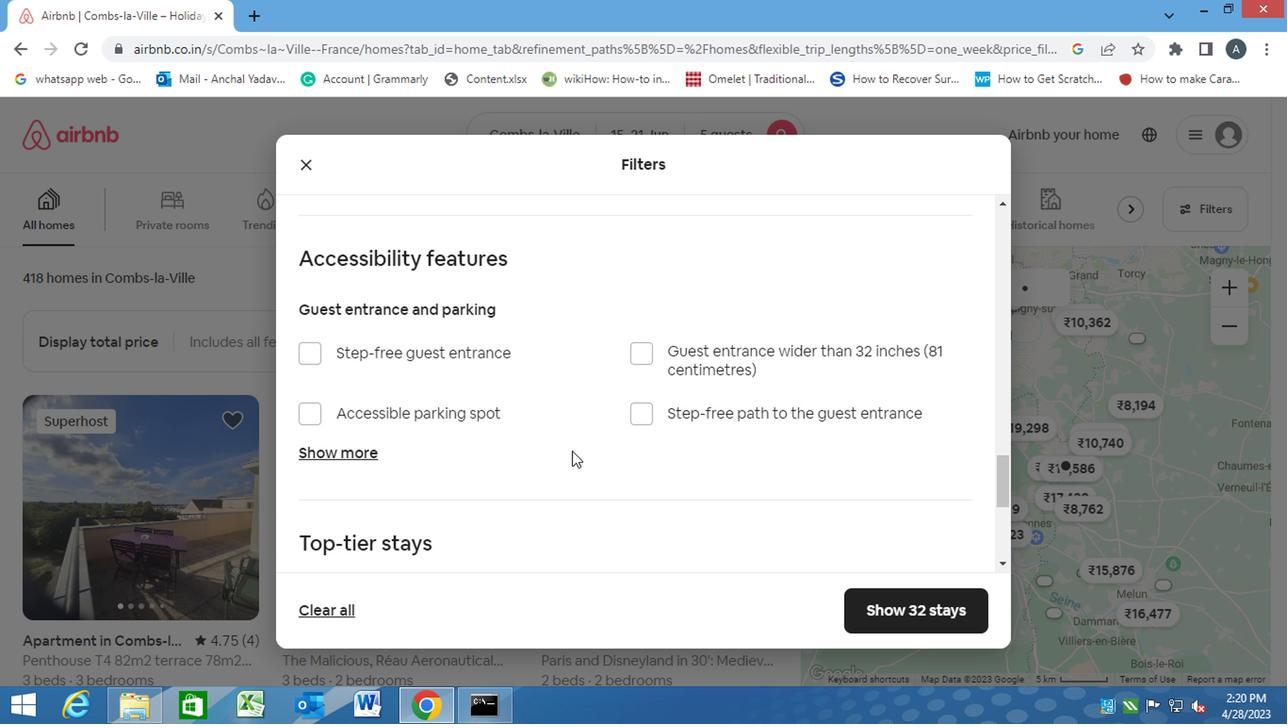 
Action: Mouse scrolled (567, 451) with delta (0, 0)
Screenshot: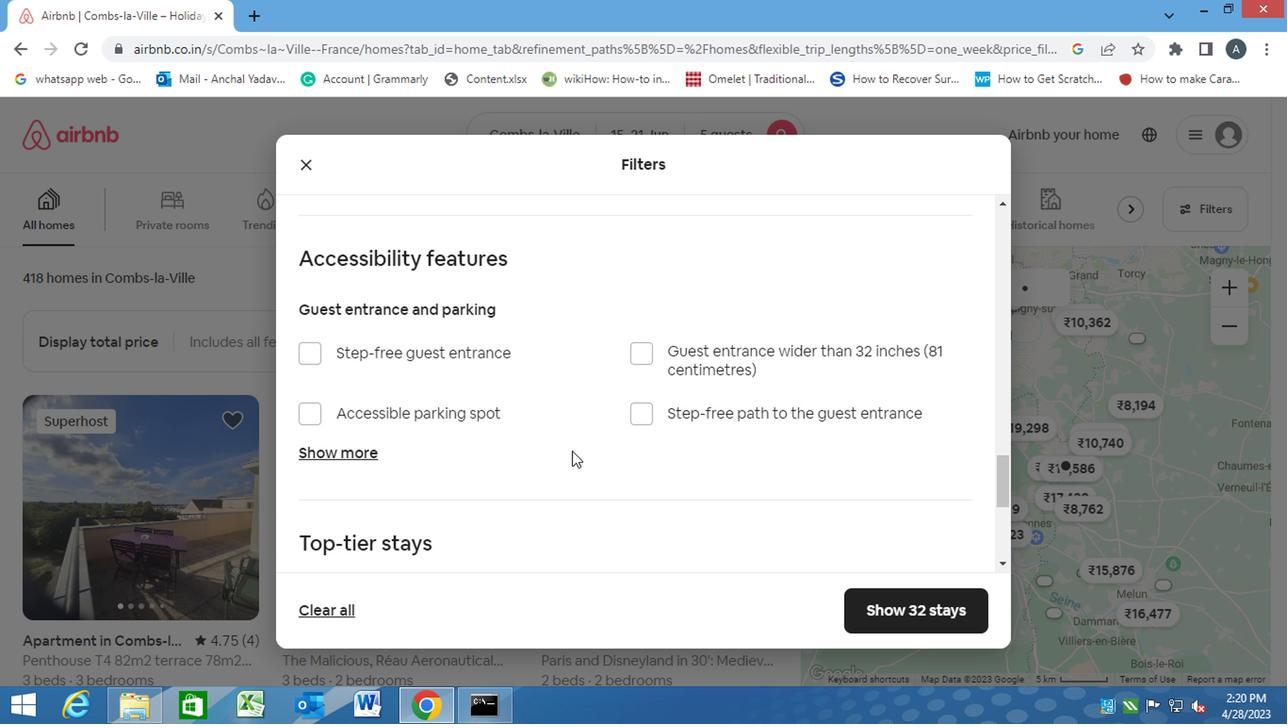 
Action: Mouse scrolled (567, 451) with delta (0, 0)
Screenshot: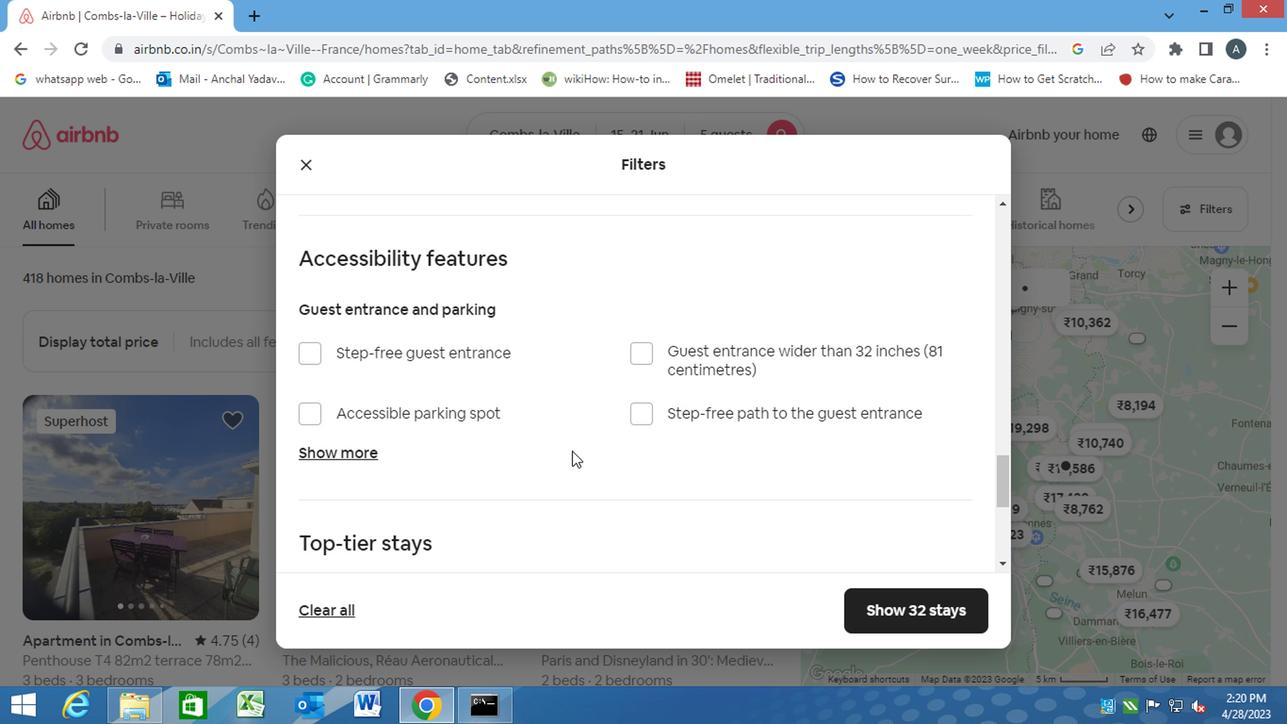 
Action: Mouse moved to (308, 433)
Screenshot: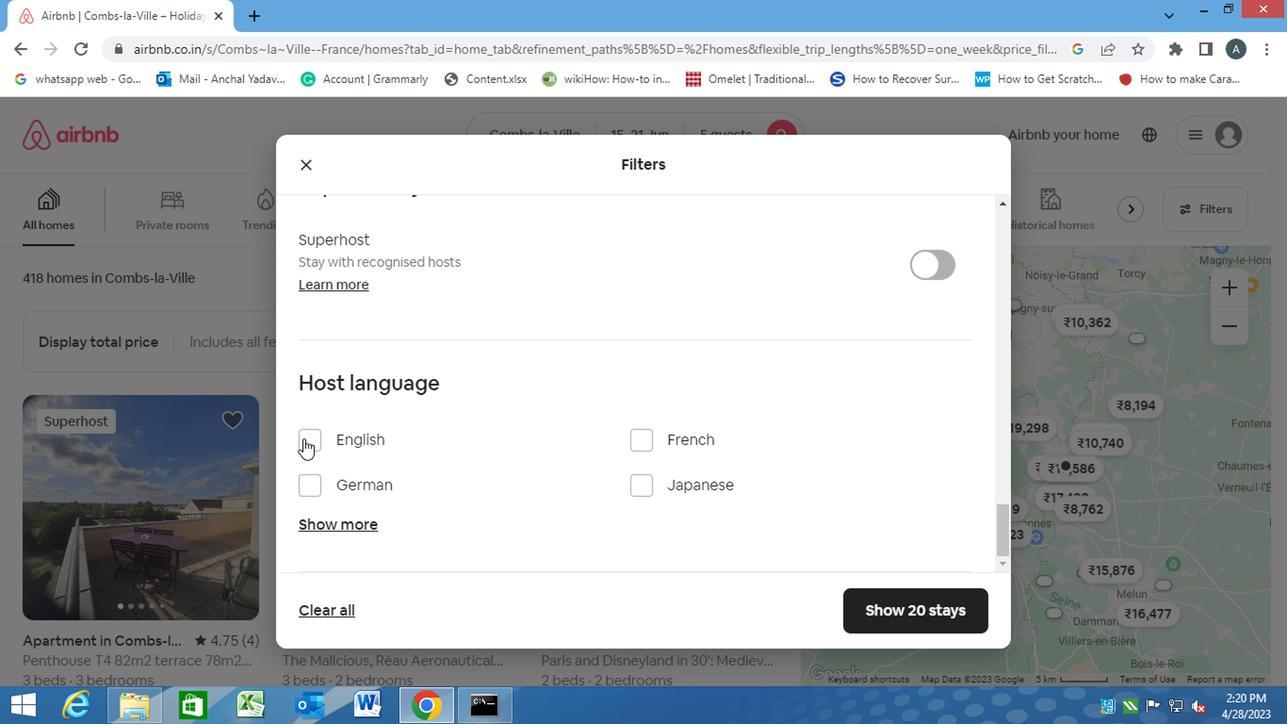 
Action: Mouse pressed left at (308, 433)
Screenshot: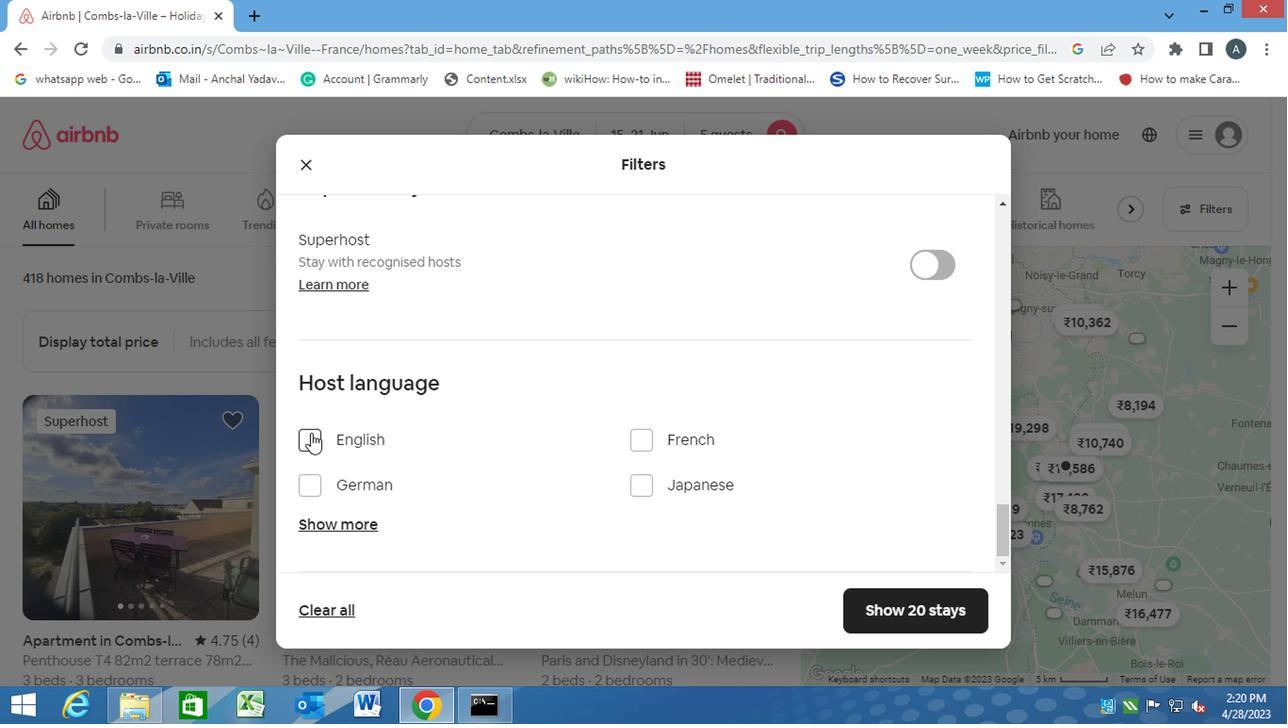 
Action: Mouse moved to (882, 604)
Screenshot: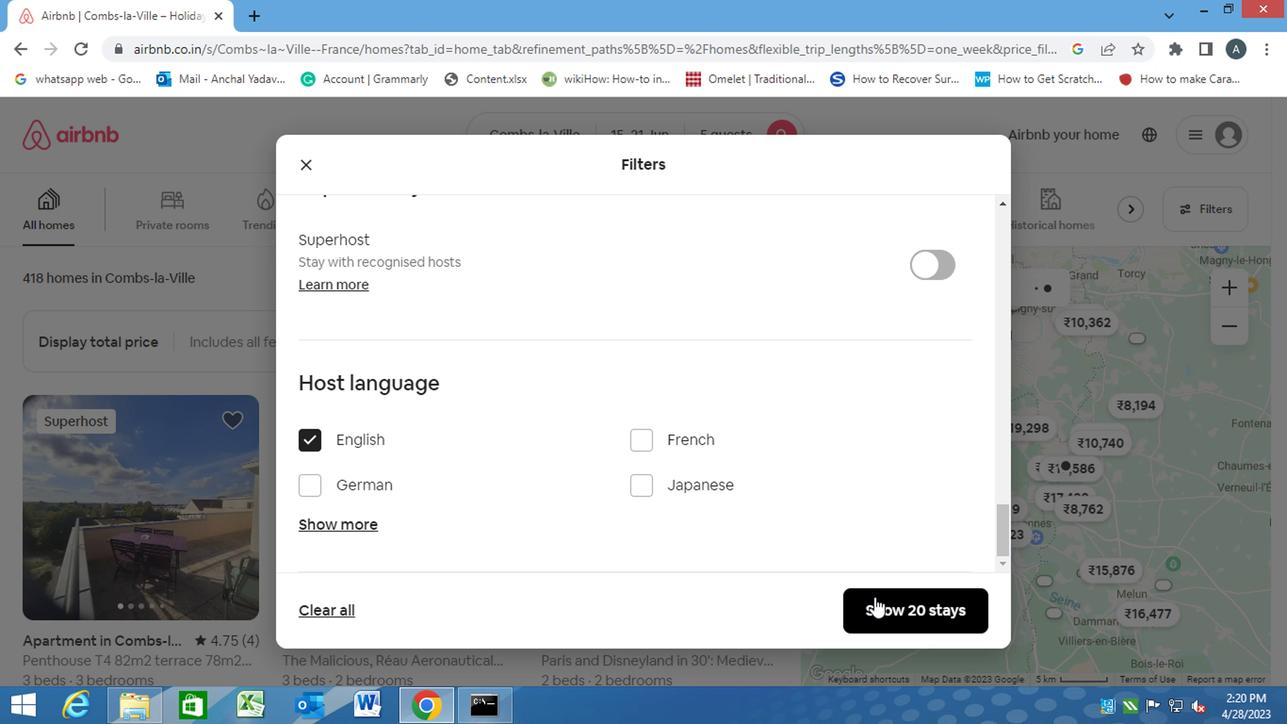 
Action: Mouse pressed left at (882, 604)
Screenshot: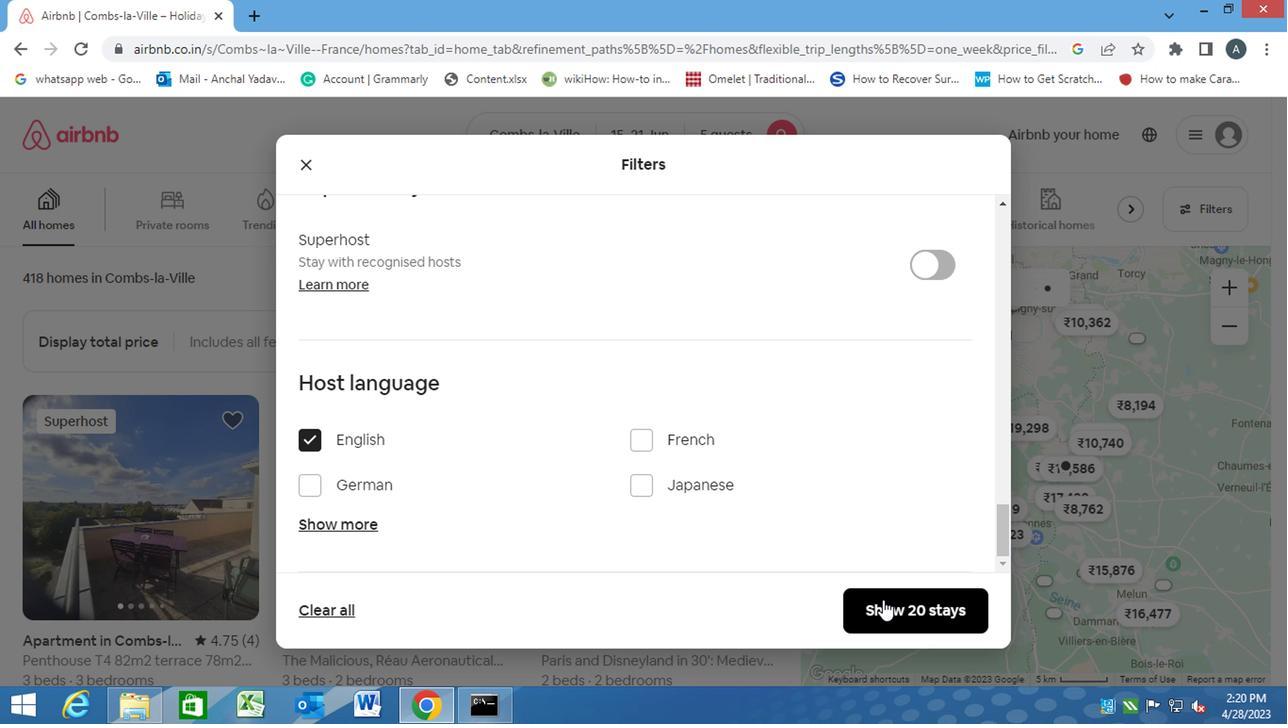 
